 Task: Experiment with a dynamic EQ to automatically reduce sibilance during vocal phrases.
Action: Mouse moved to (82, 13)
Screenshot: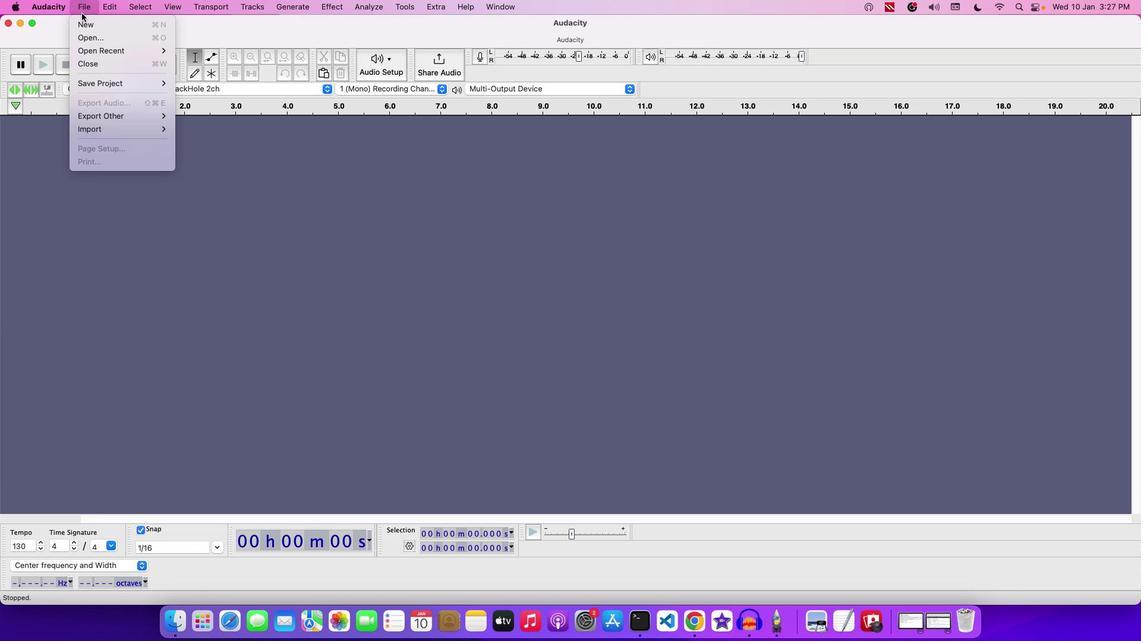 
Action: Mouse pressed left at (82, 13)
Screenshot: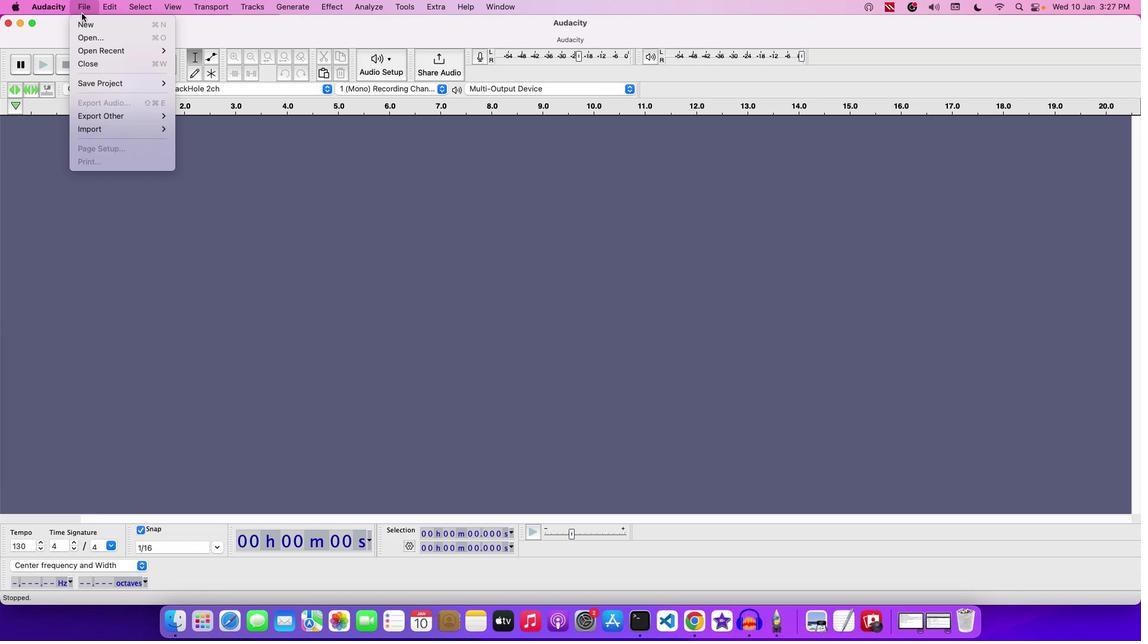 
Action: Mouse moved to (95, 43)
Screenshot: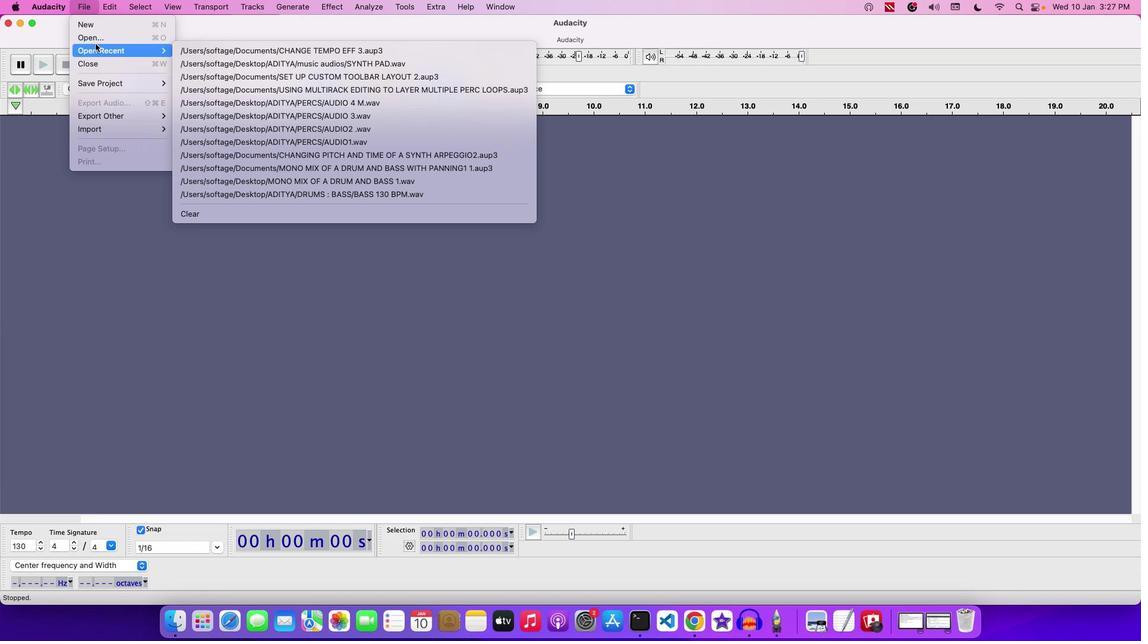 
Action: Mouse pressed left at (95, 43)
Screenshot: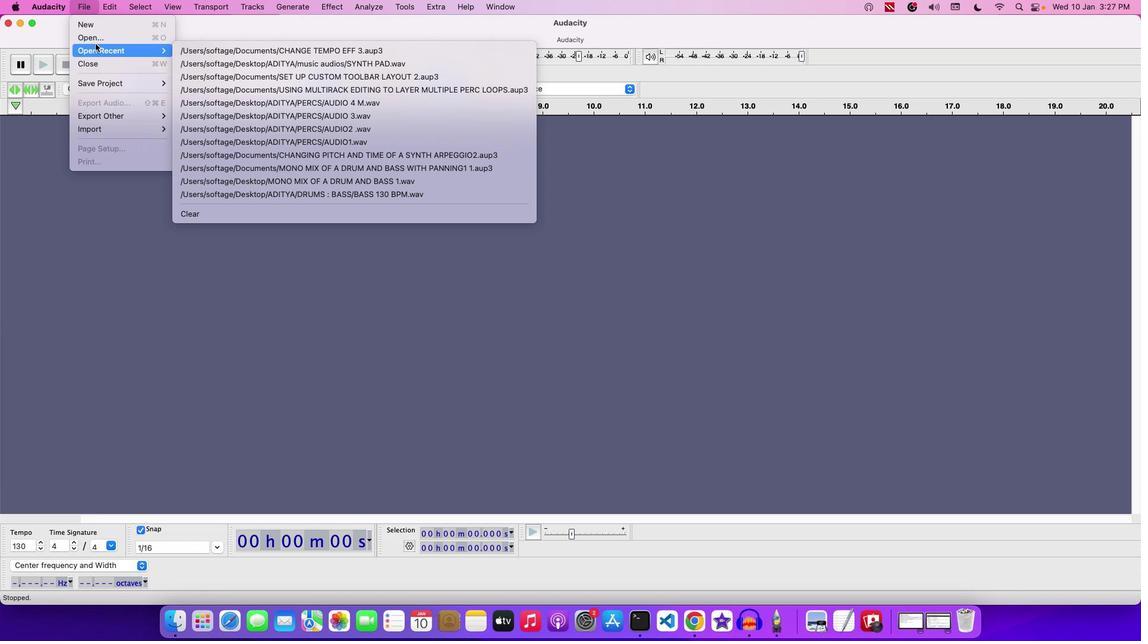 
Action: Mouse moved to (96, 33)
Screenshot: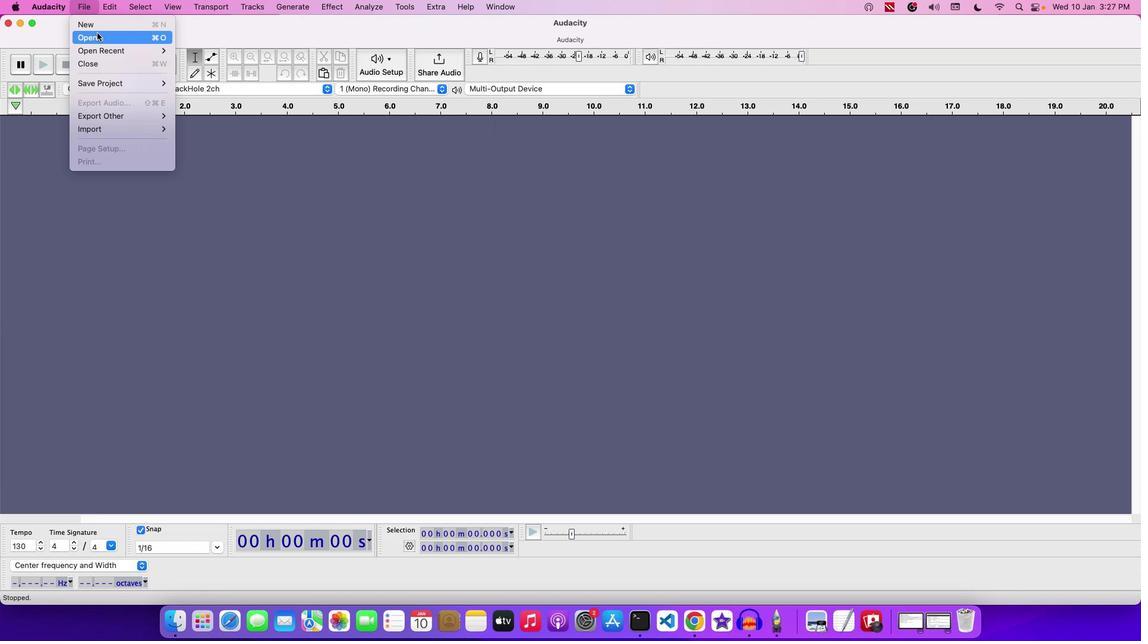
Action: Mouse pressed left at (96, 33)
Screenshot: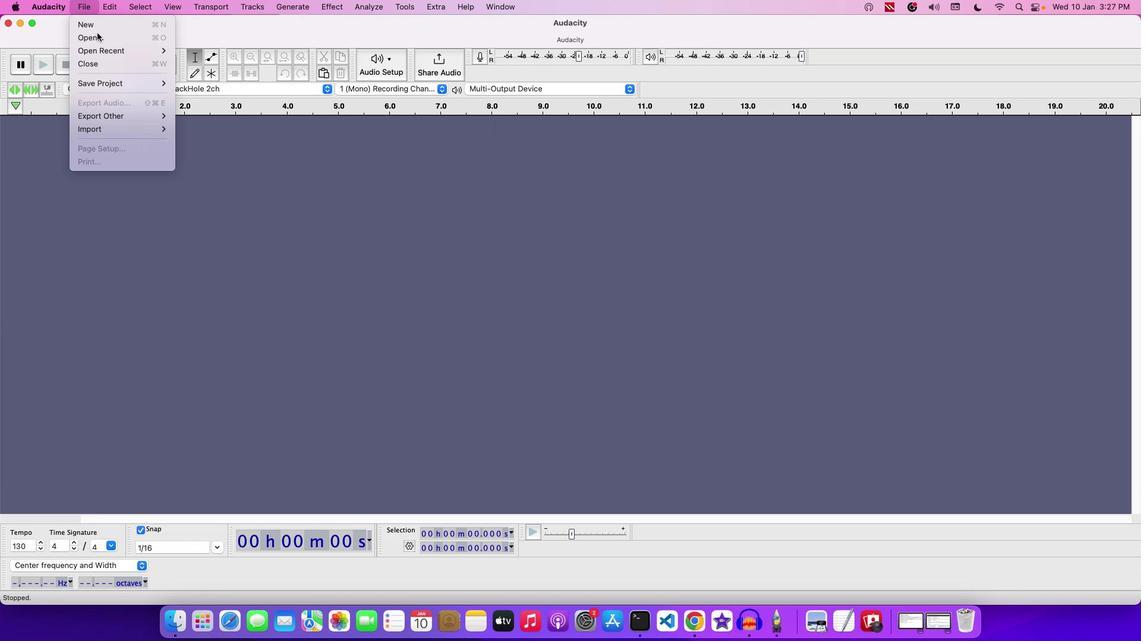 
Action: Mouse moved to (616, 128)
Screenshot: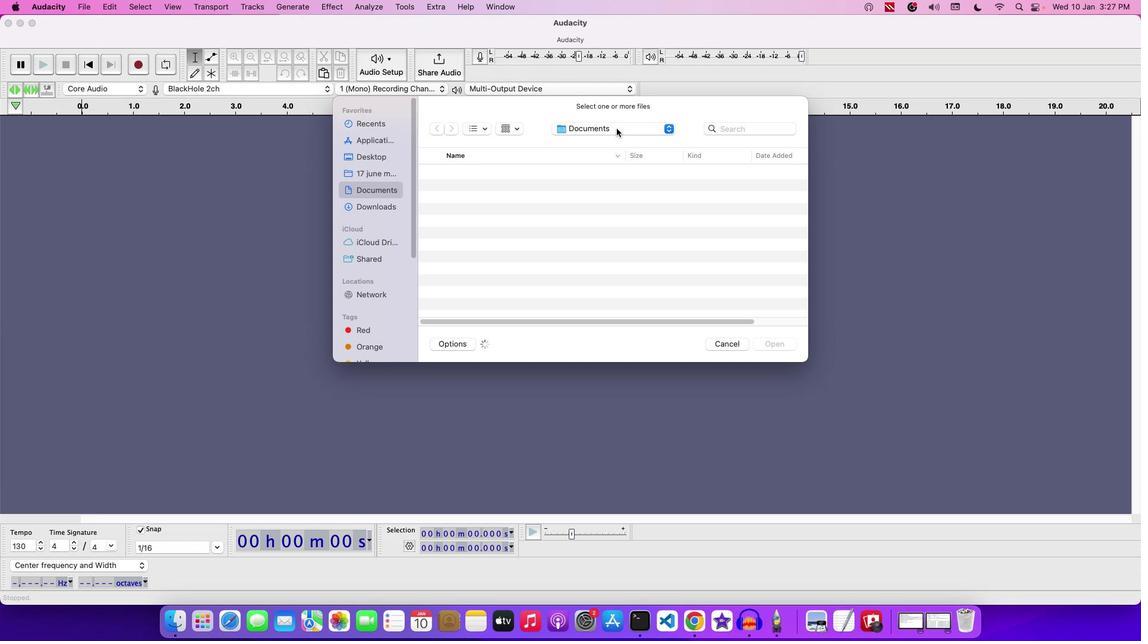 
Action: Mouse pressed left at (616, 128)
Screenshot: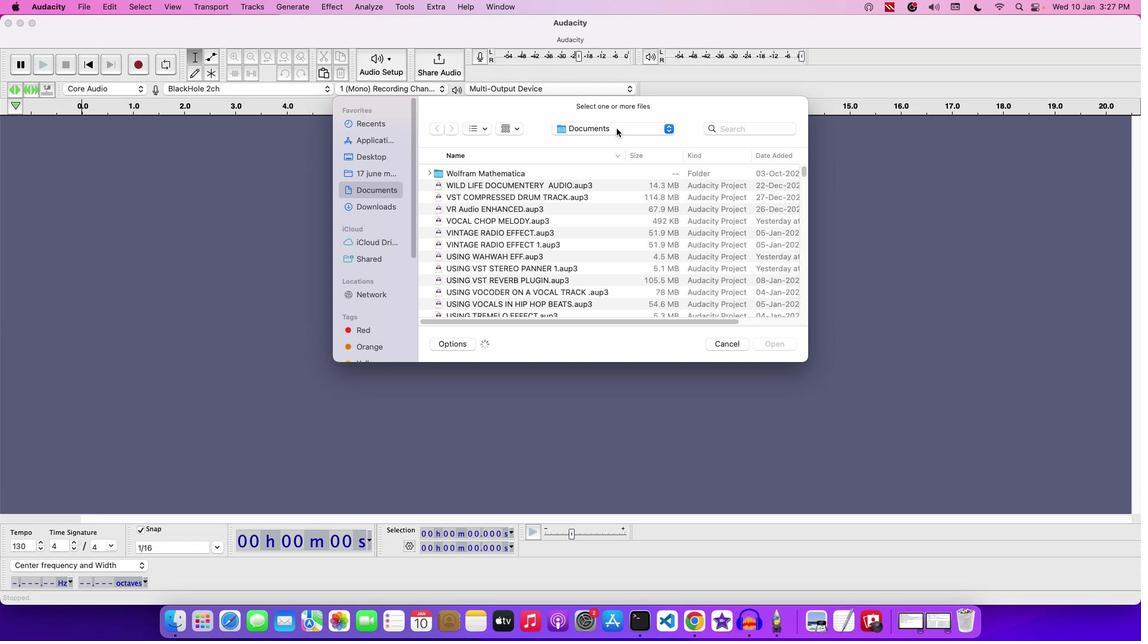 
Action: Mouse moved to (586, 225)
Screenshot: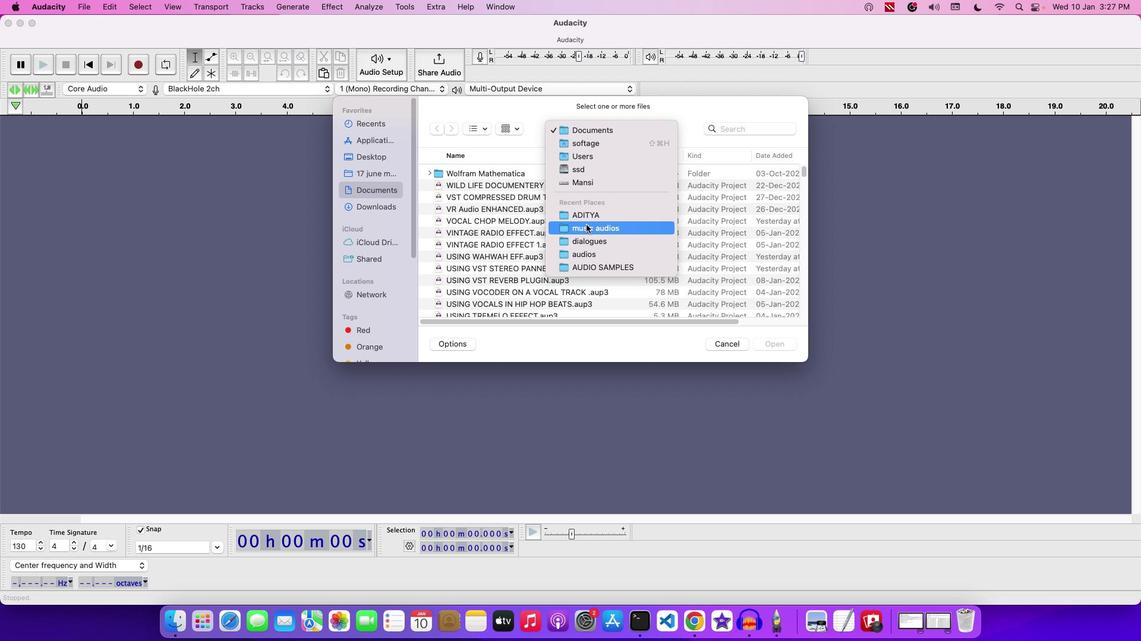 
Action: Mouse pressed left at (586, 225)
Screenshot: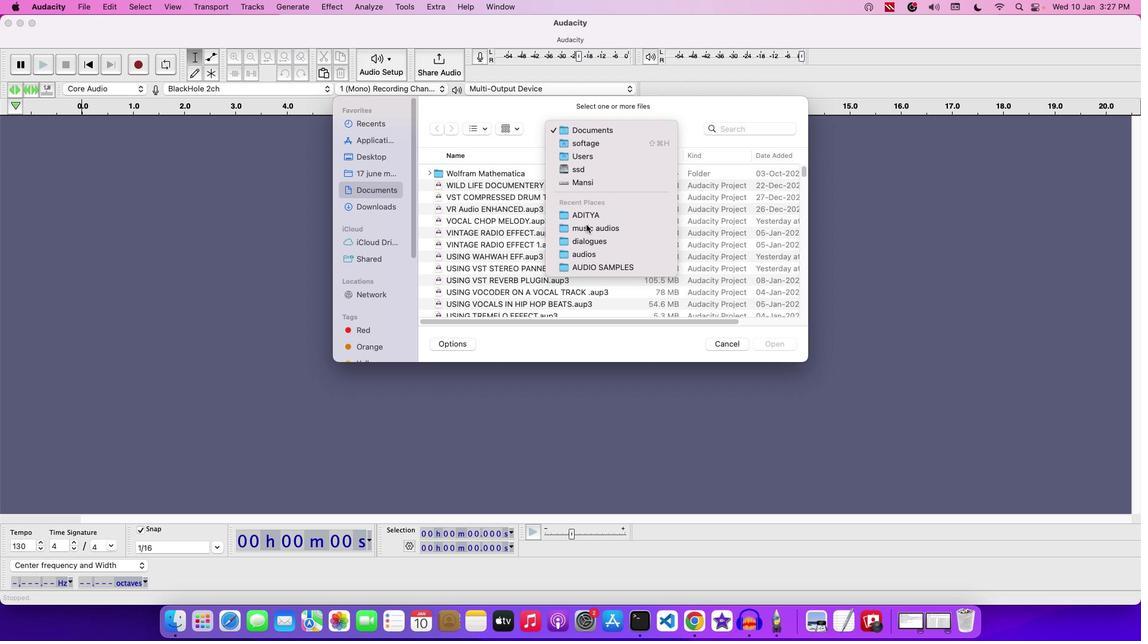 
Action: Mouse moved to (476, 182)
Screenshot: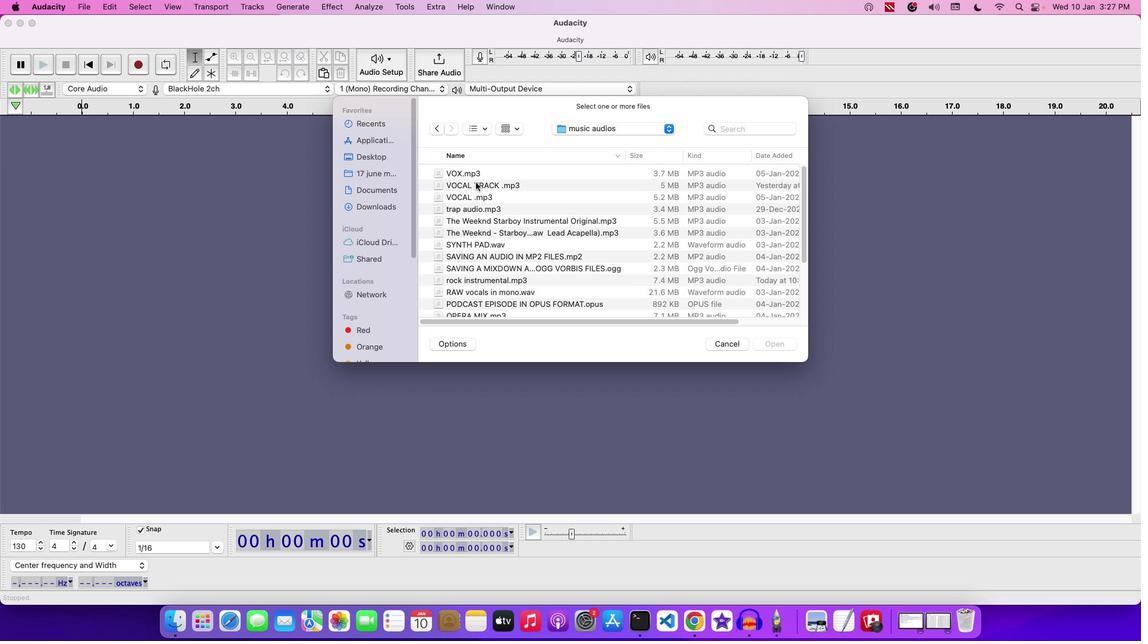 
Action: Mouse pressed left at (476, 182)
Screenshot: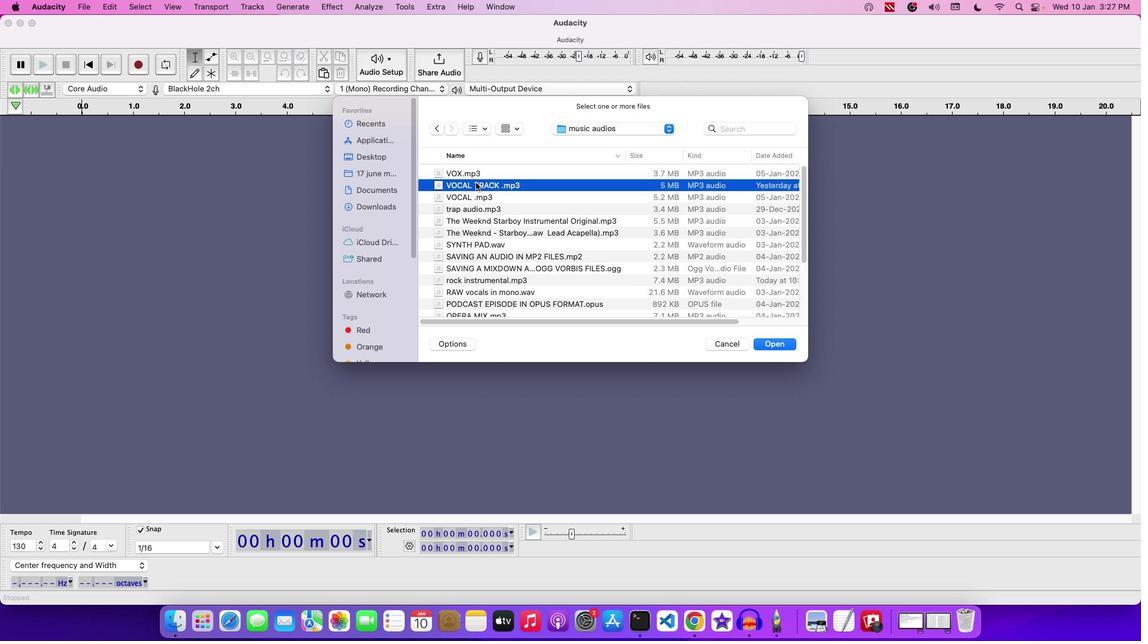 
Action: Mouse moved to (509, 186)
Screenshot: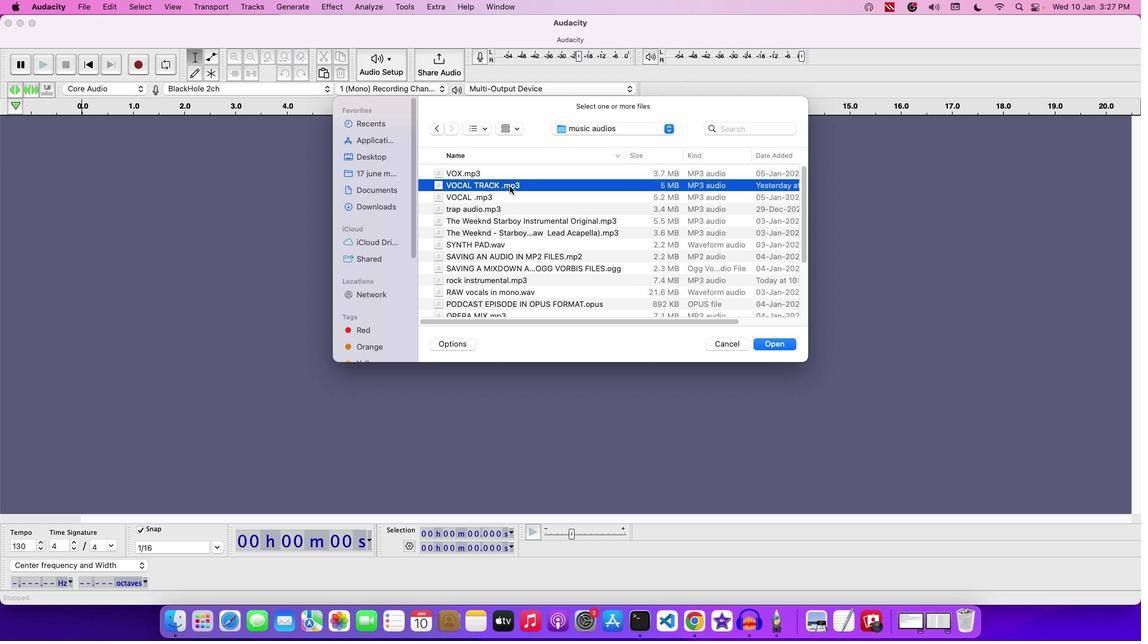 
Action: Mouse pressed left at (509, 186)
Screenshot: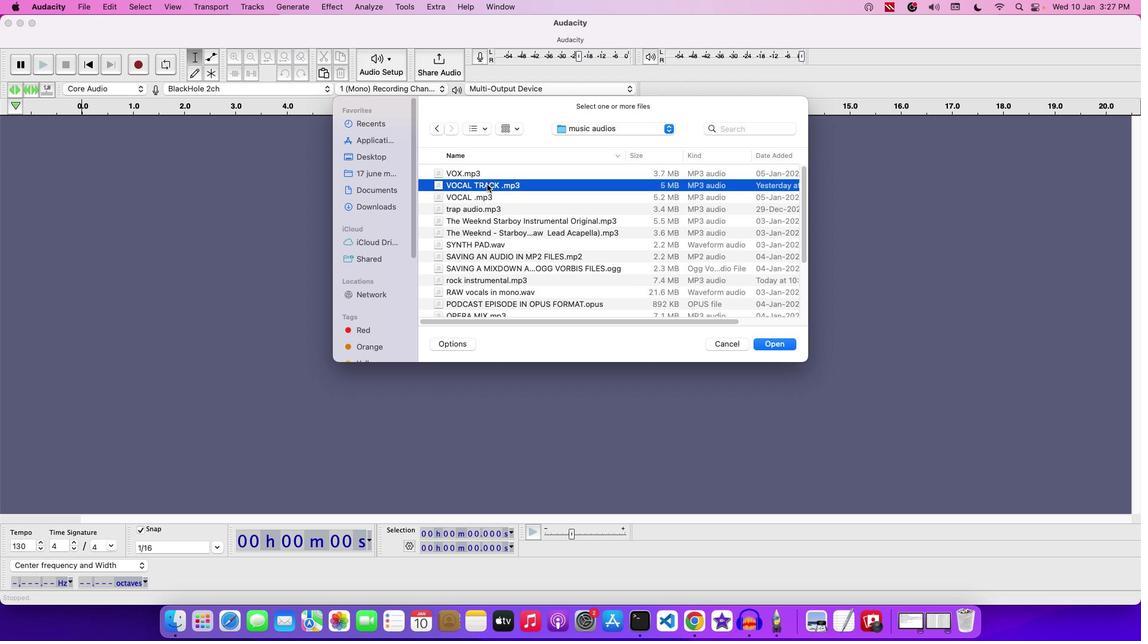 
Action: Mouse moved to (726, 339)
Screenshot: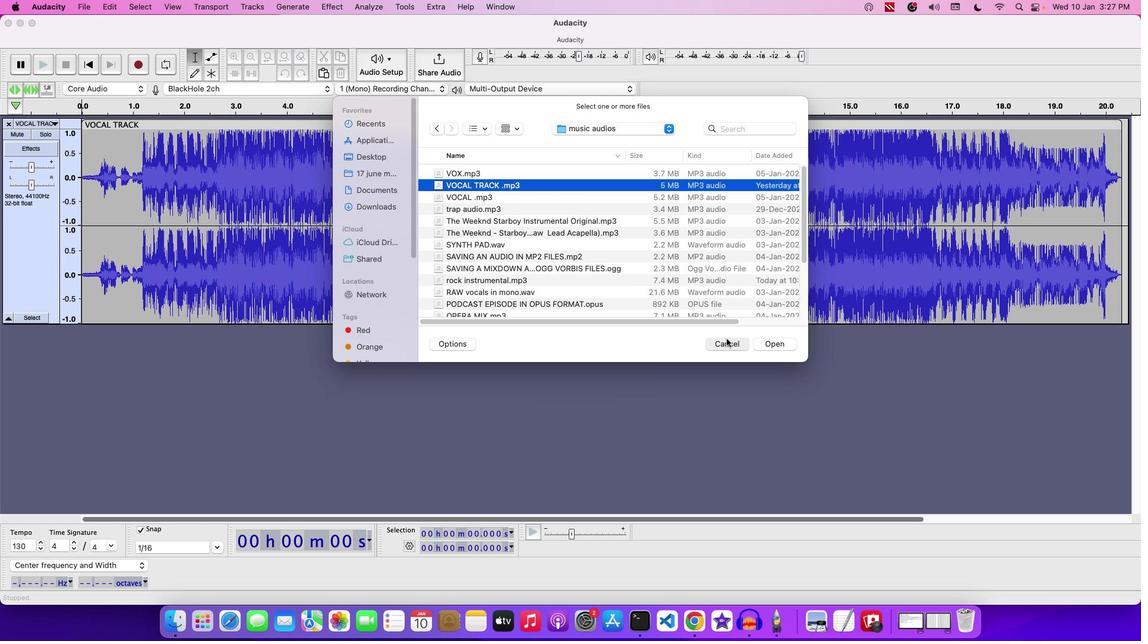 
Action: Mouse pressed left at (726, 339)
Screenshot: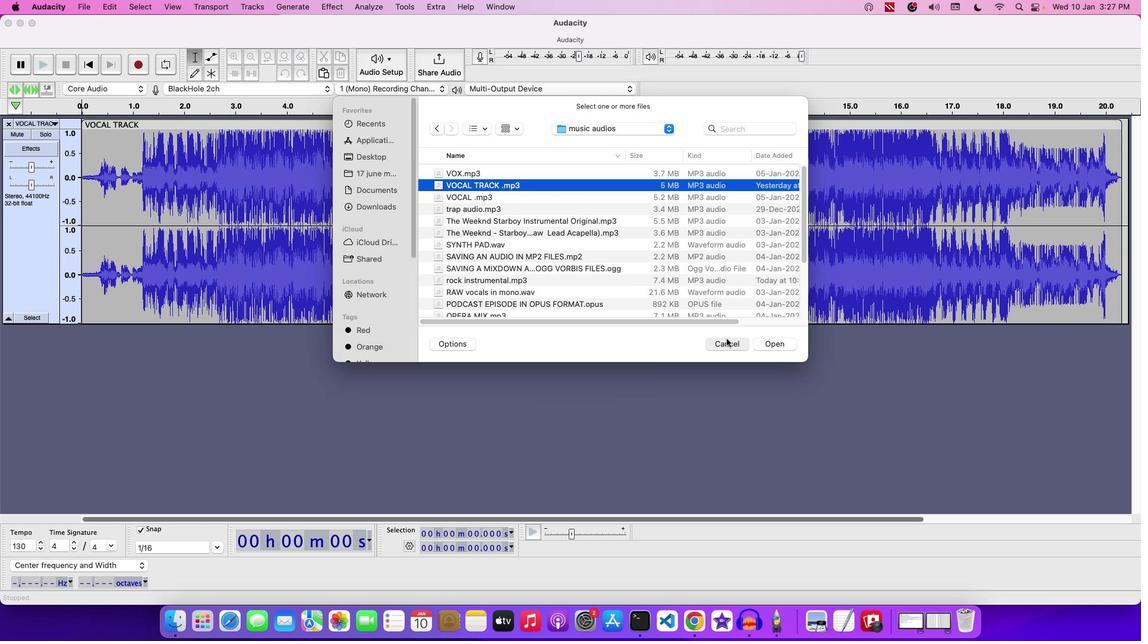 
Action: Mouse moved to (41, 67)
Screenshot: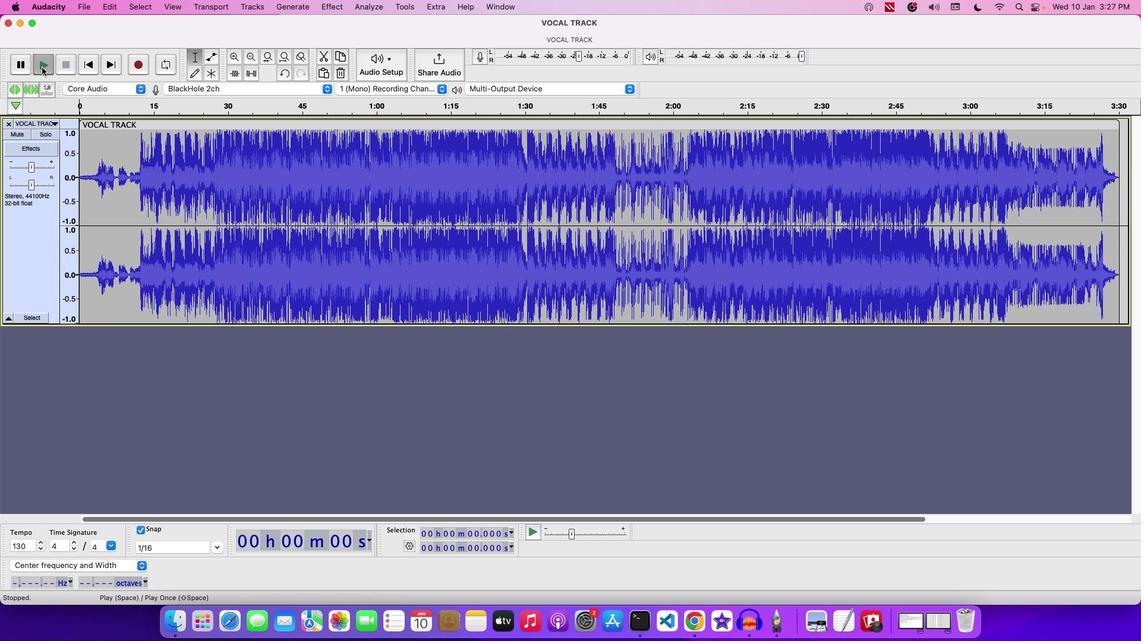 
Action: Mouse pressed left at (41, 67)
Screenshot: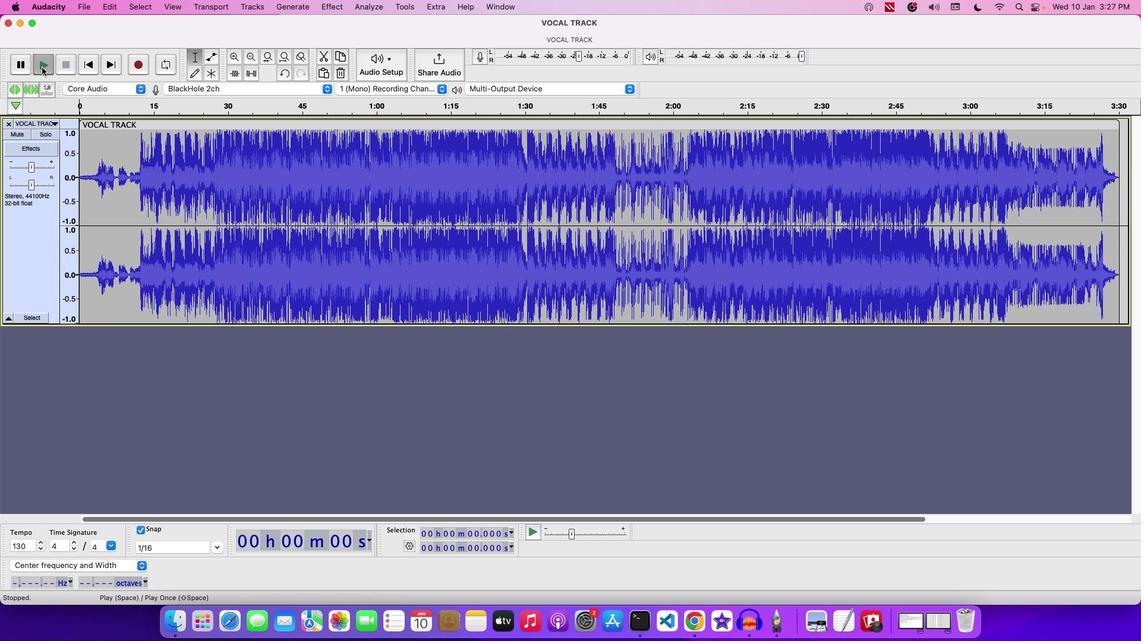 
Action: Mouse moved to (29, 167)
Screenshot: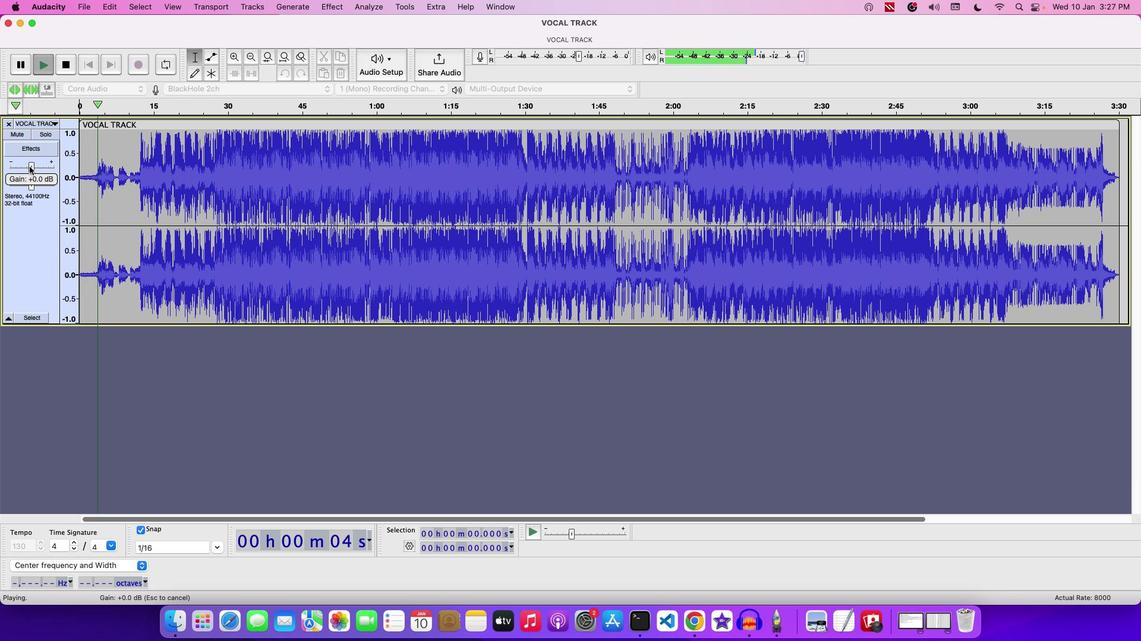 
Action: Mouse pressed left at (29, 167)
Screenshot: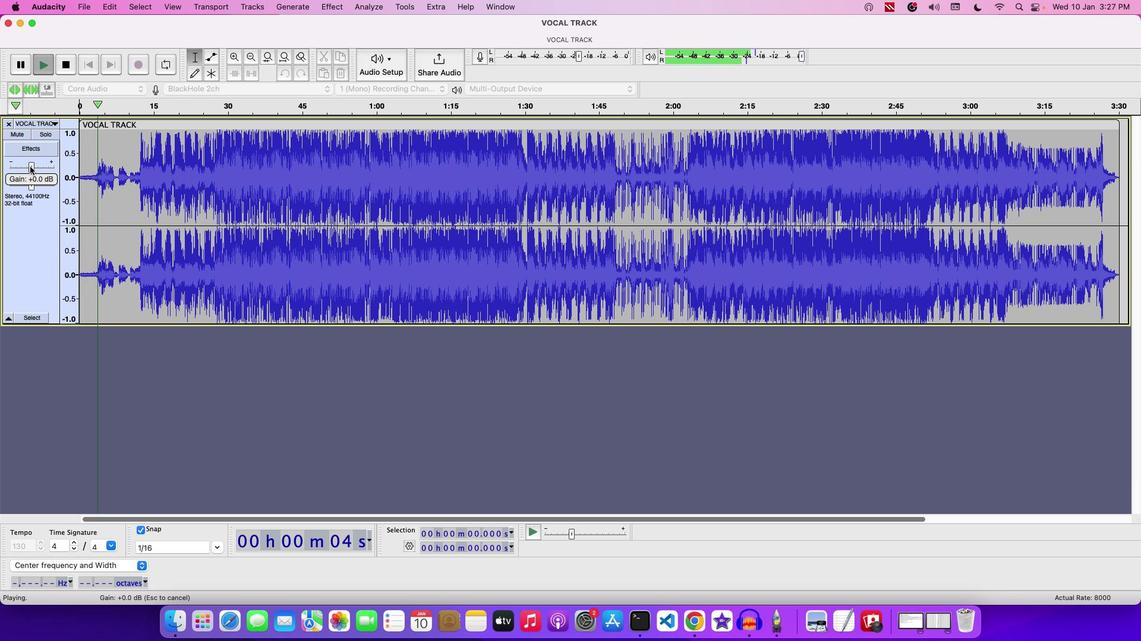 
Action: Mouse moved to (30, 167)
Screenshot: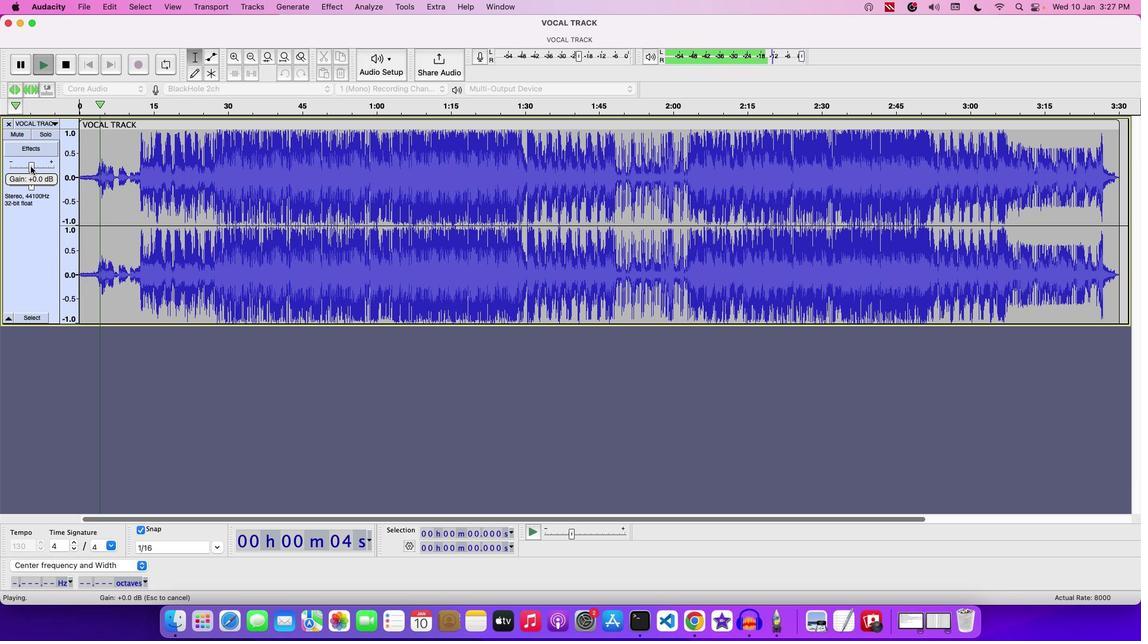 
Action: Mouse pressed left at (30, 167)
Screenshot: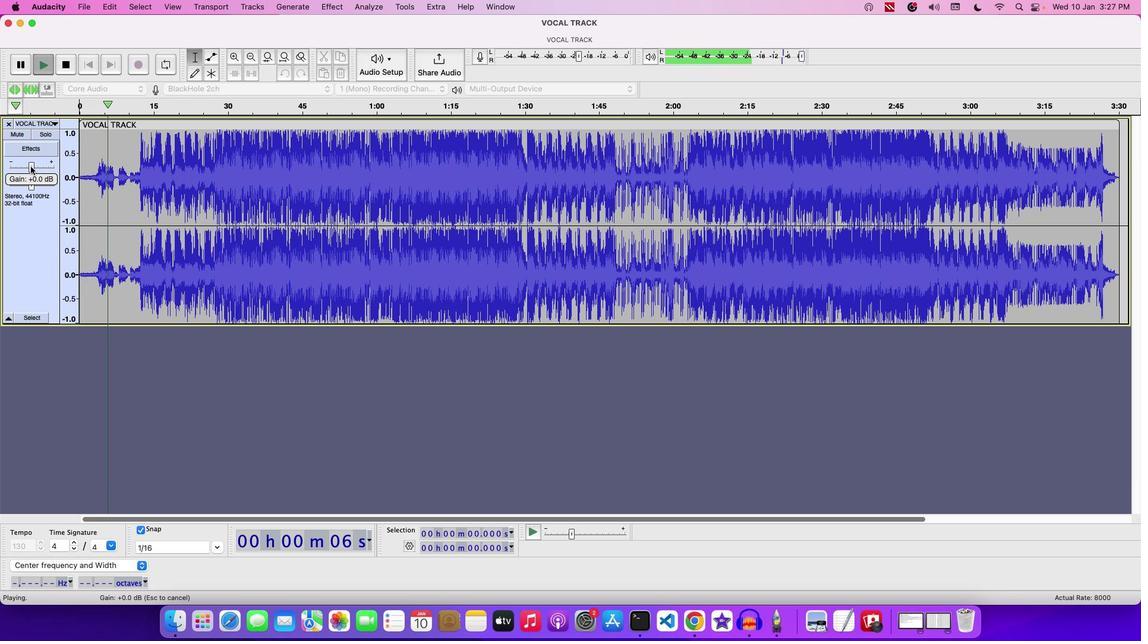 
Action: Mouse moved to (37, 166)
Screenshot: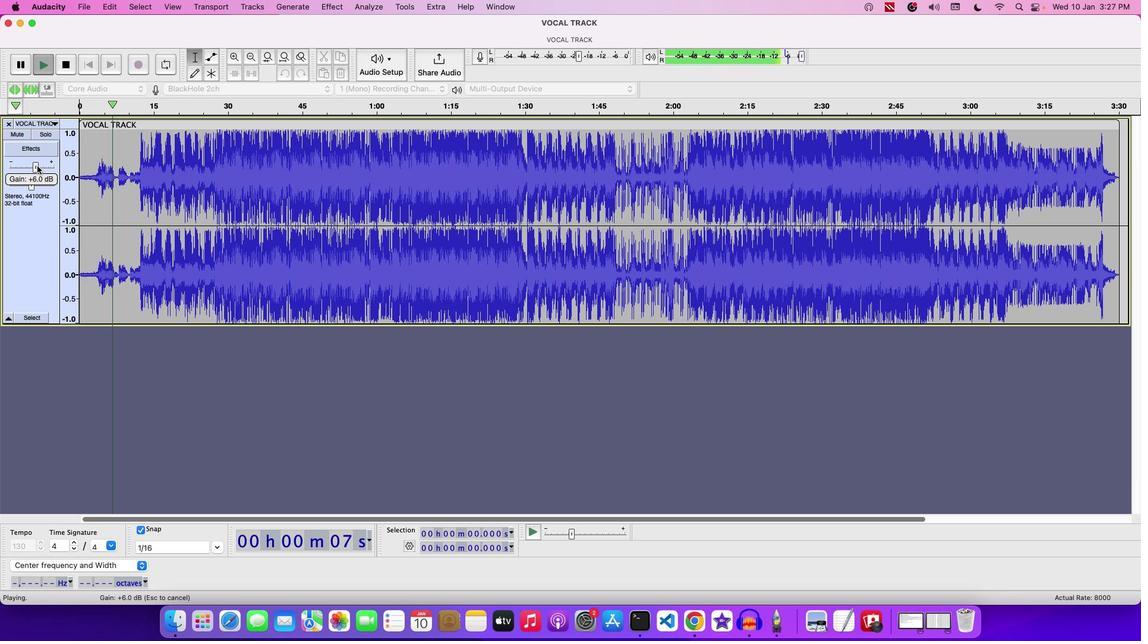 
Action: Mouse pressed left at (37, 166)
Screenshot: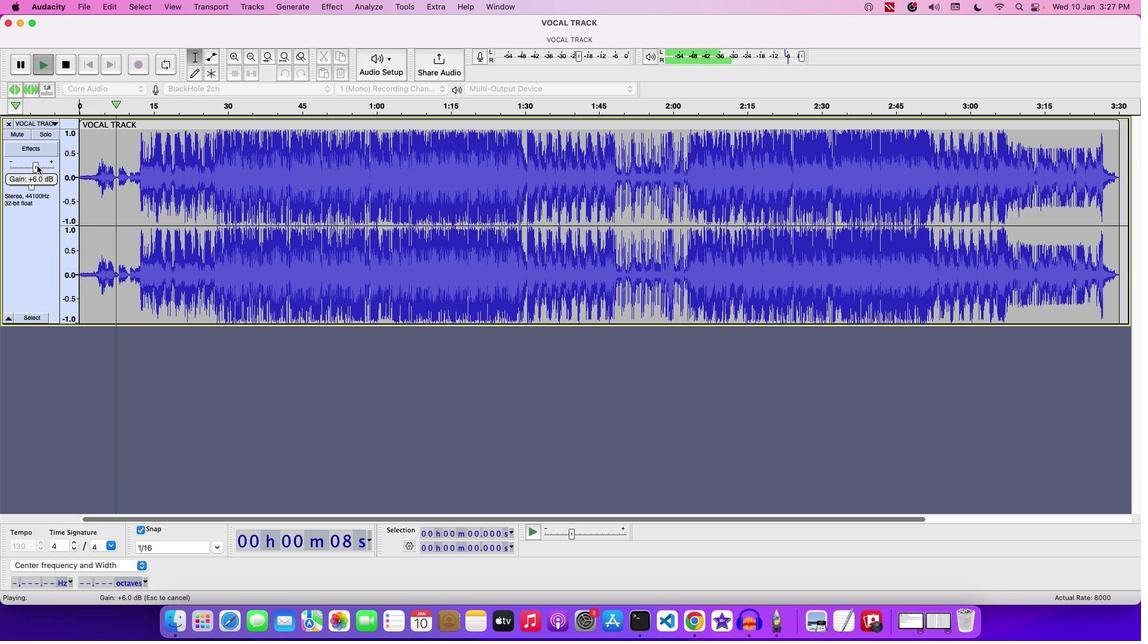 
Action: Mouse moved to (249, 162)
Screenshot: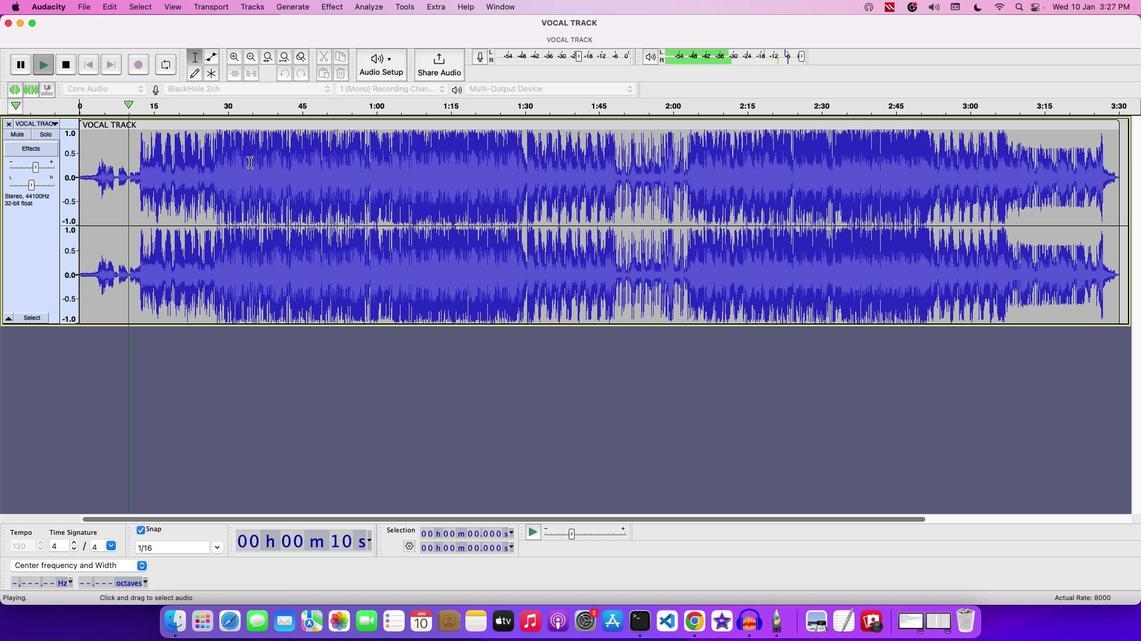 
Action: Mouse pressed left at (249, 162)
Screenshot: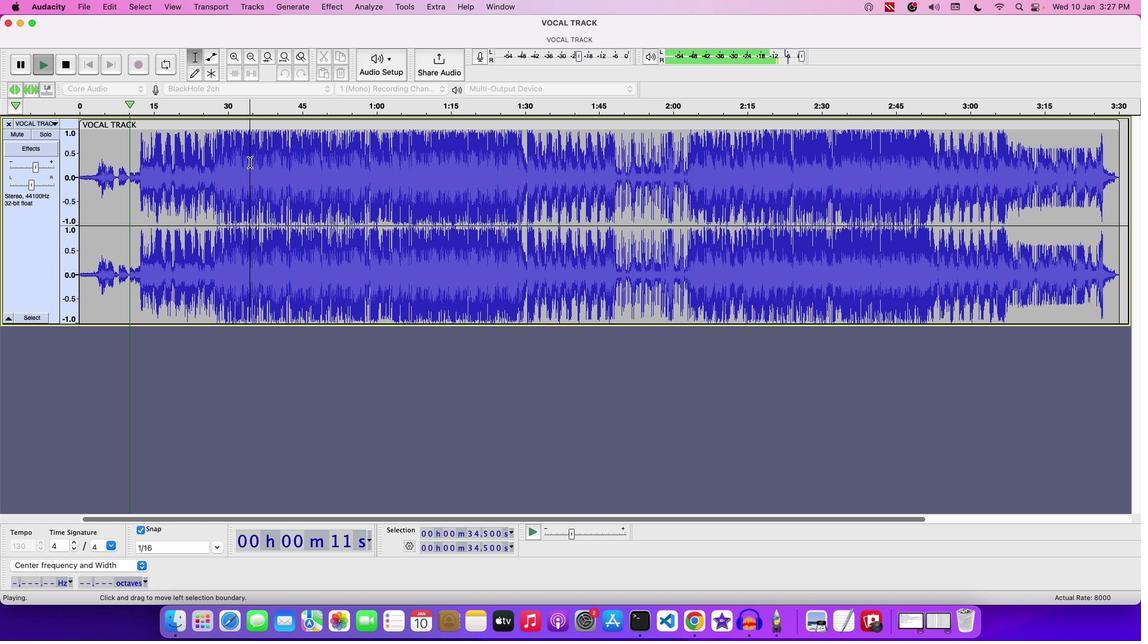 
Action: Mouse pressed left at (249, 162)
Screenshot: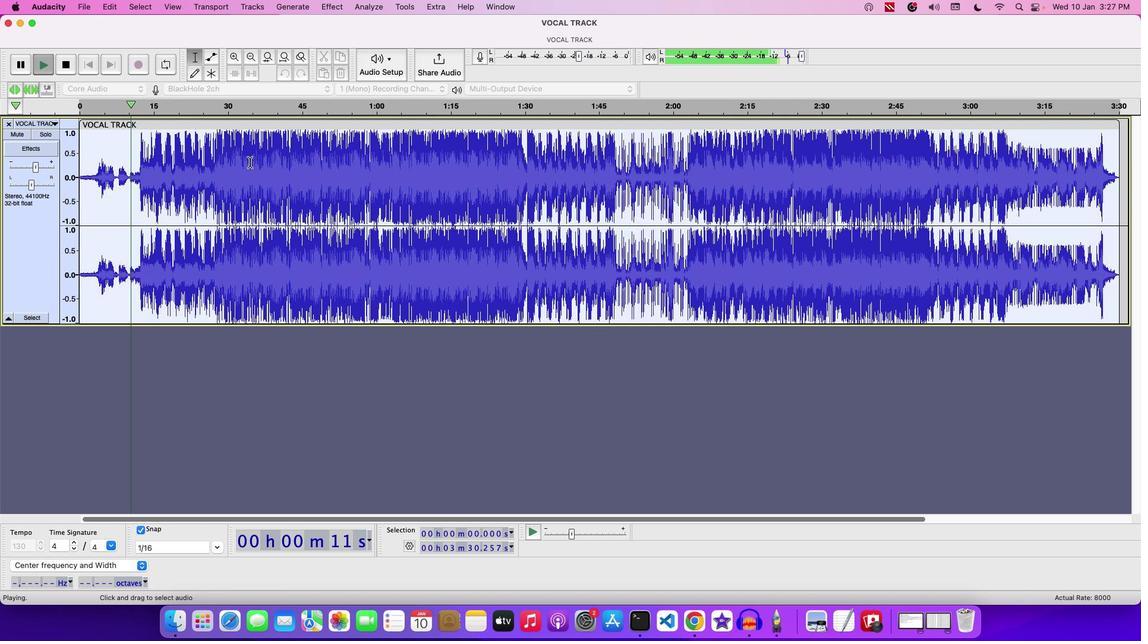 
Action: Mouse moved to (35, 168)
Screenshot: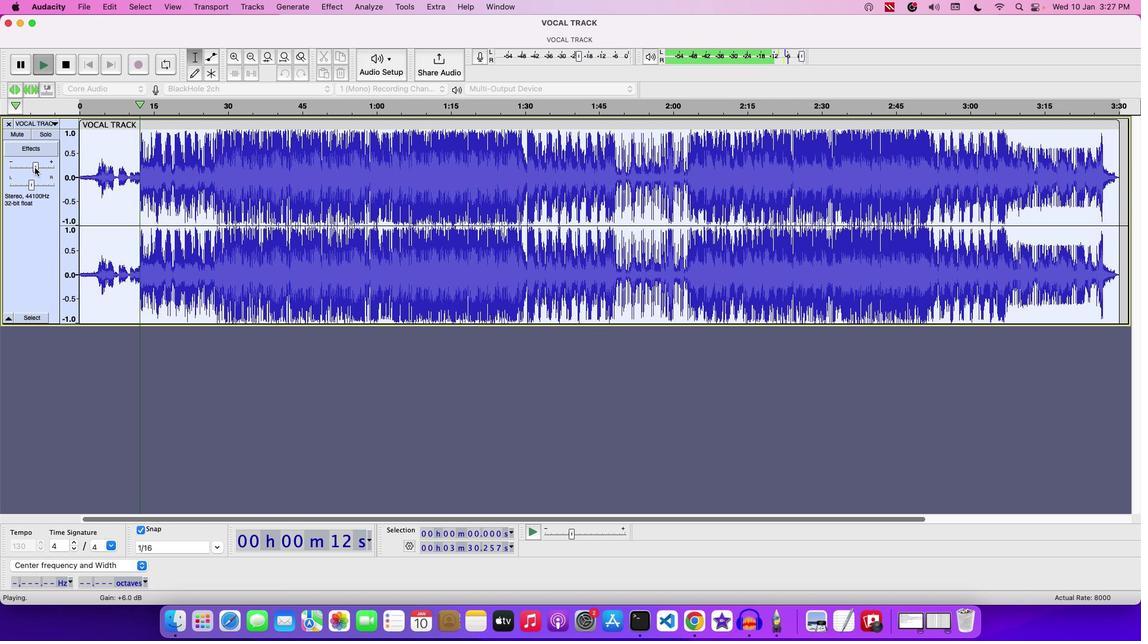 
Action: Mouse pressed left at (35, 168)
Screenshot: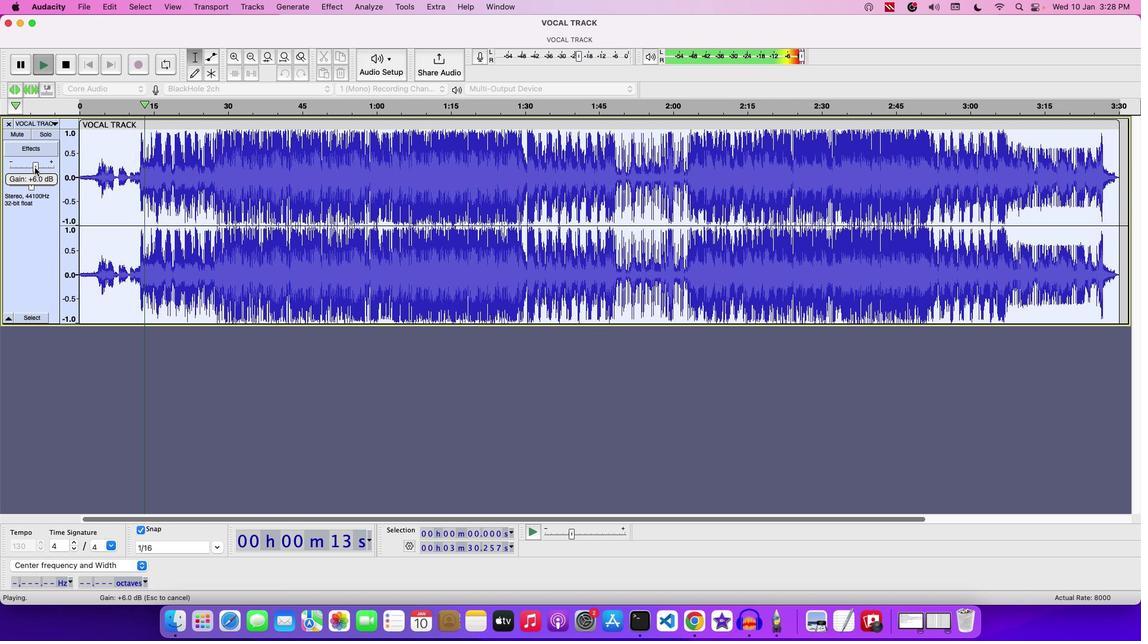 
Action: Mouse moved to (139, 169)
Screenshot: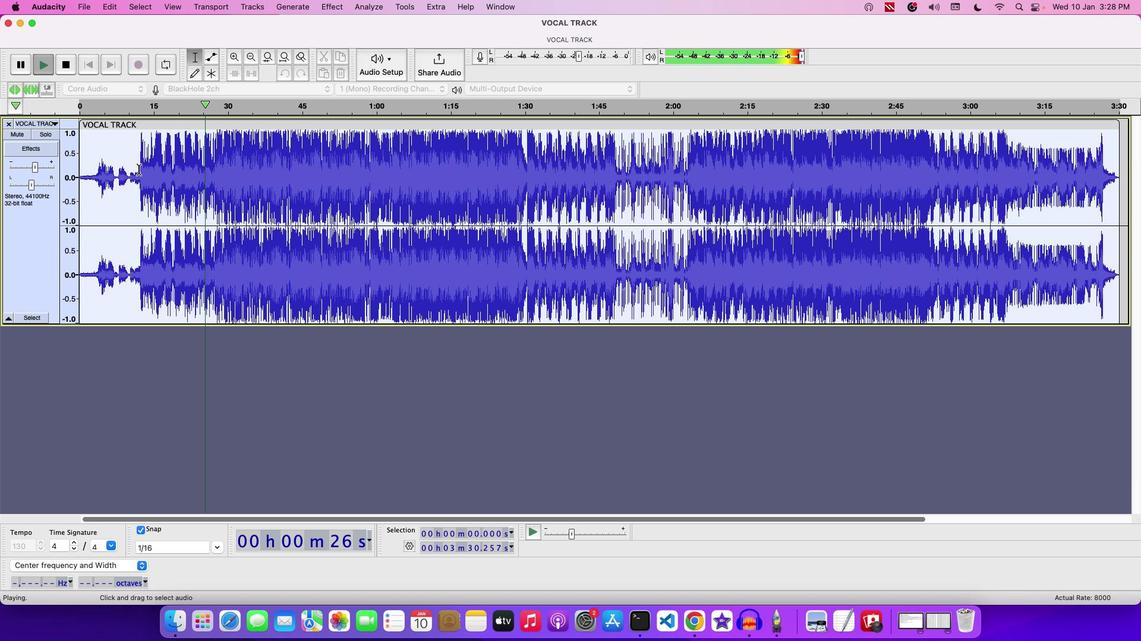 
Action: Mouse pressed left at (139, 169)
Screenshot: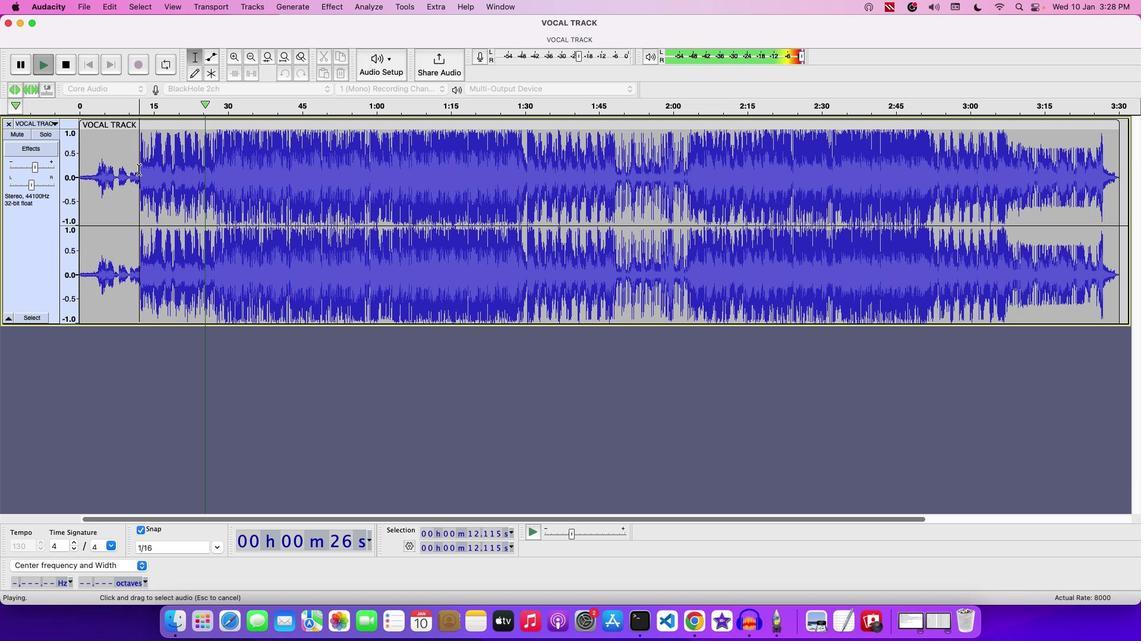 
Action: Mouse moved to (252, 171)
Screenshot: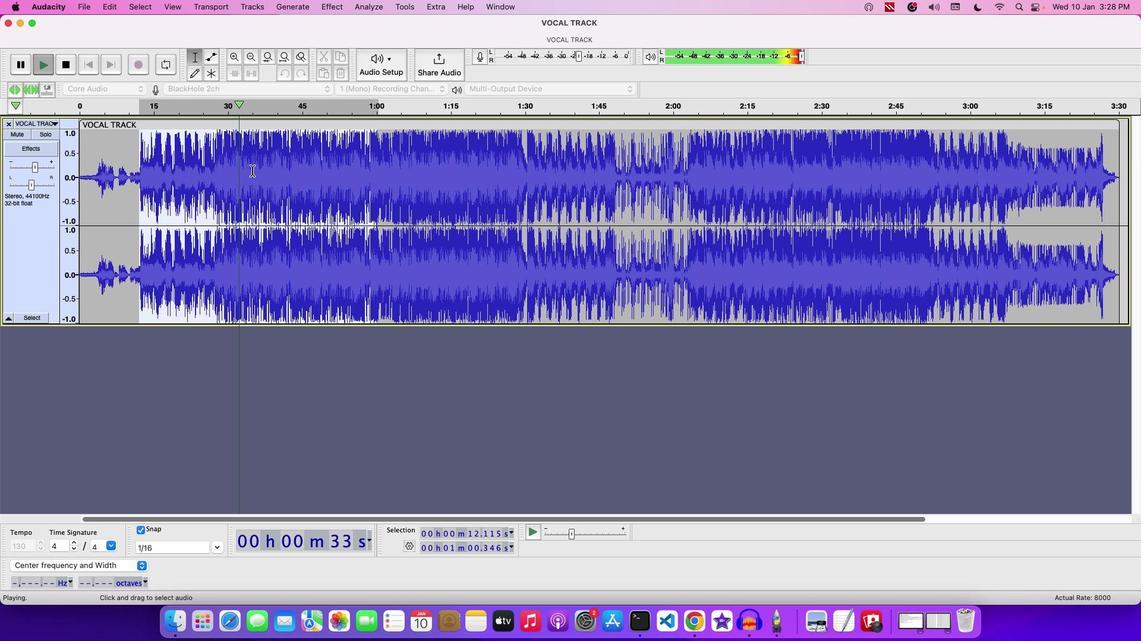 
Action: Key pressed Key.space
Screenshot: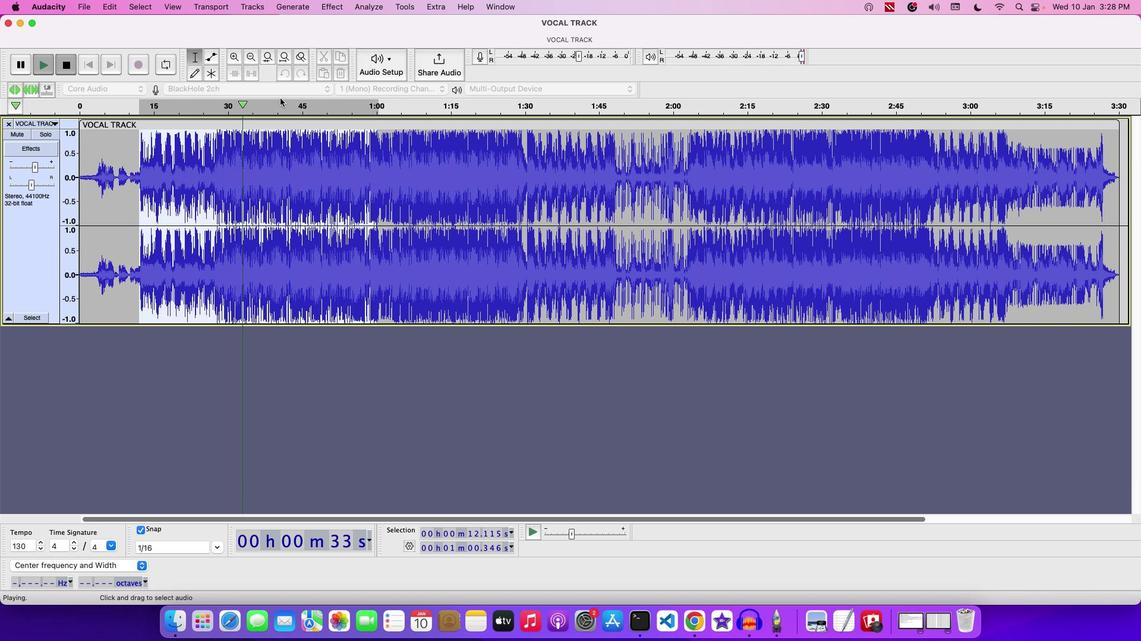 
Action: Mouse moved to (337, 10)
Screenshot: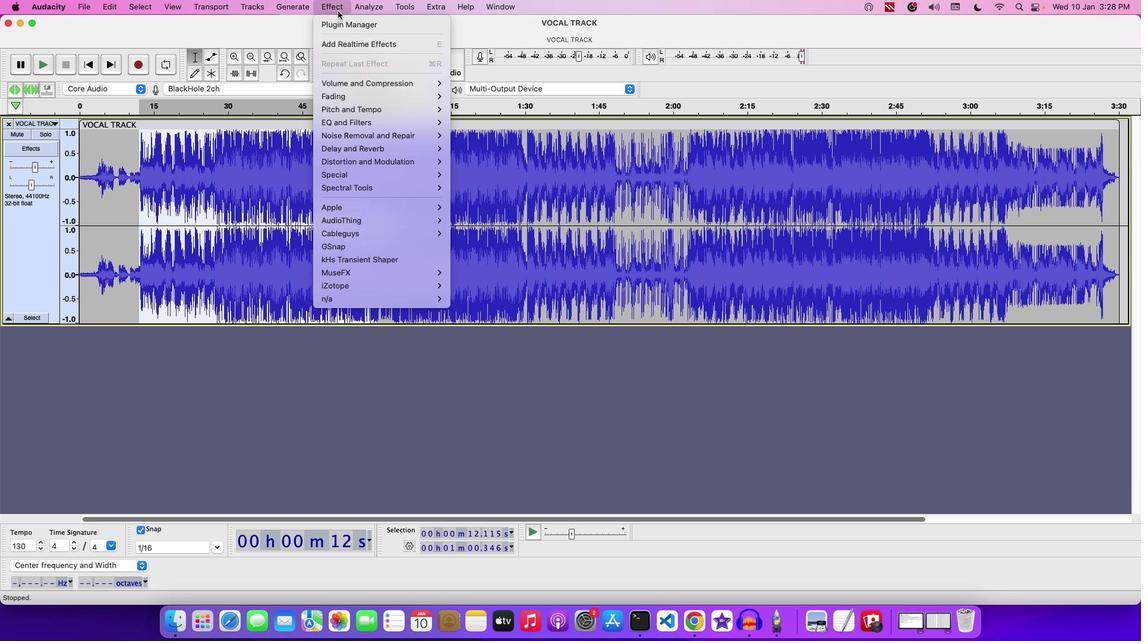 
Action: Mouse pressed left at (337, 10)
Screenshot: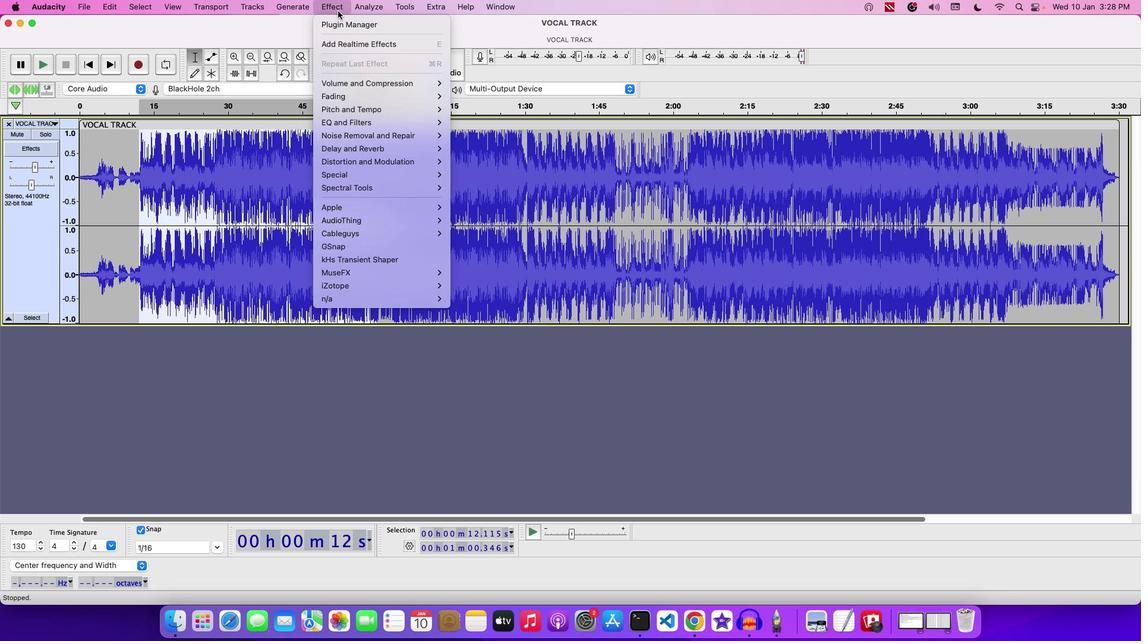 
Action: Mouse moved to (490, 141)
Screenshot: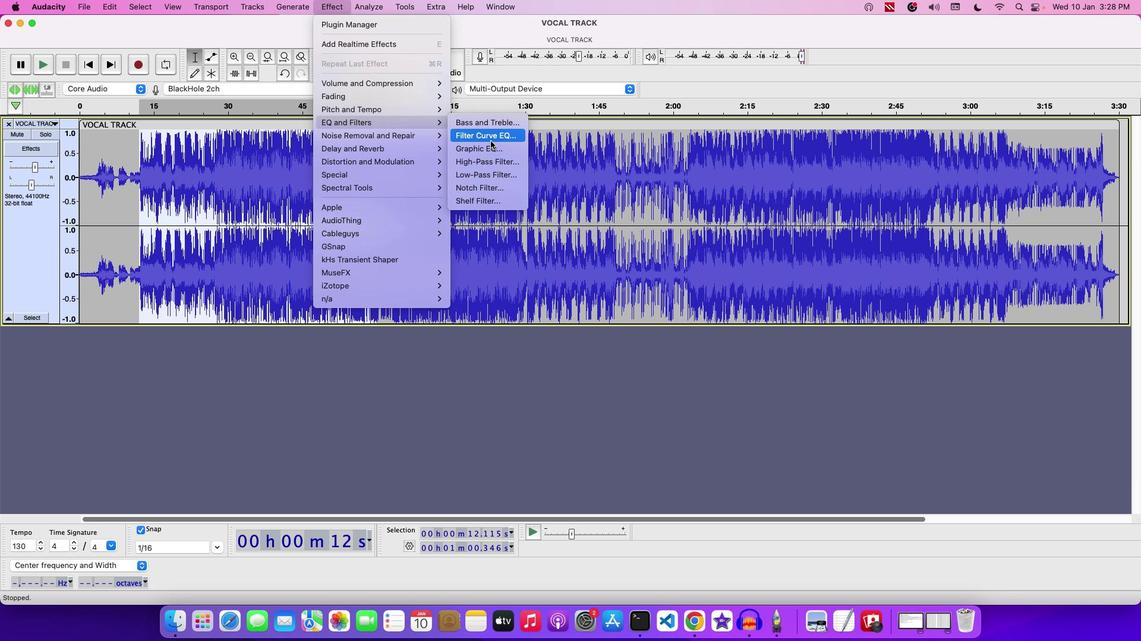 
Action: Mouse pressed left at (490, 141)
Screenshot: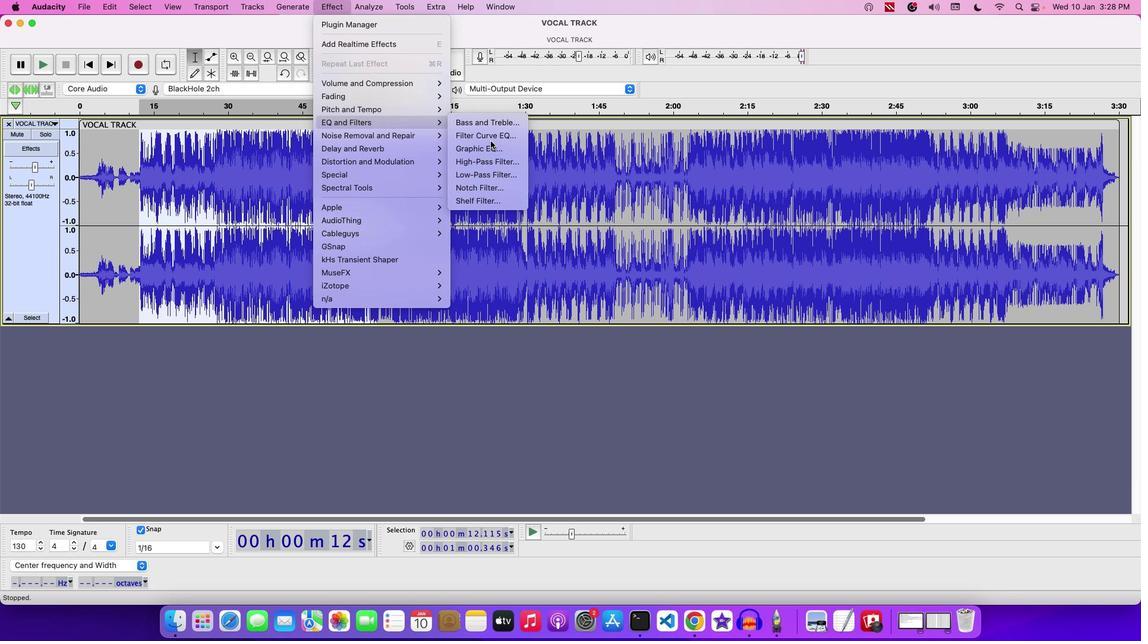 
Action: Mouse moved to (543, 478)
Screenshot: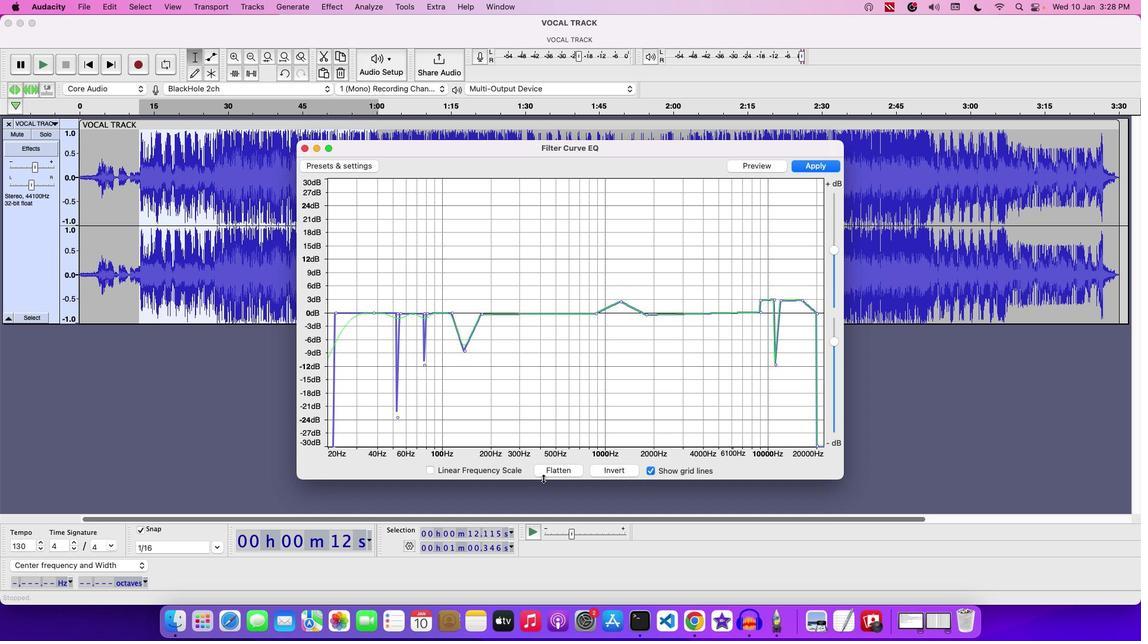 
Action: Mouse pressed left at (543, 478)
Screenshot: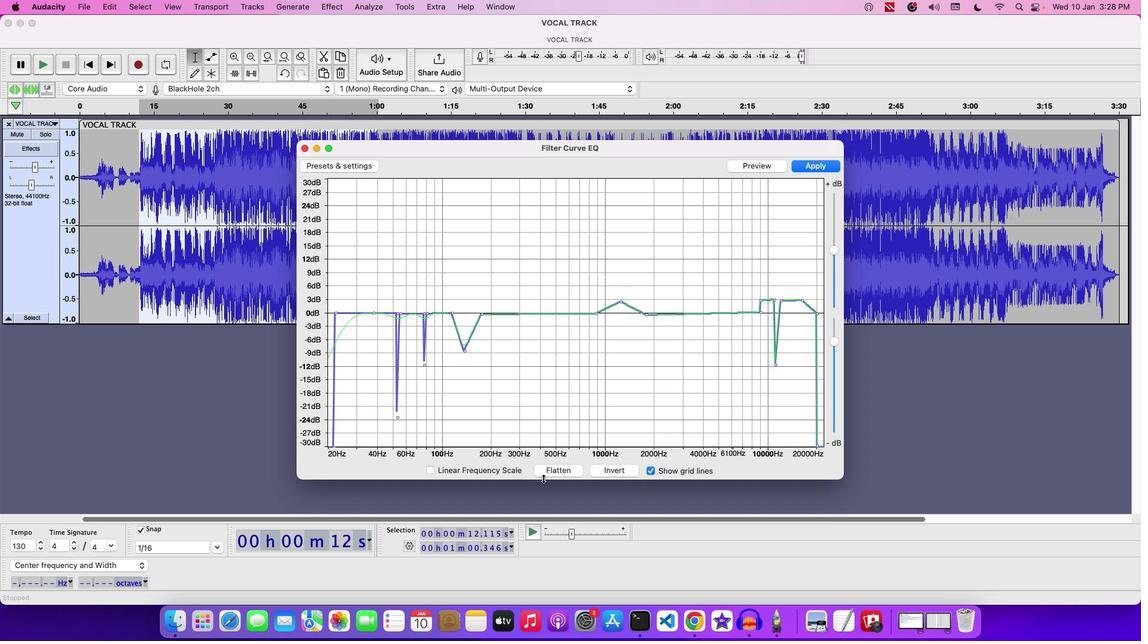 
Action: Mouse moved to (548, 470)
Screenshot: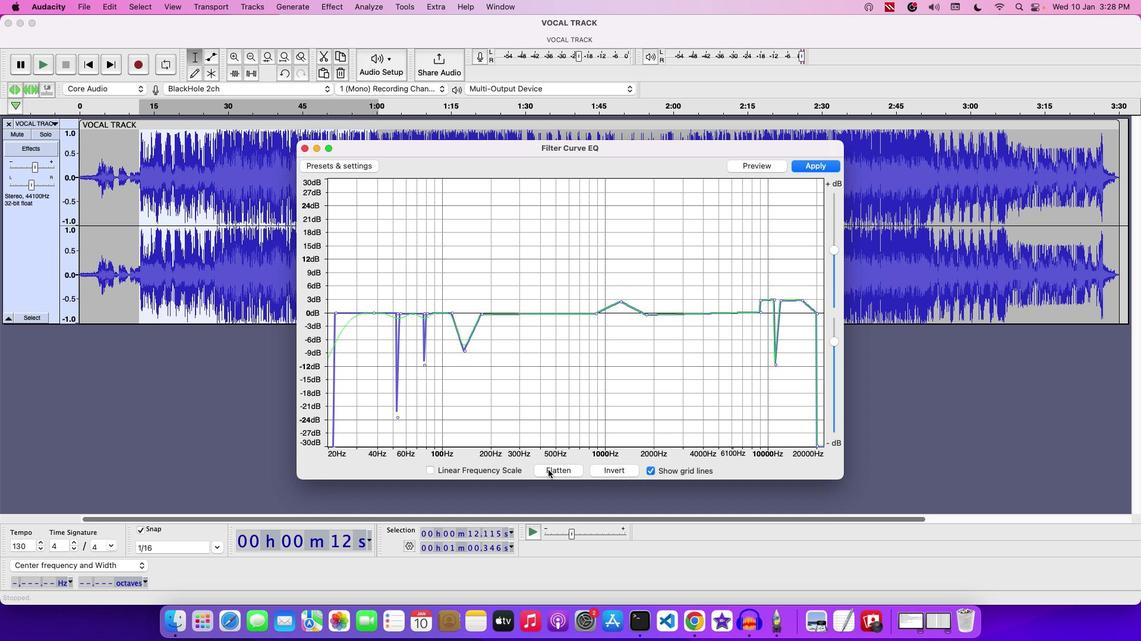 
Action: Mouse pressed left at (548, 470)
Screenshot: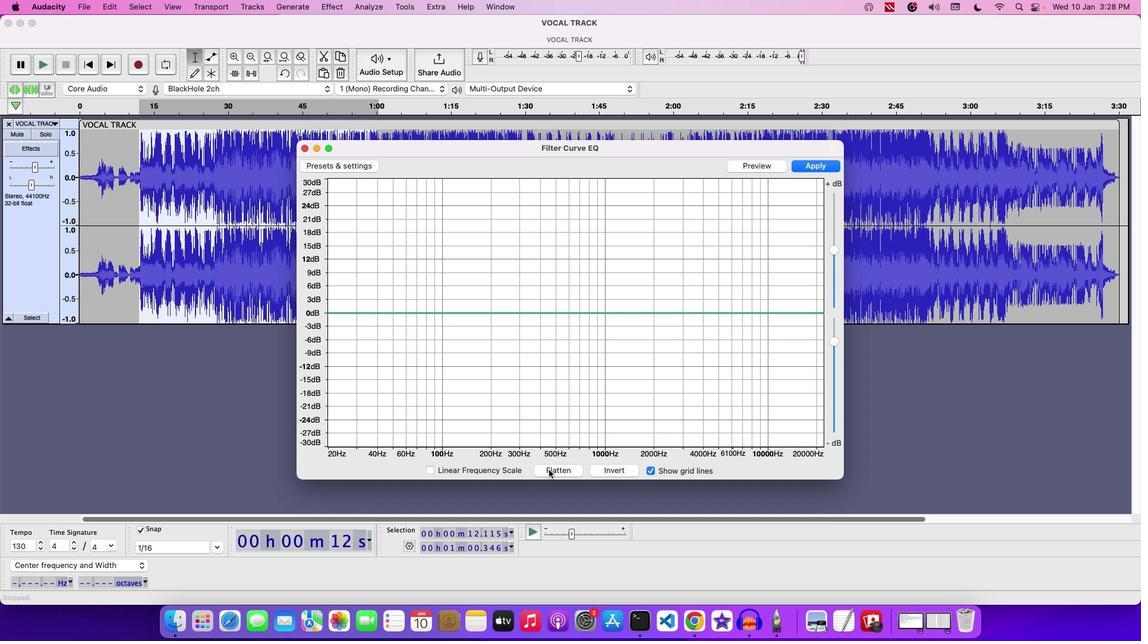 
Action: Mouse moved to (842, 142)
Screenshot: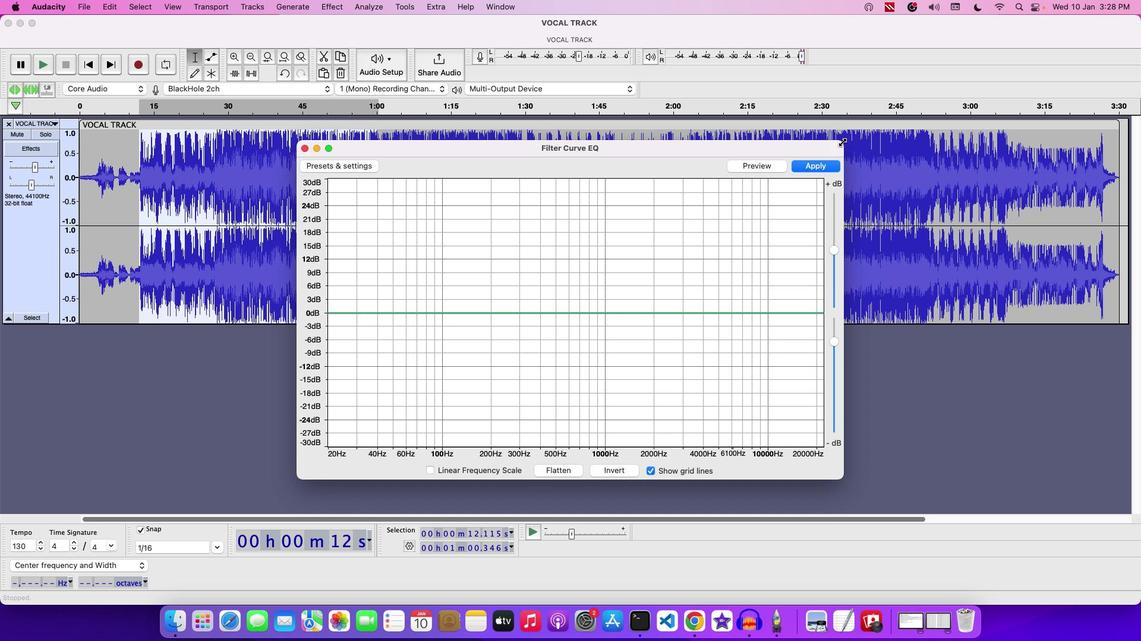 
Action: Mouse pressed left at (842, 142)
Screenshot: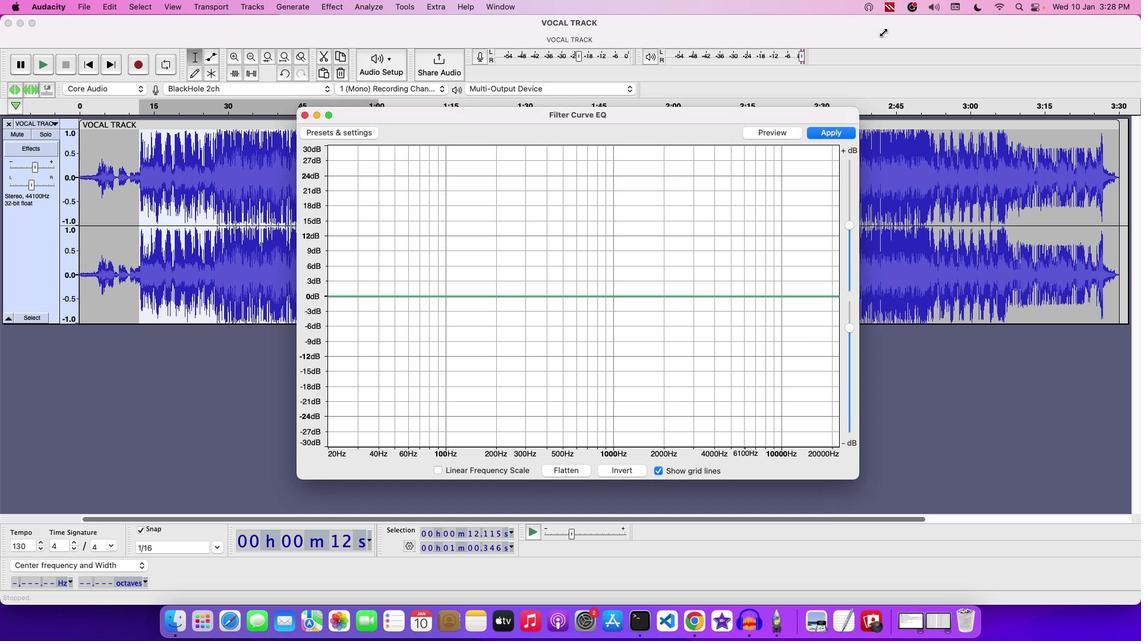 
Action: Mouse moved to (1011, 477)
Screenshot: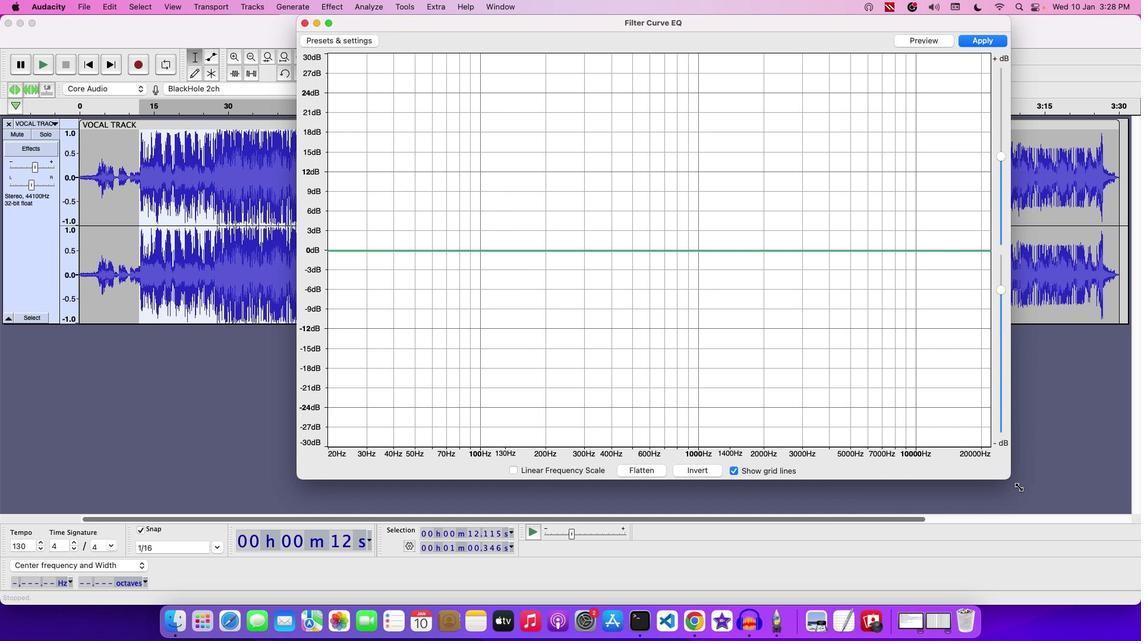 
Action: Mouse pressed left at (1011, 477)
Screenshot: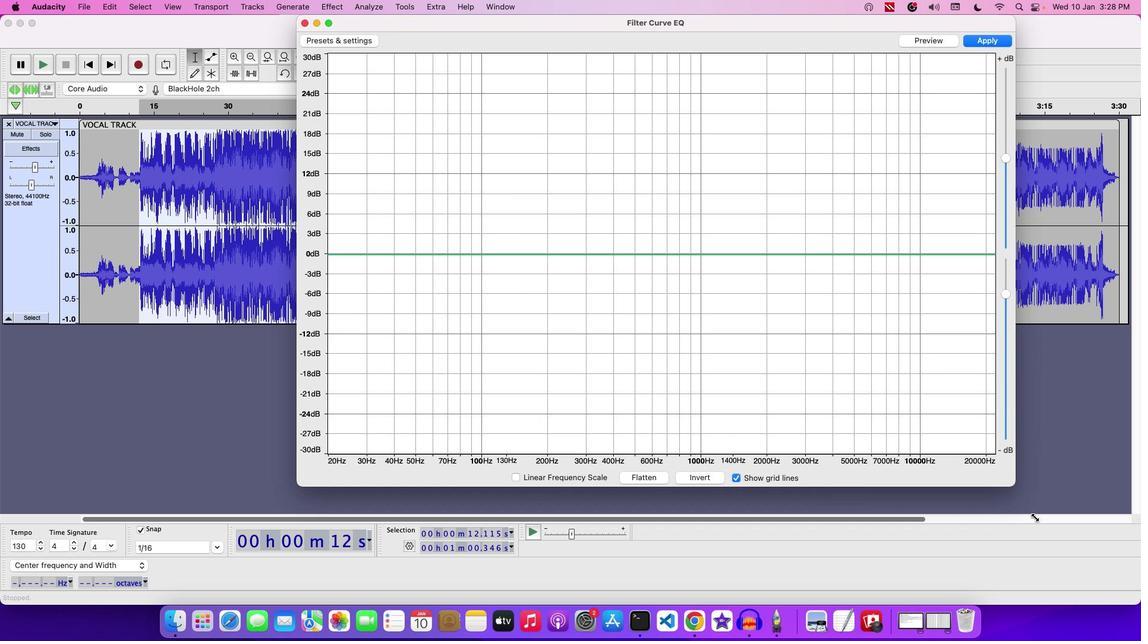 
Action: Mouse moved to (297, 80)
Screenshot: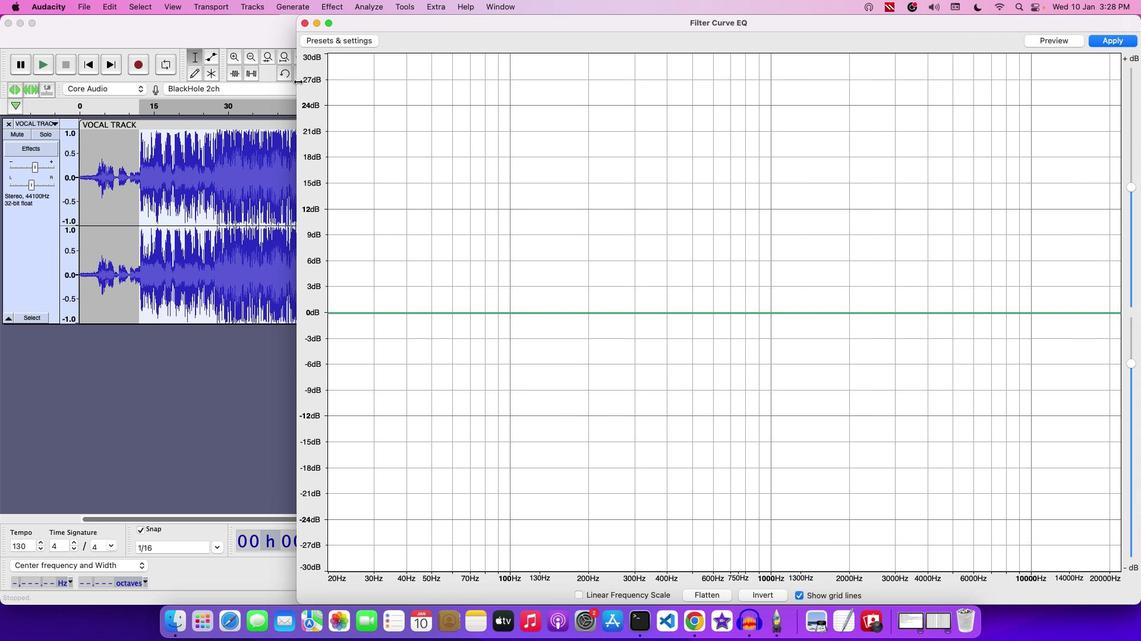 
Action: Mouse pressed left at (297, 80)
Screenshot: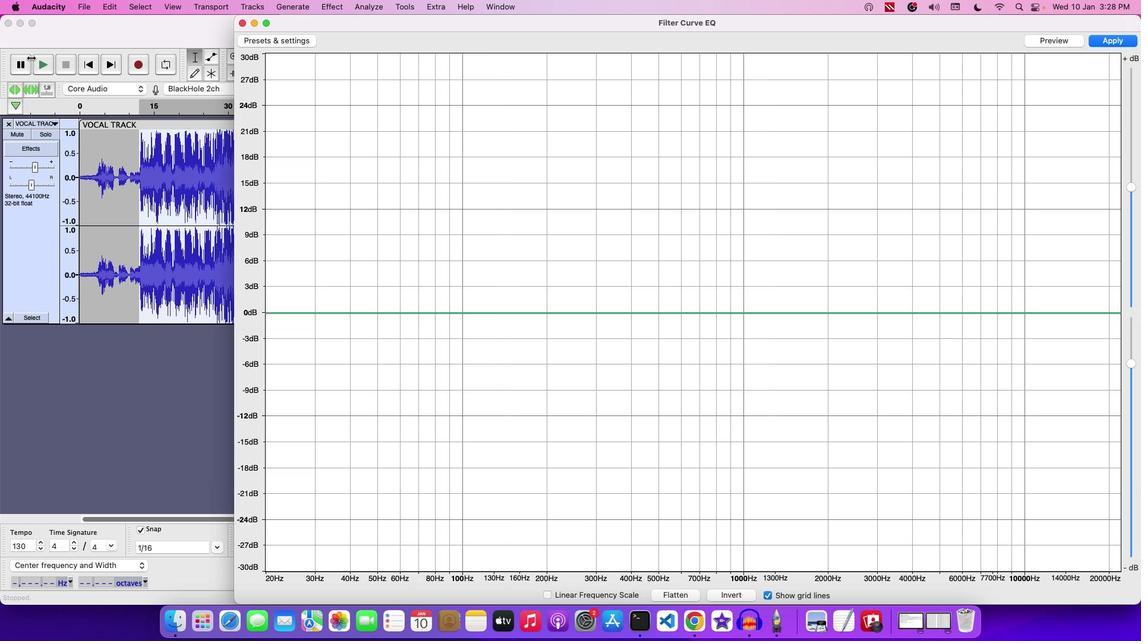 
Action: Mouse moved to (95, 313)
Screenshot: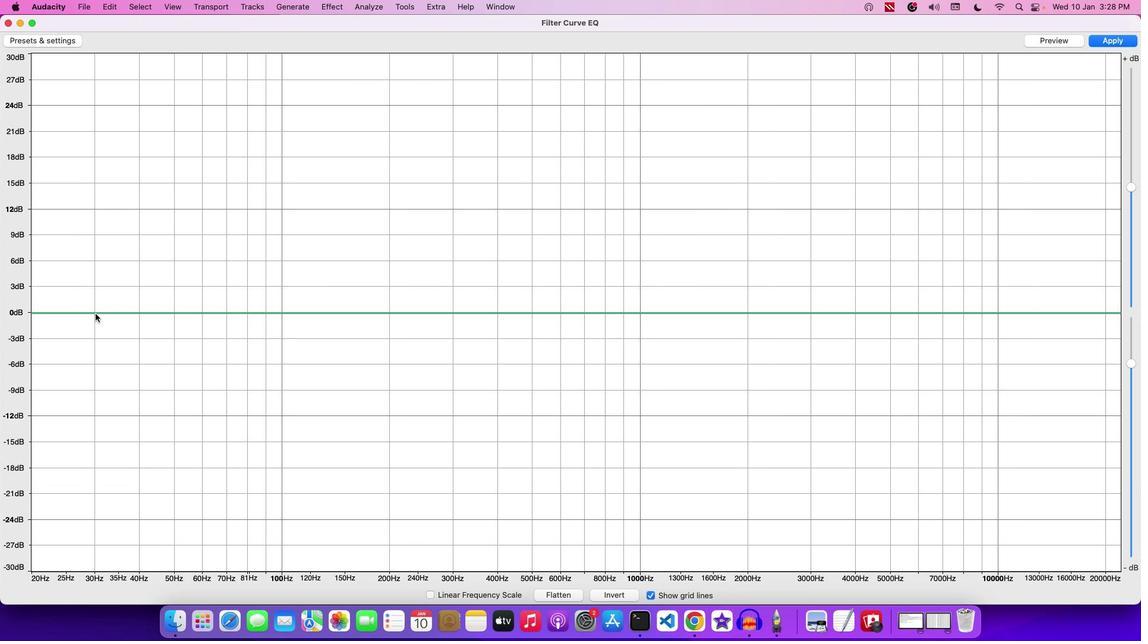 
Action: Mouse pressed left at (95, 313)
Screenshot: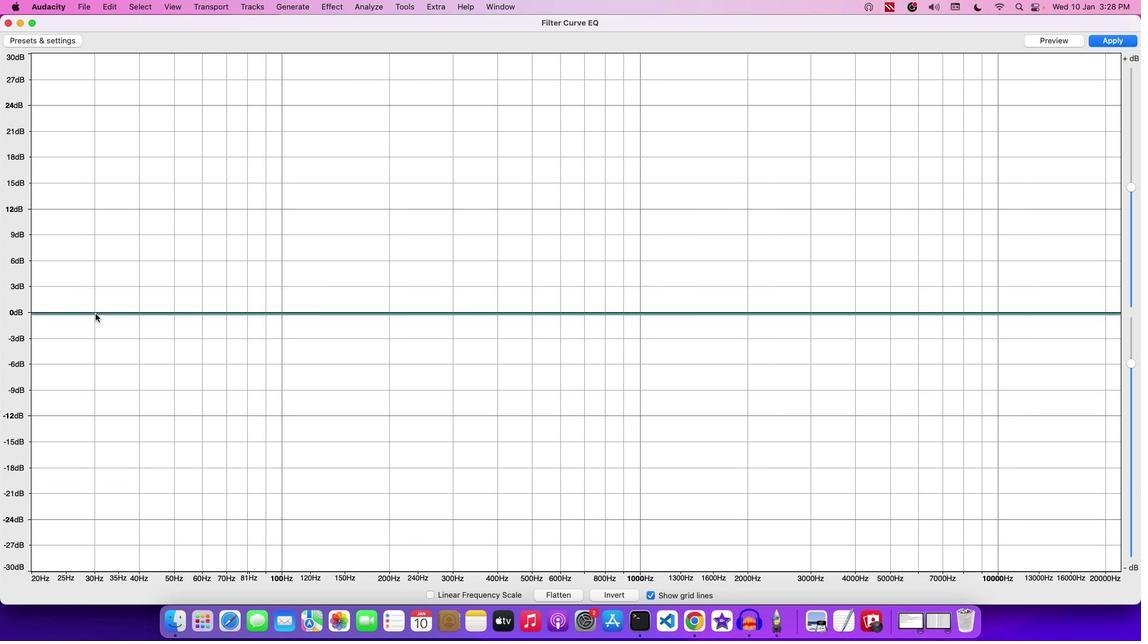 
Action: Mouse moved to (102, 312)
Screenshot: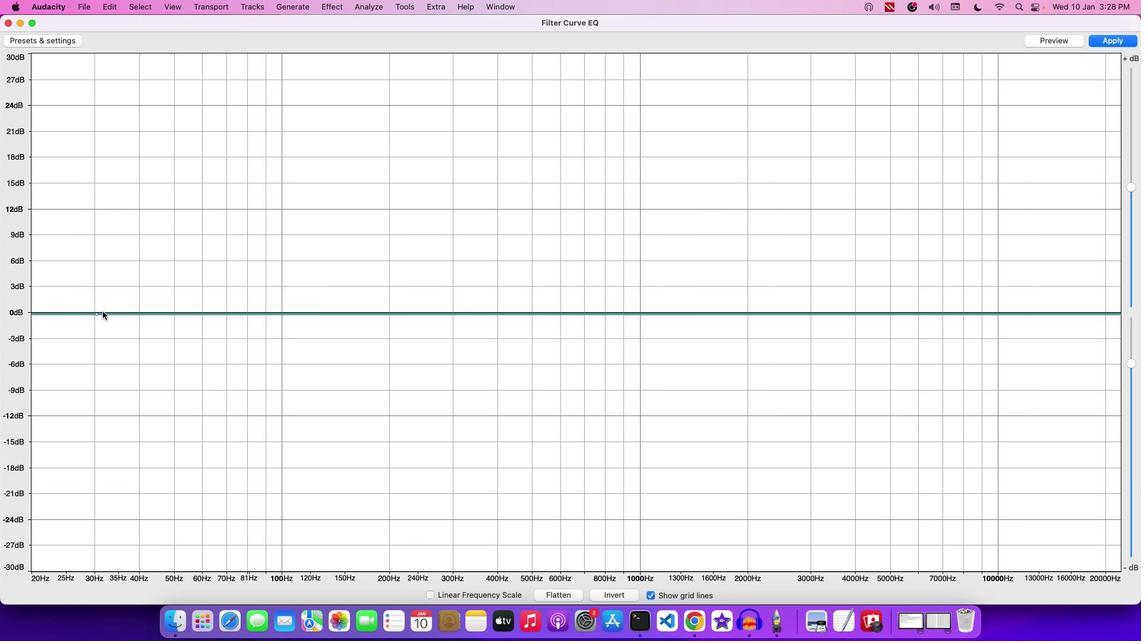 
Action: Mouse pressed left at (102, 312)
Screenshot: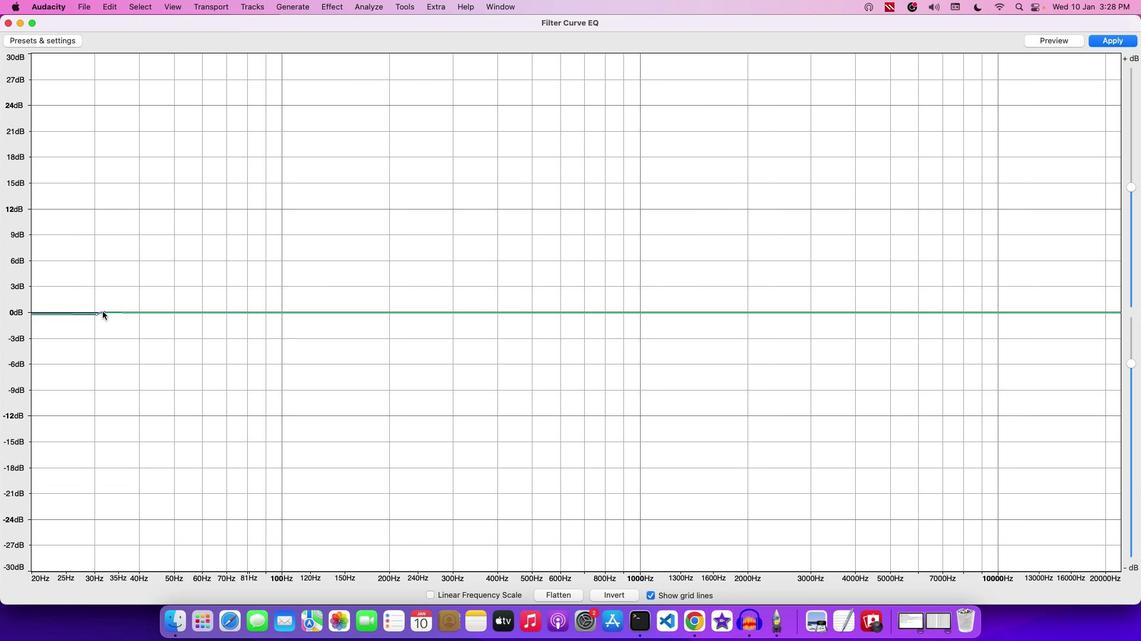 
Action: Mouse moved to (111, 312)
Screenshot: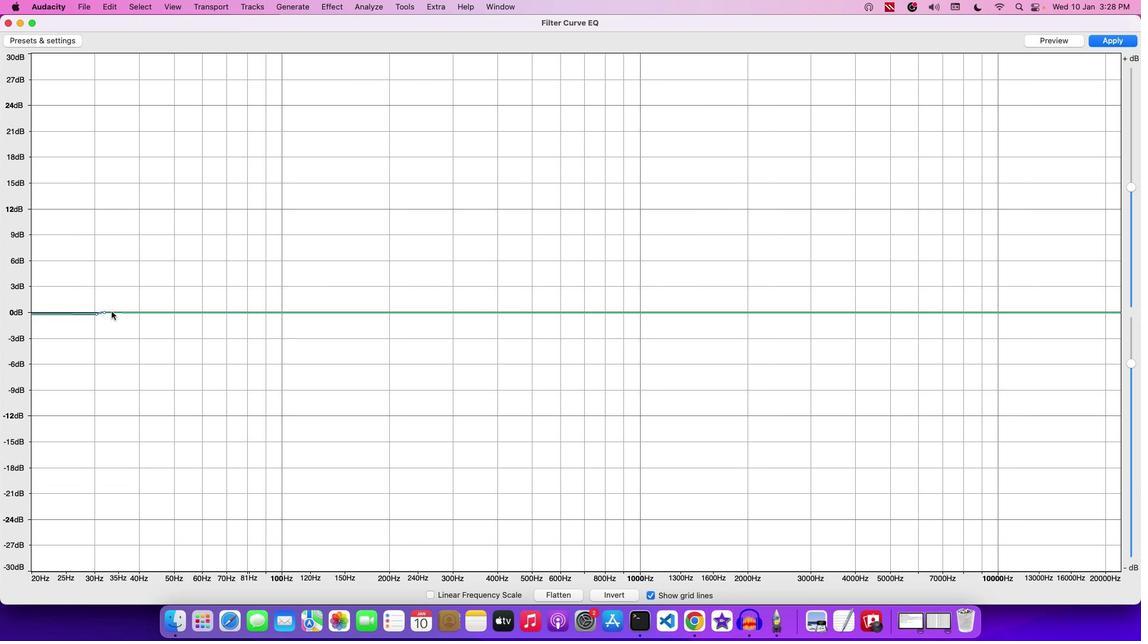
Action: Mouse pressed left at (111, 312)
Screenshot: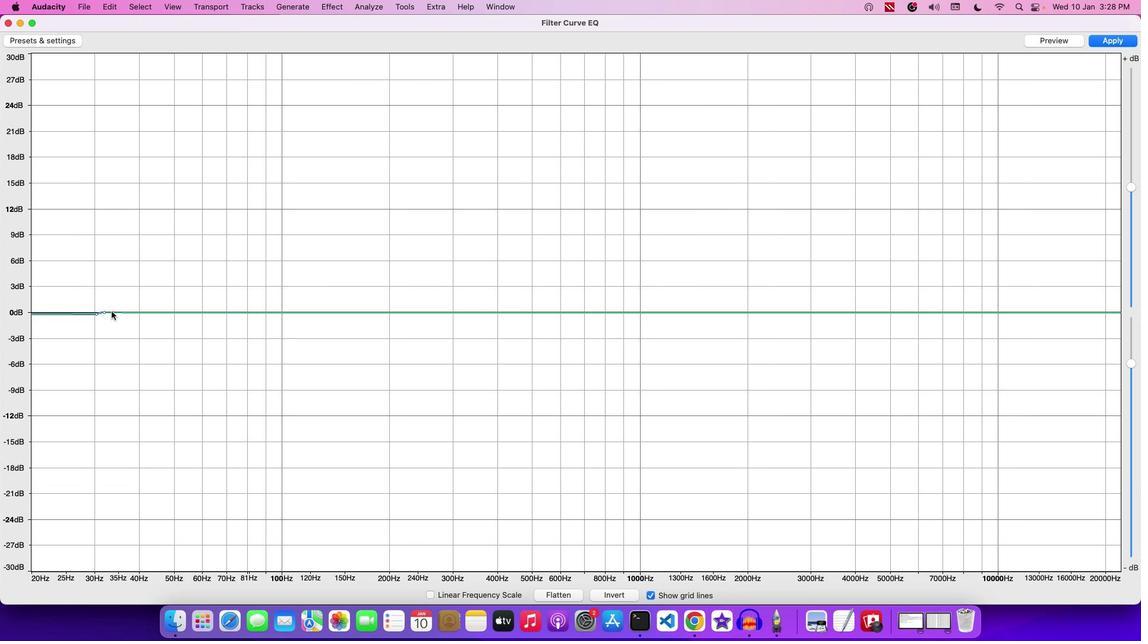 
Action: Mouse moved to (95, 316)
Screenshot: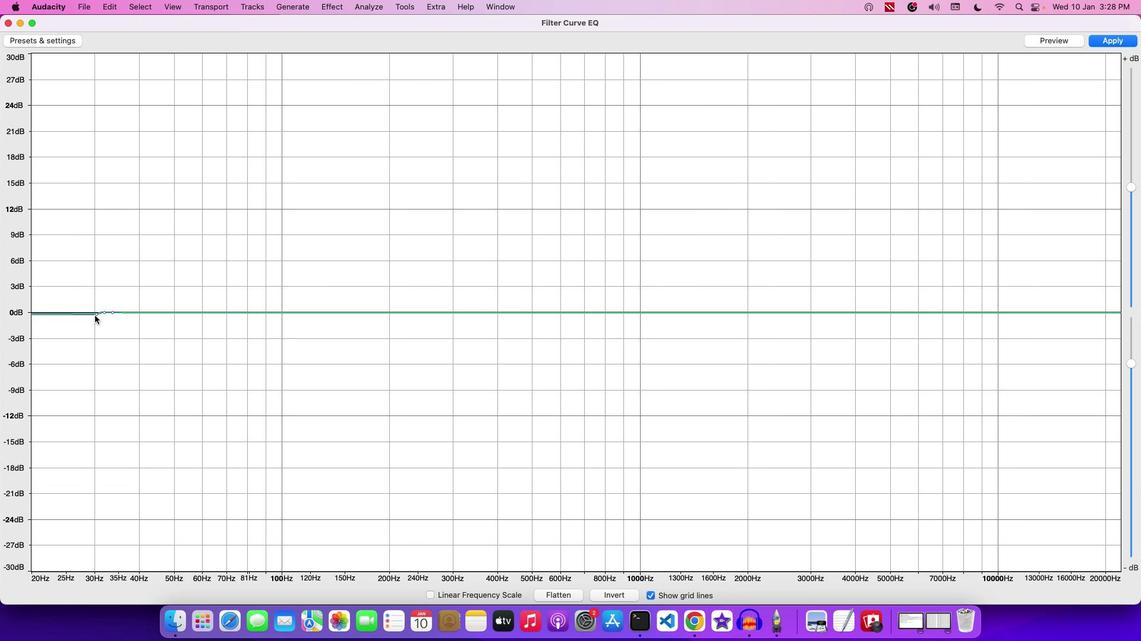 
Action: Mouse pressed left at (95, 316)
Screenshot: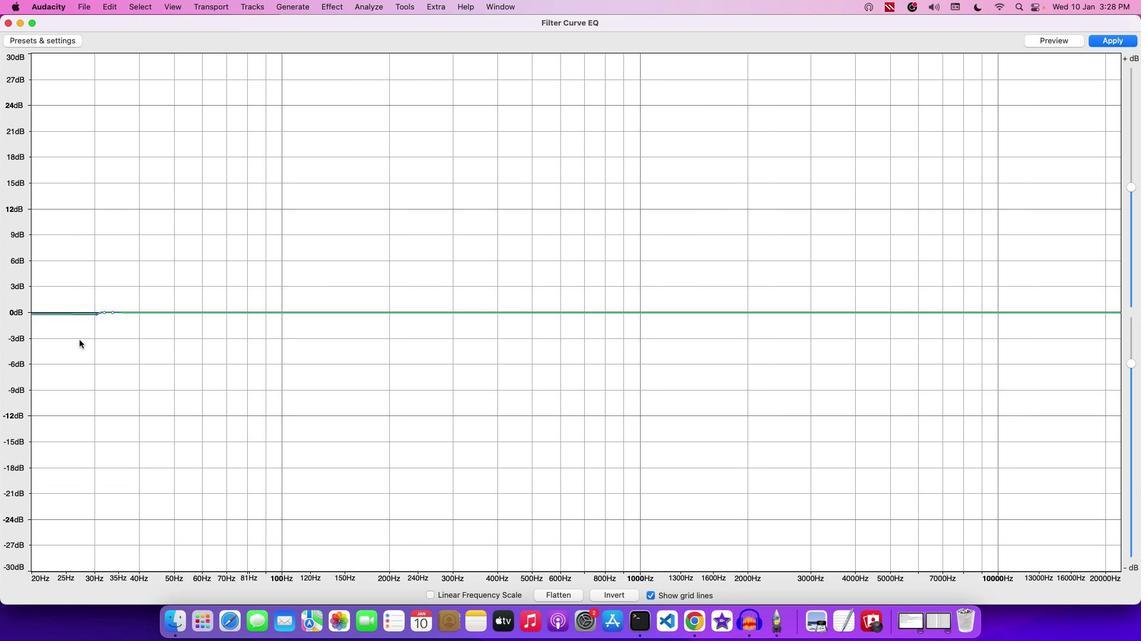 
Action: Mouse moved to (105, 313)
Screenshot: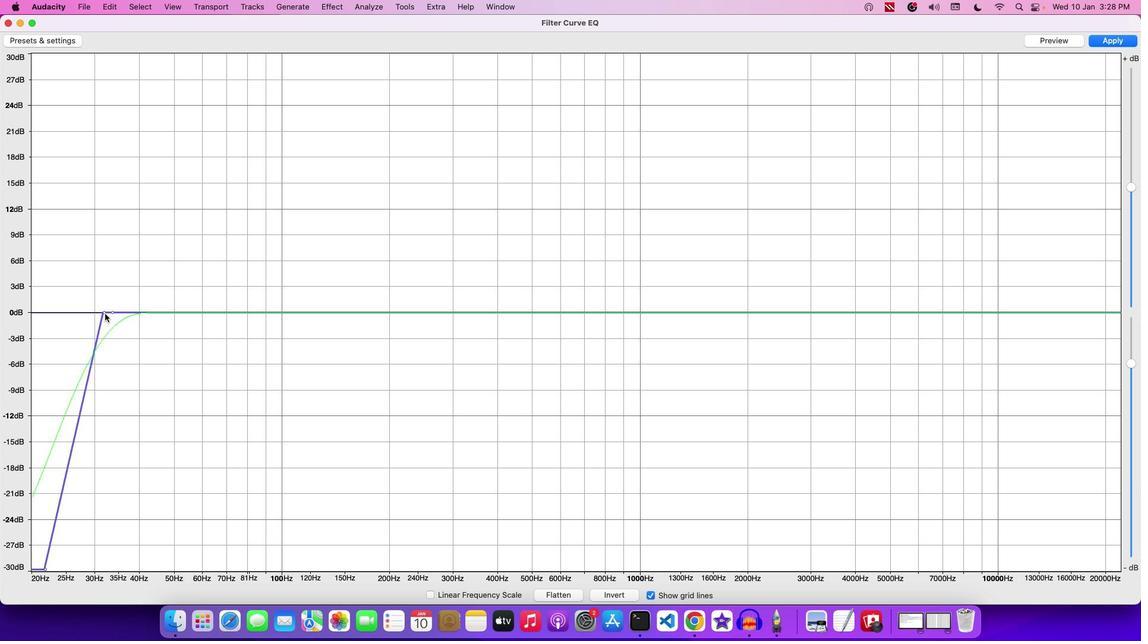 
Action: Mouse pressed left at (105, 313)
Screenshot: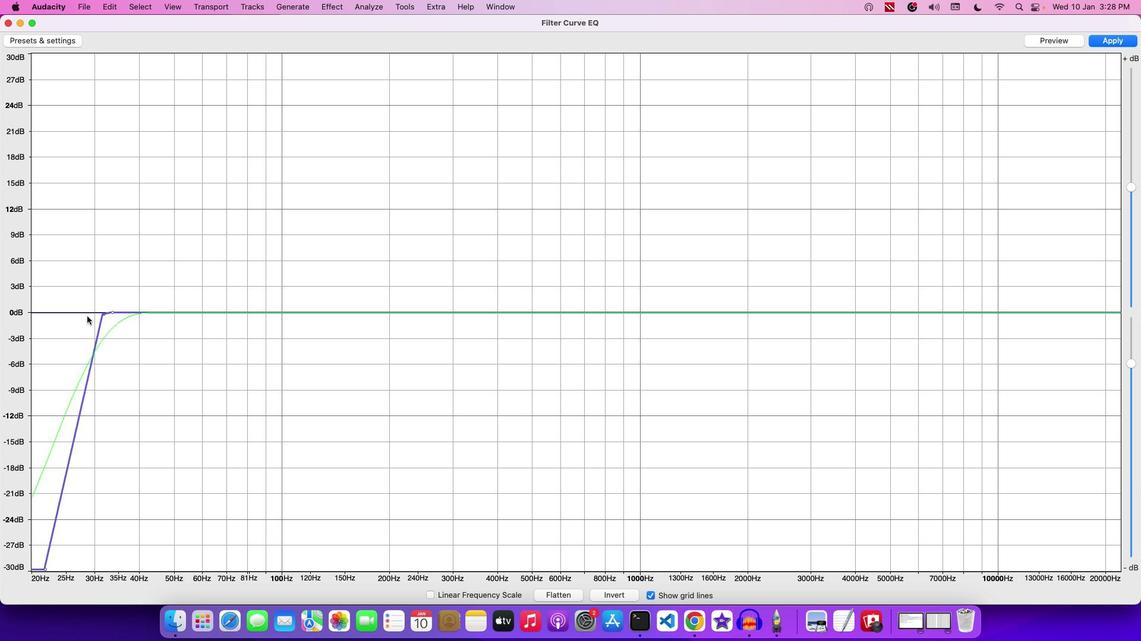 
Action: Mouse moved to (45, 570)
Screenshot: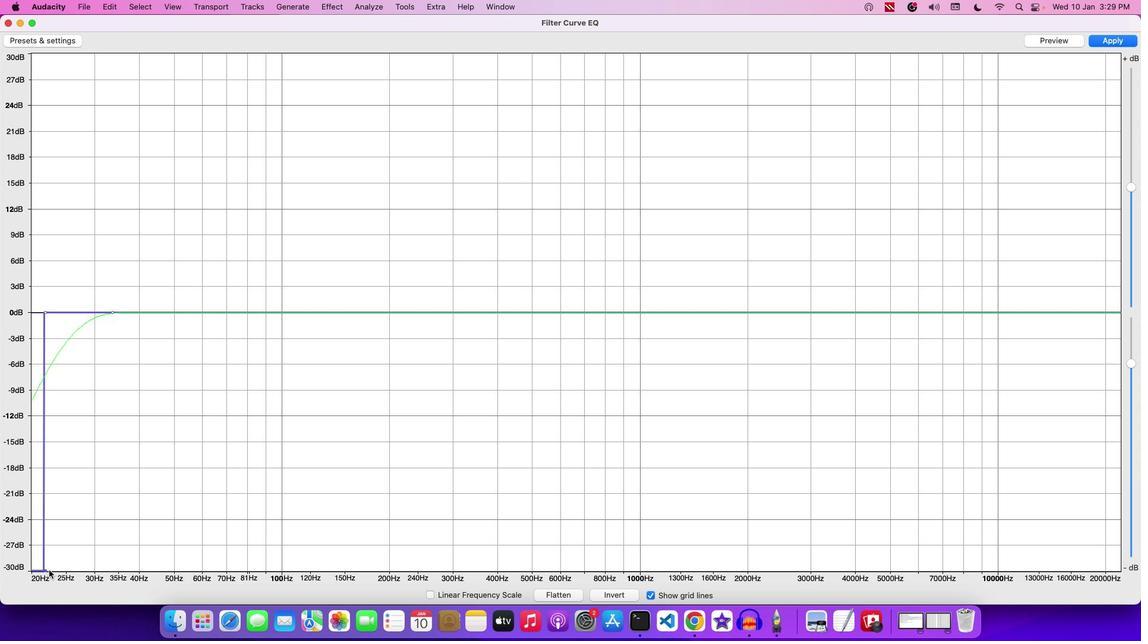 
Action: Mouse pressed left at (45, 570)
Screenshot: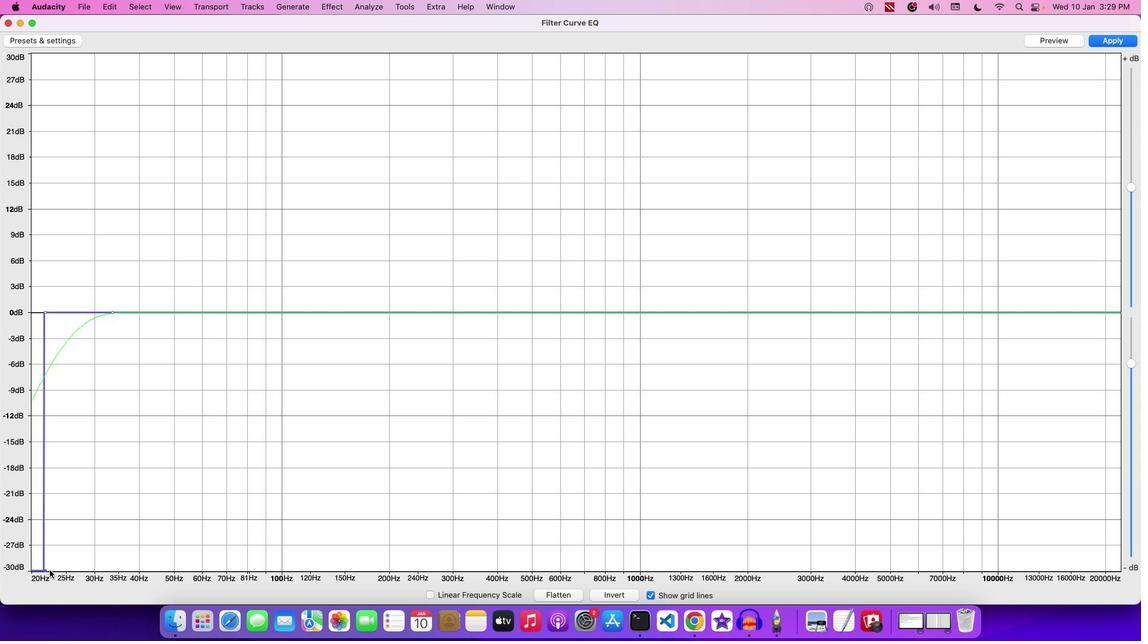 
Action: Mouse moved to (1100, 312)
Screenshot: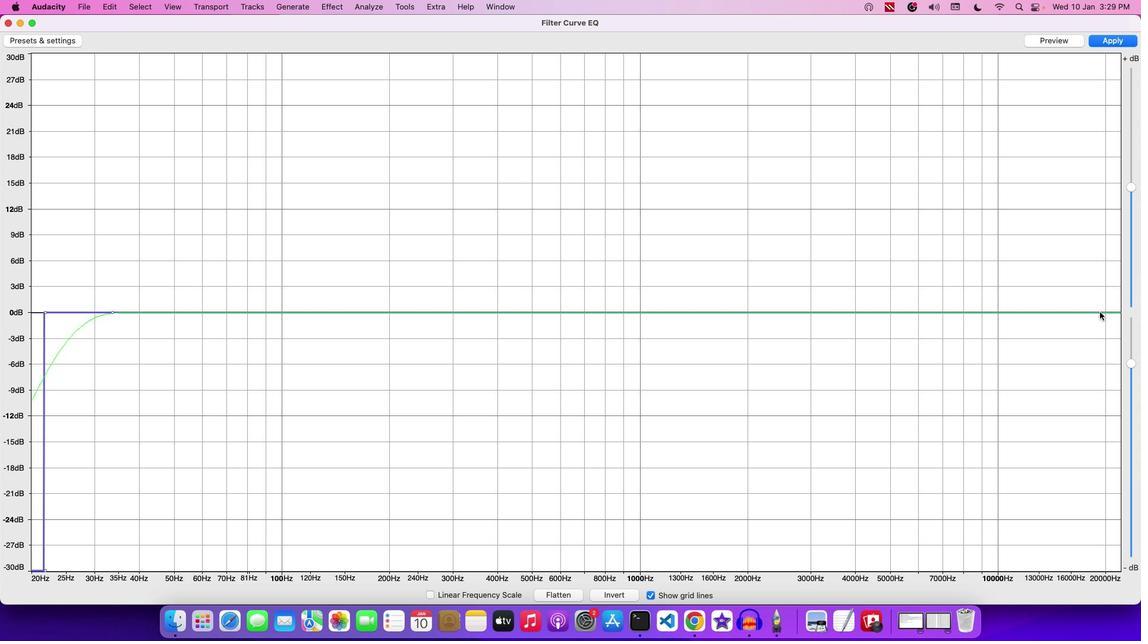 
Action: Mouse pressed left at (1100, 312)
Screenshot: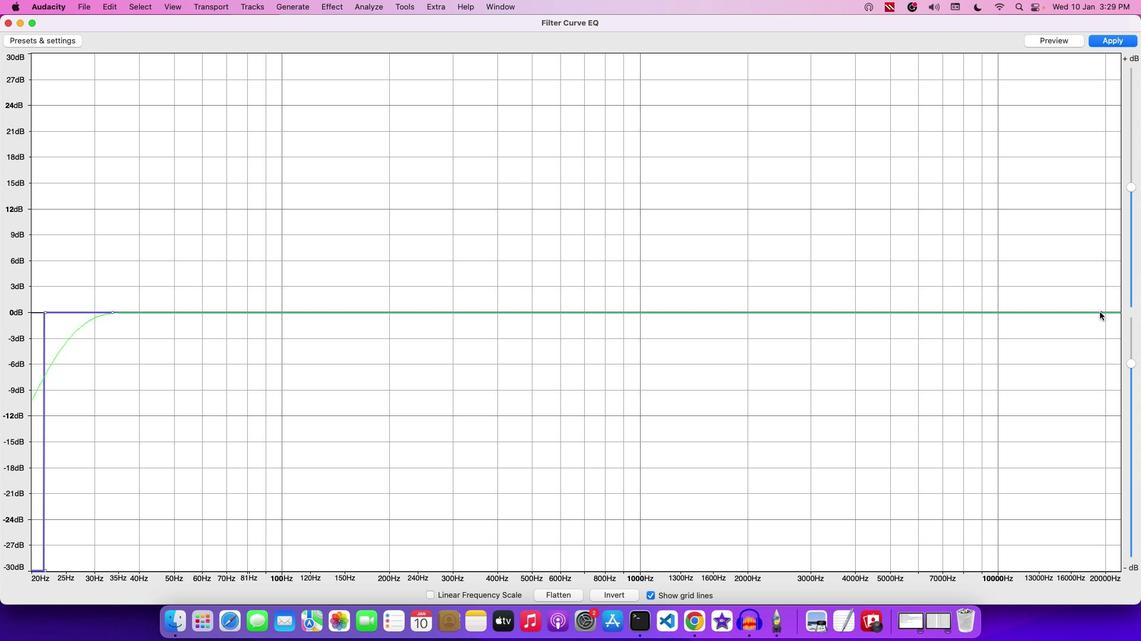 
Action: Mouse moved to (1088, 313)
Screenshot: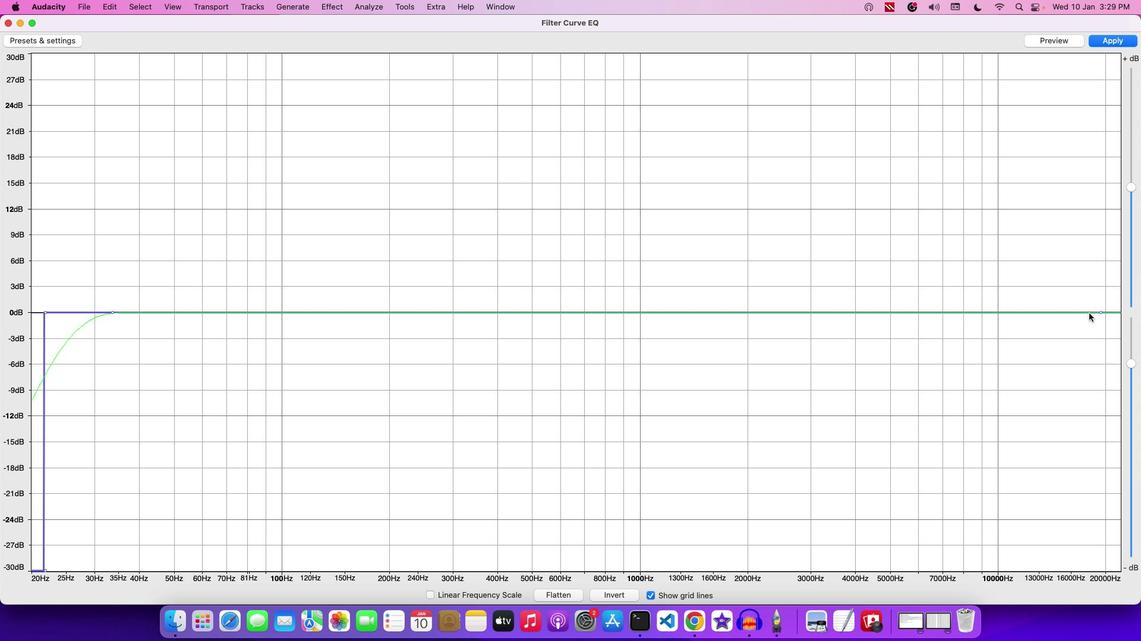 
Action: Mouse pressed left at (1088, 313)
Screenshot: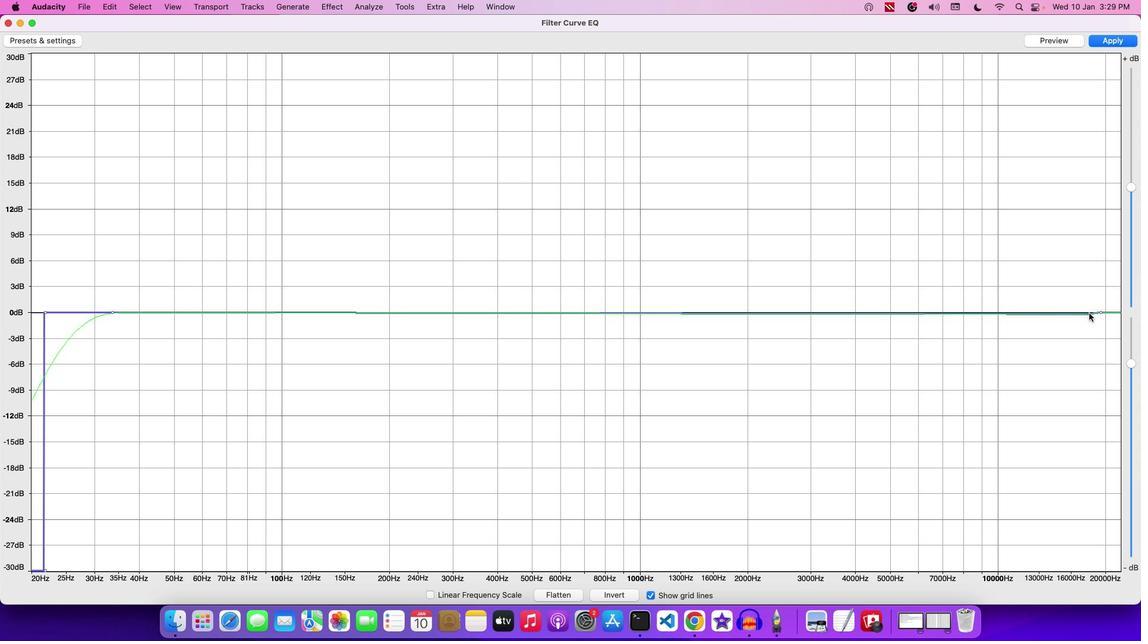 
Action: Mouse moved to (1099, 310)
Screenshot: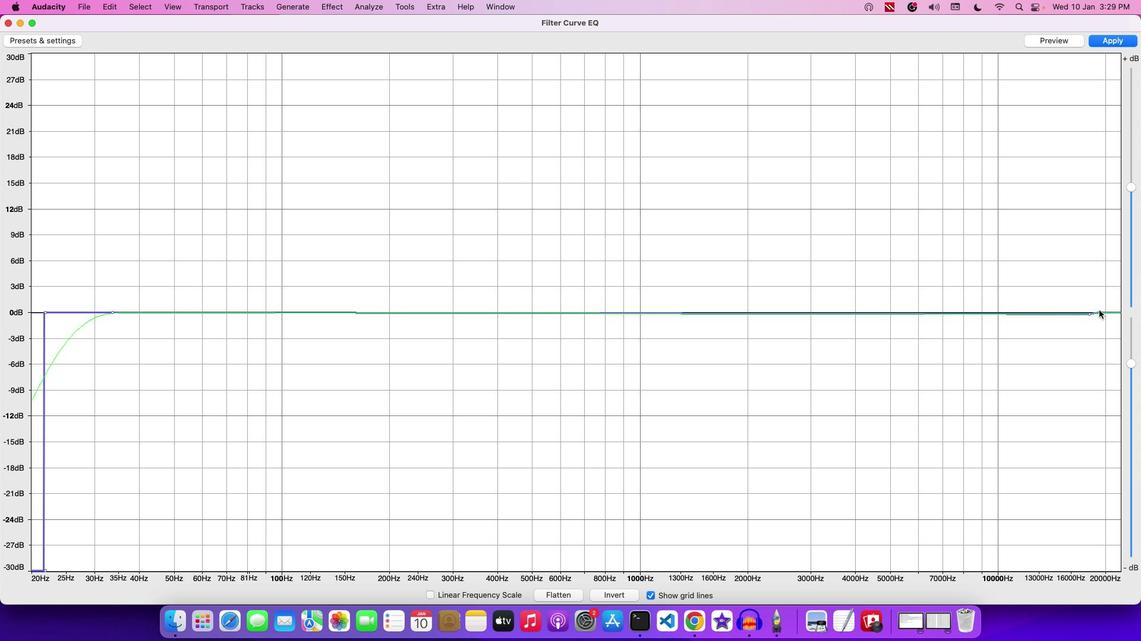 
Action: Mouse pressed left at (1099, 310)
Screenshot: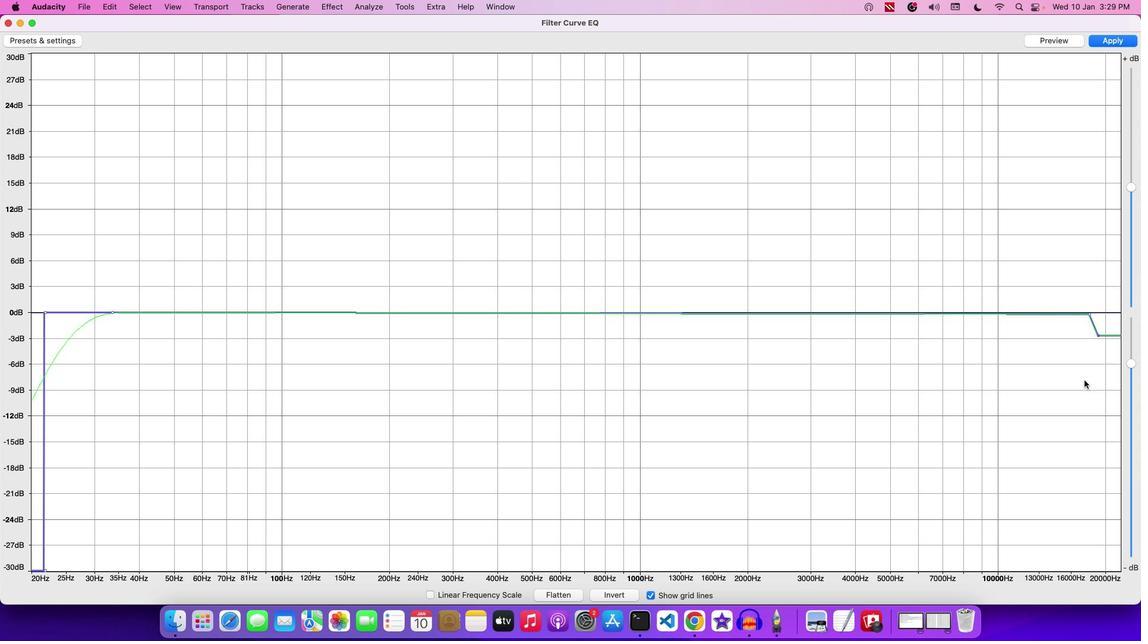 
Action: Mouse moved to (1089, 313)
Screenshot: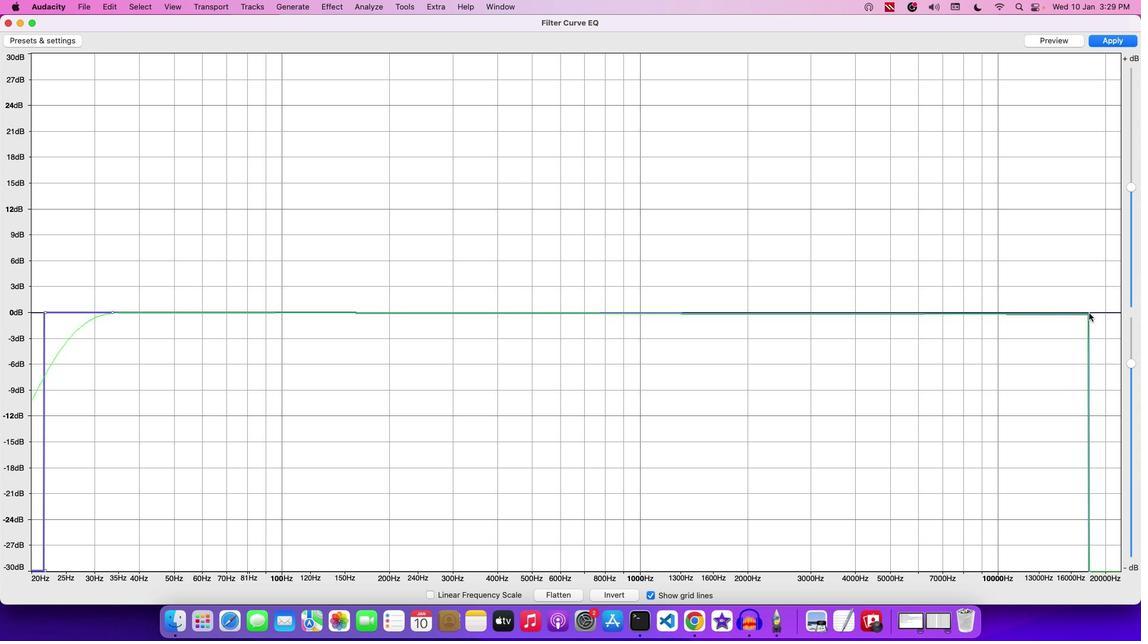 
Action: Mouse pressed left at (1089, 313)
Screenshot: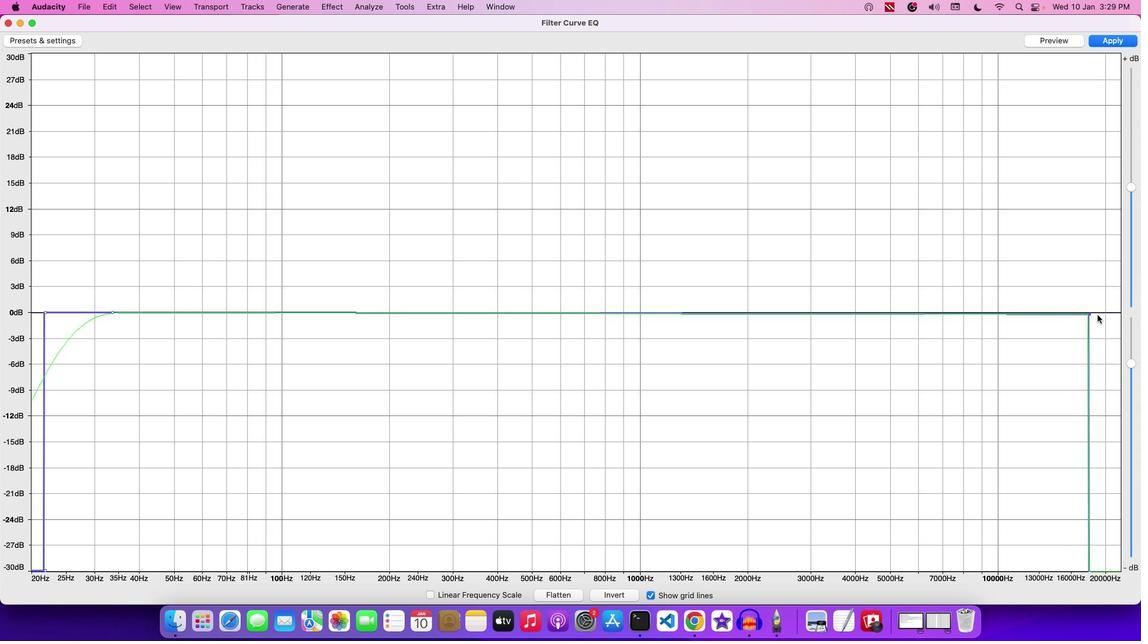 
Action: Mouse moved to (1124, 41)
Screenshot: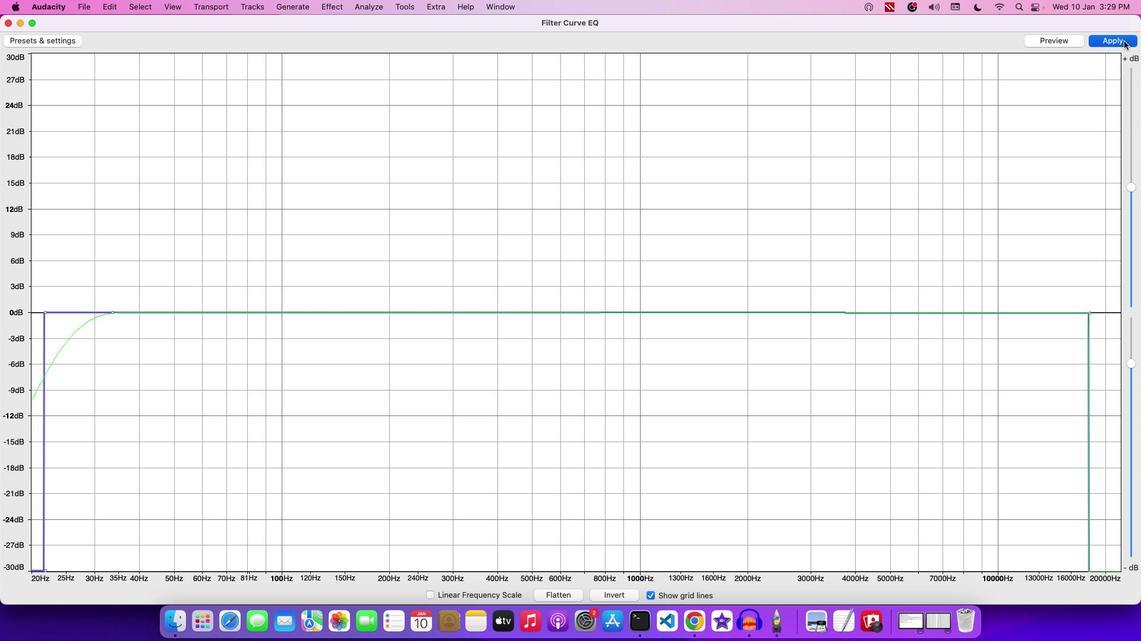 
Action: Mouse pressed left at (1124, 41)
Screenshot: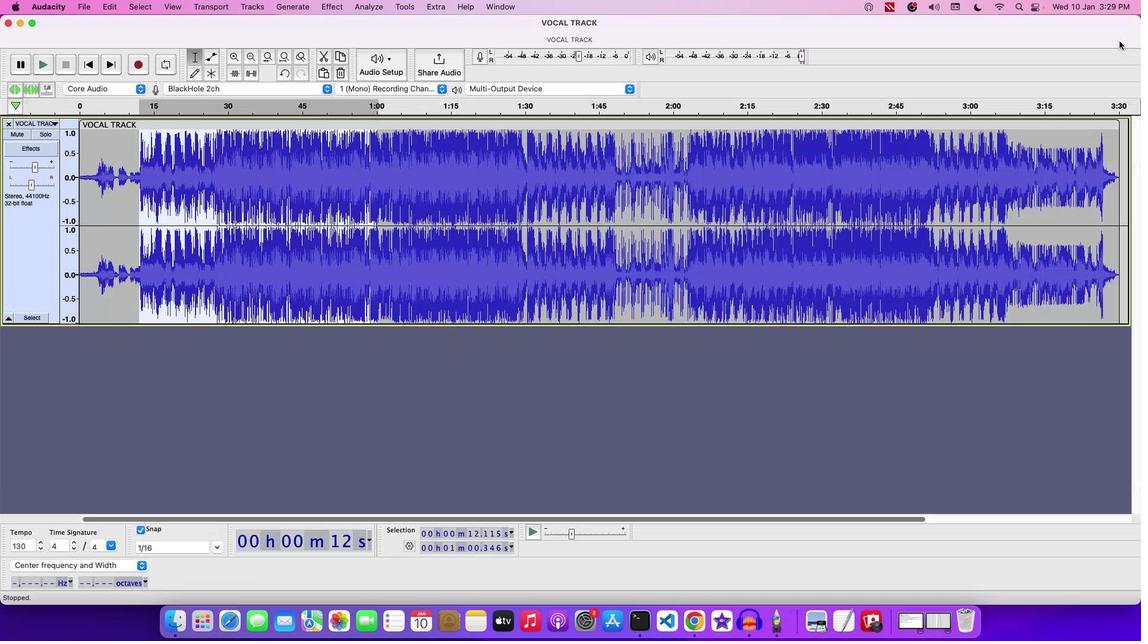 
Action: Mouse moved to (329, 2)
Screenshot: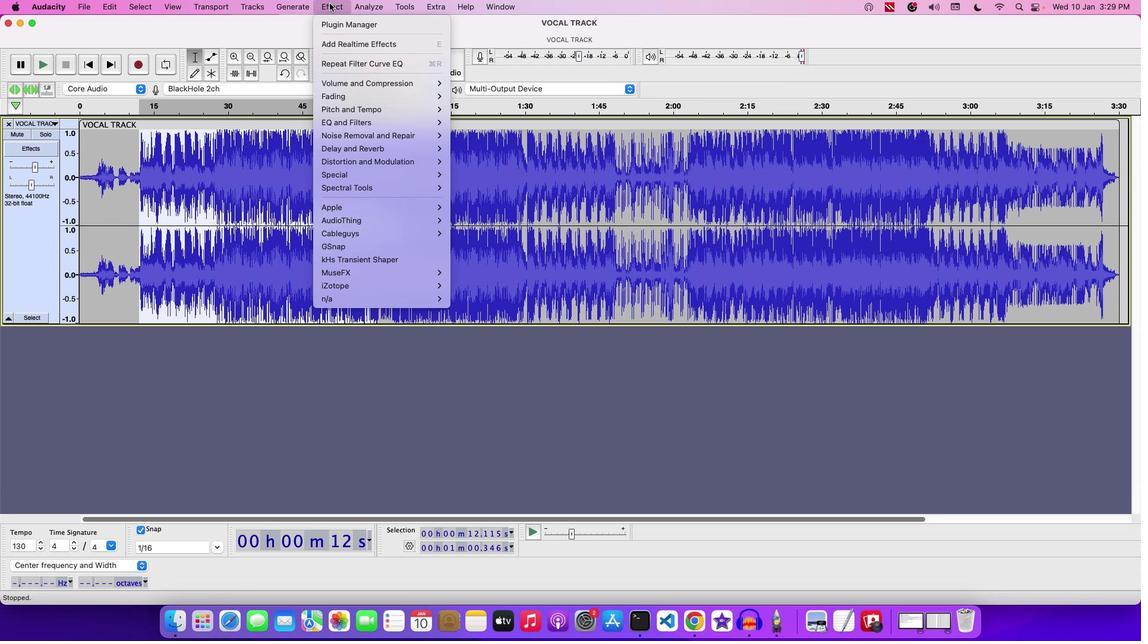 
Action: Mouse pressed left at (329, 2)
Screenshot: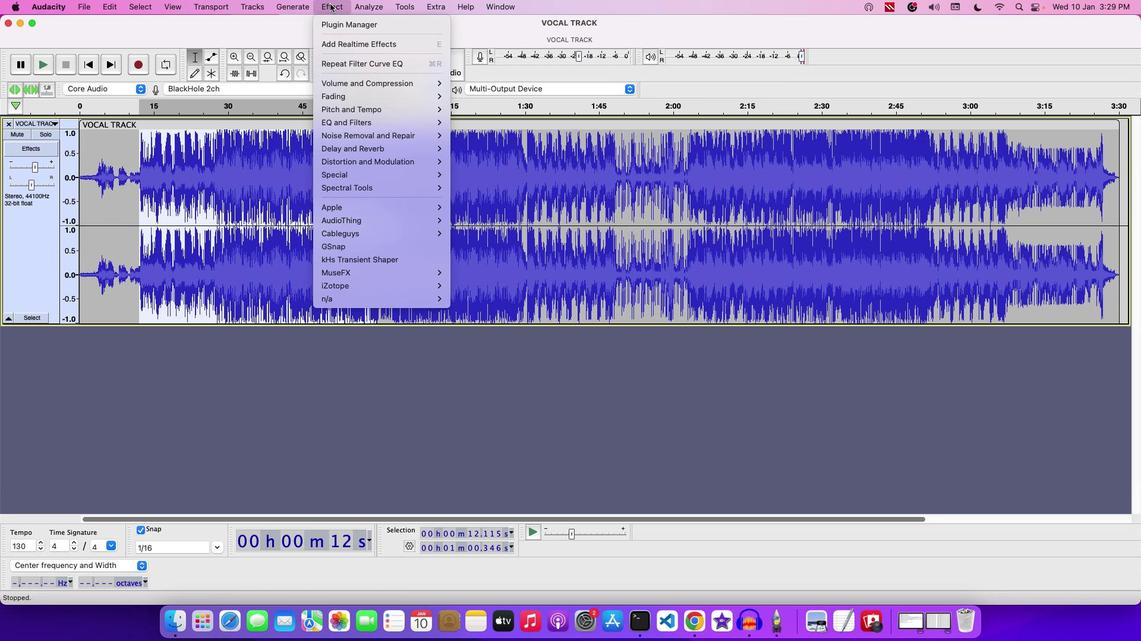 
Action: Mouse moved to (475, 351)
Screenshot: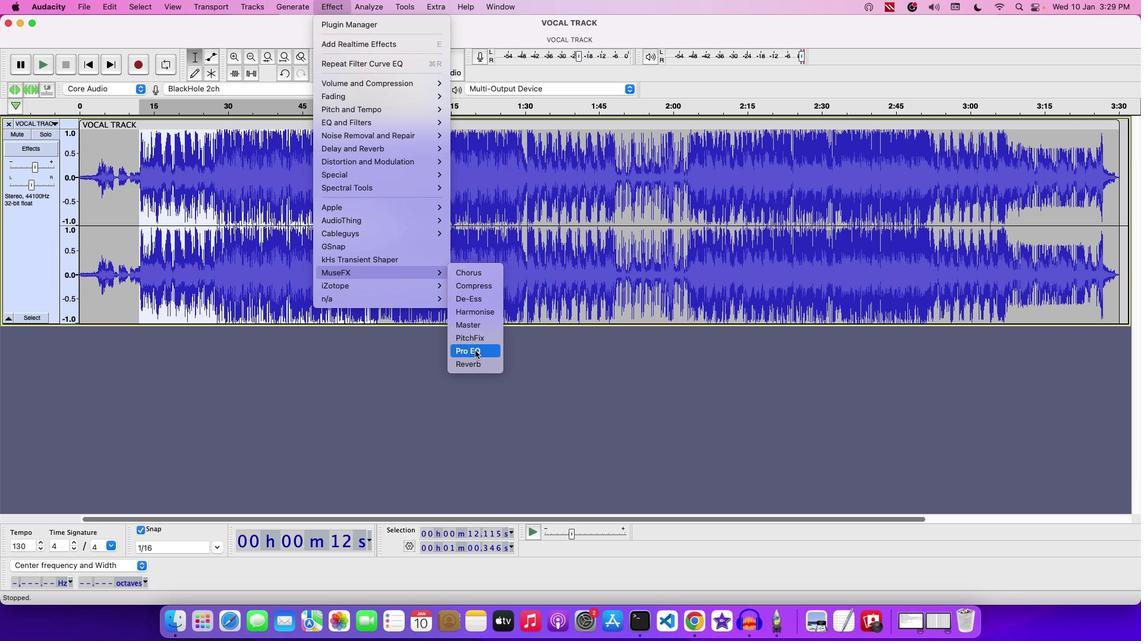 
Action: Mouse pressed left at (475, 351)
Screenshot: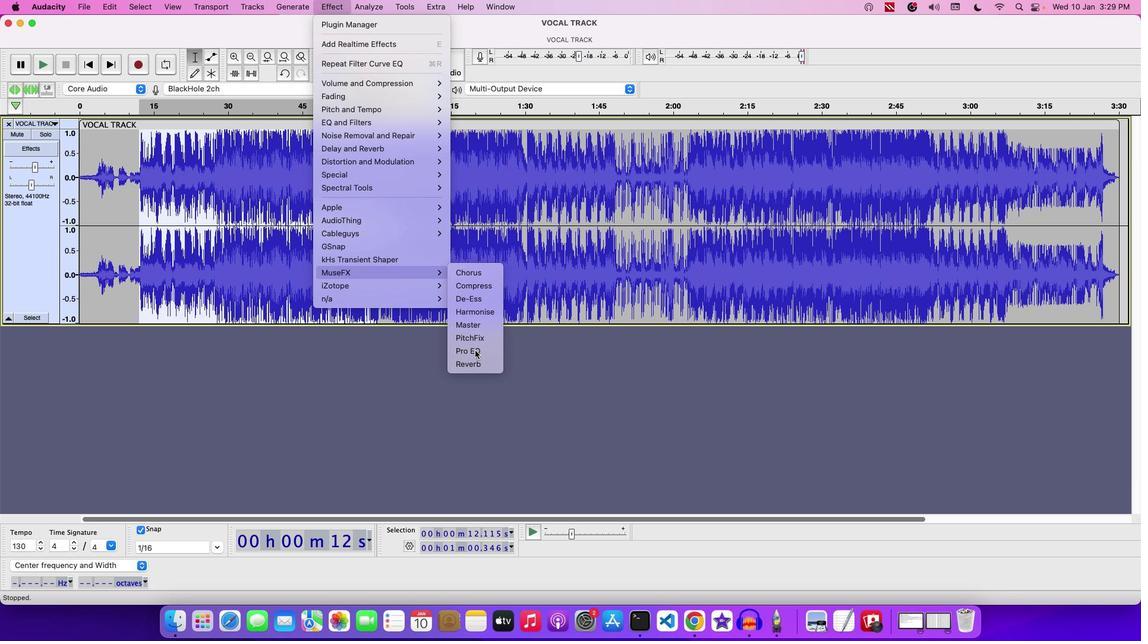 
Action: Mouse moved to (594, 210)
Screenshot: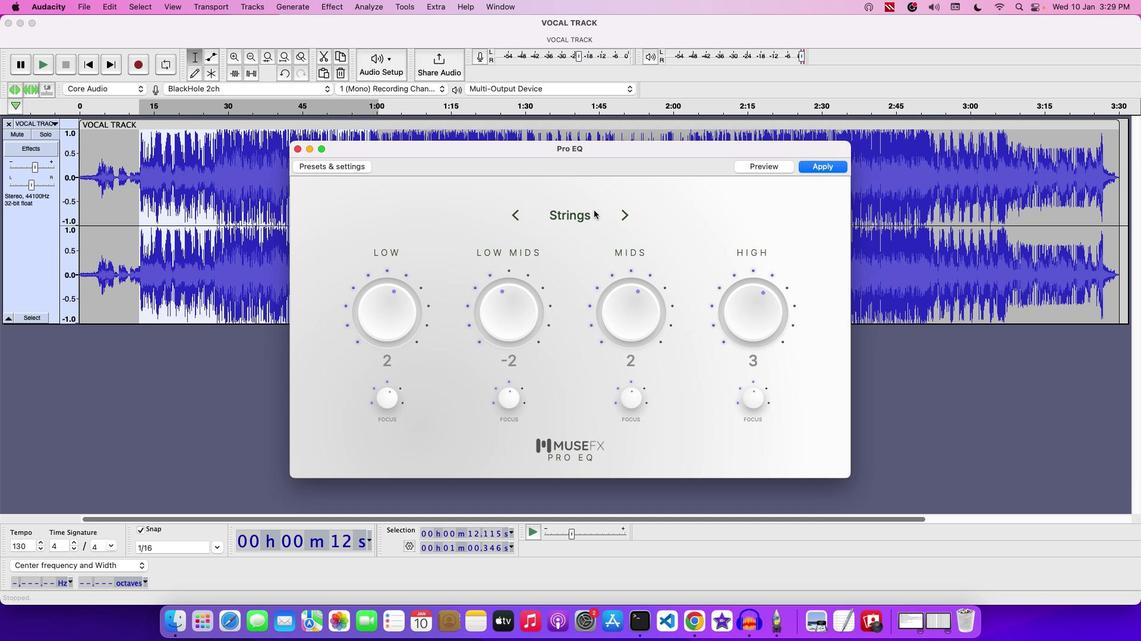 
Action: Mouse pressed left at (594, 210)
Screenshot: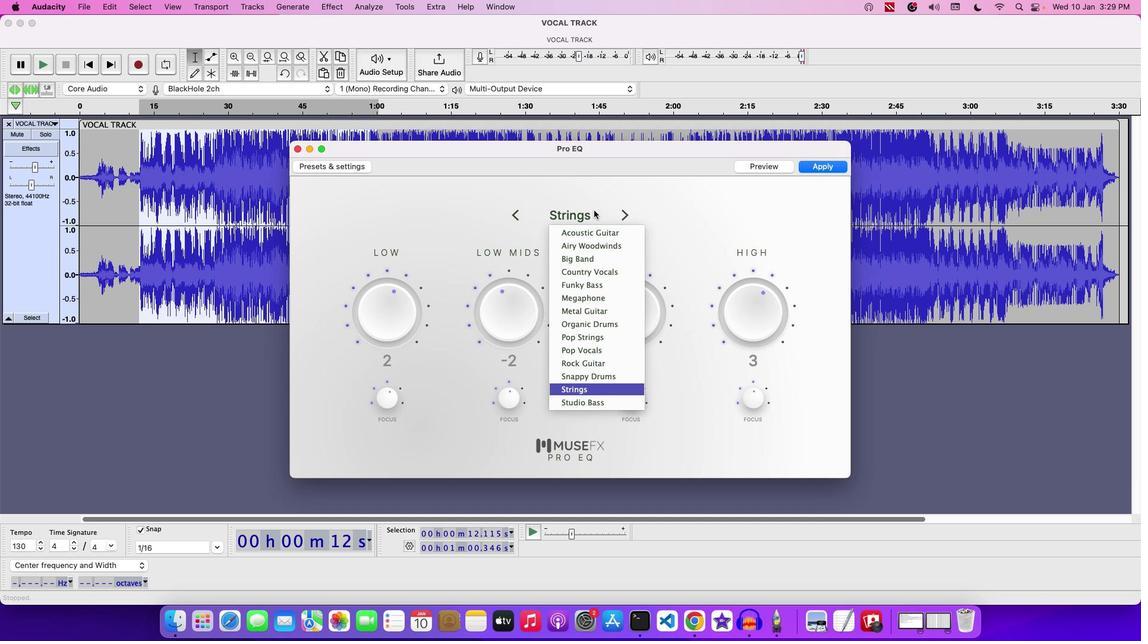 
Action: Mouse moved to (691, 211)
Screenshot: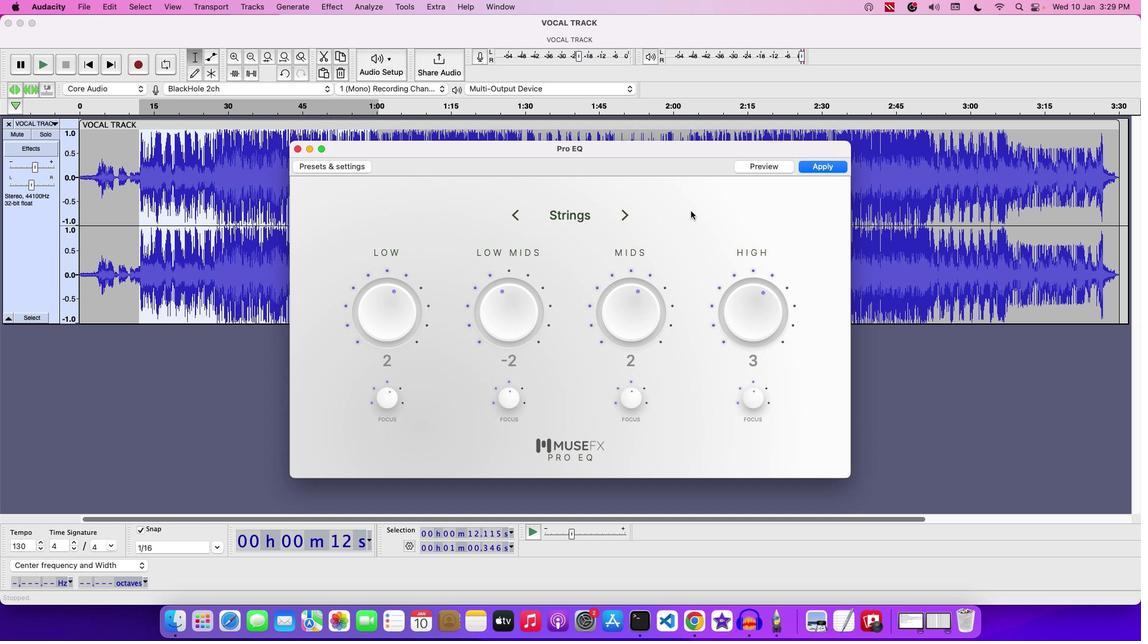 
Action: Mouse pressed left at (691, 211)
Screenshot: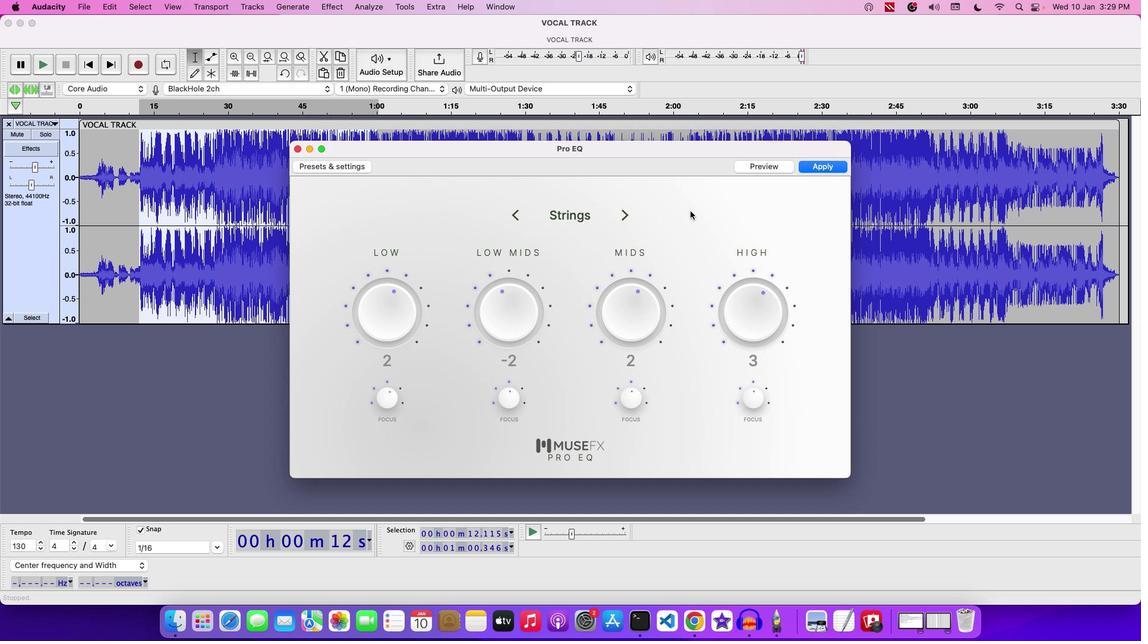 
Action: Mouse moved to (329, 167)
Screenshot: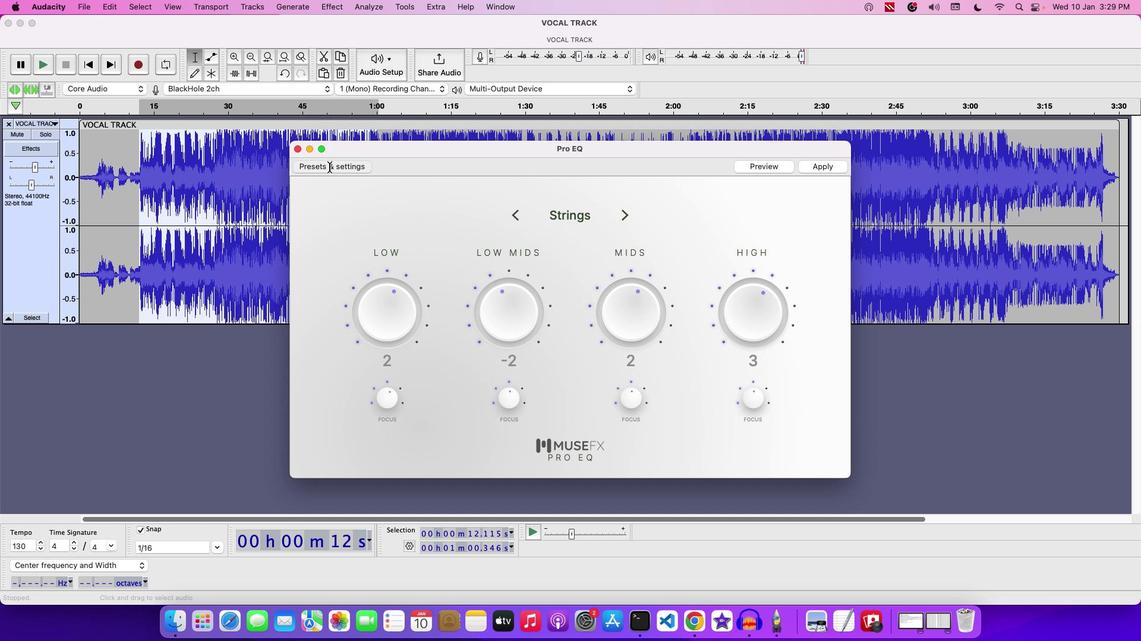 
Action: Mouse pressed left at (329, 167)
Screenshot: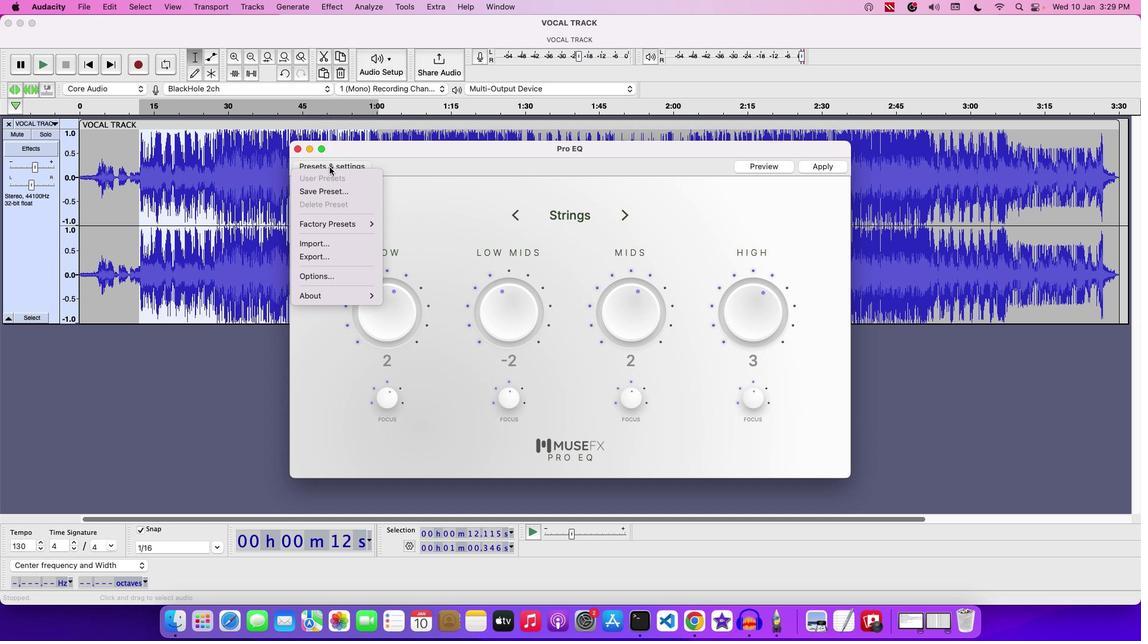 
Action: Mouse moved to (388, 226)
Screenshot: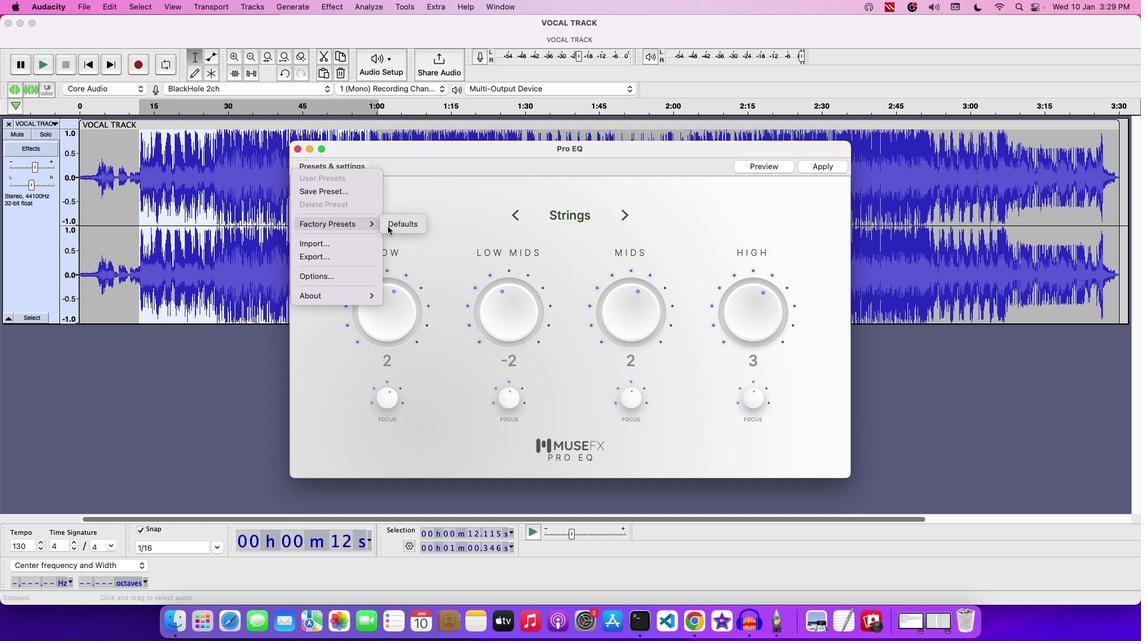 
Action: Mouse pressed left at (388, 226)
Screenshot: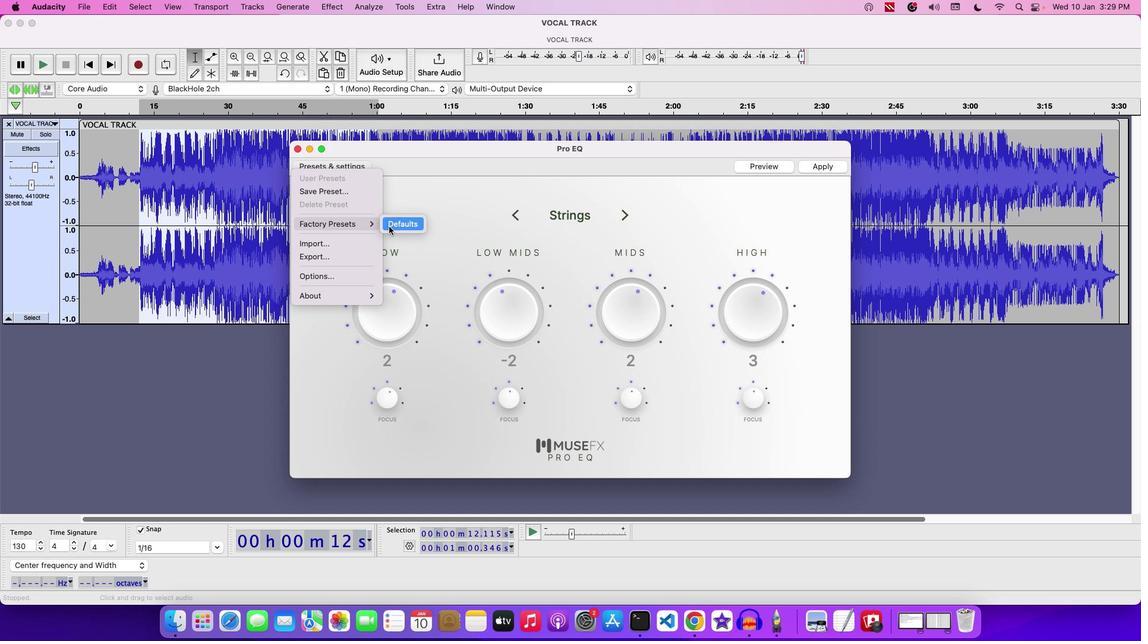 
Action: Mouse moved to (760, 314)
Screenshot: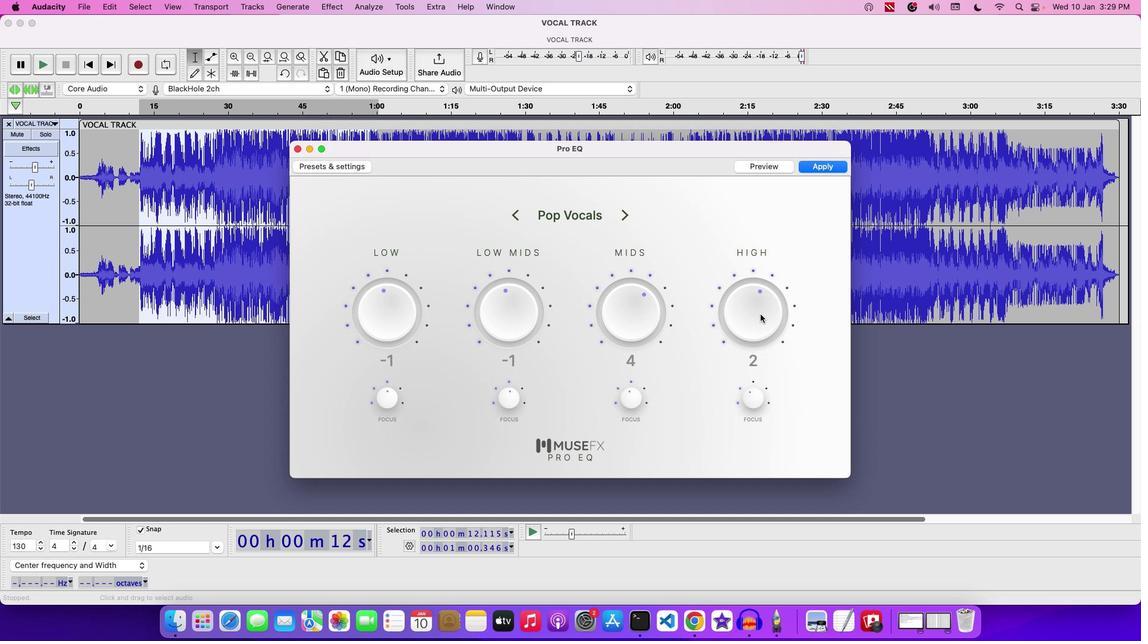 
Action: Mouse pressed left at (760, 314)
Screenshot: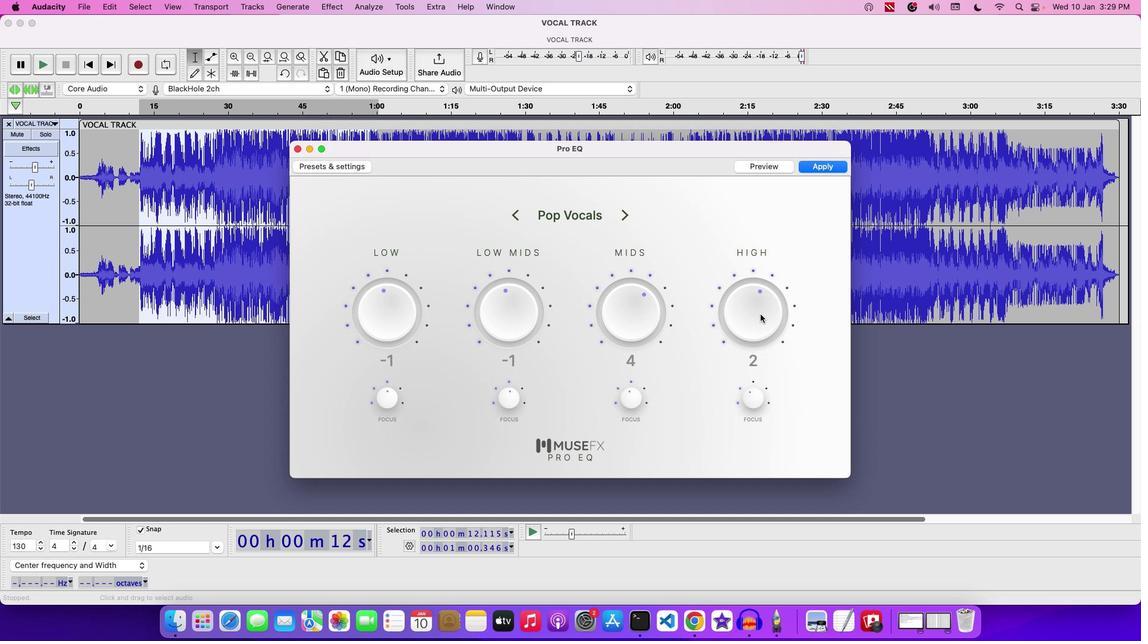 
Action: Mouse moved to (625, 315)
Screenshot: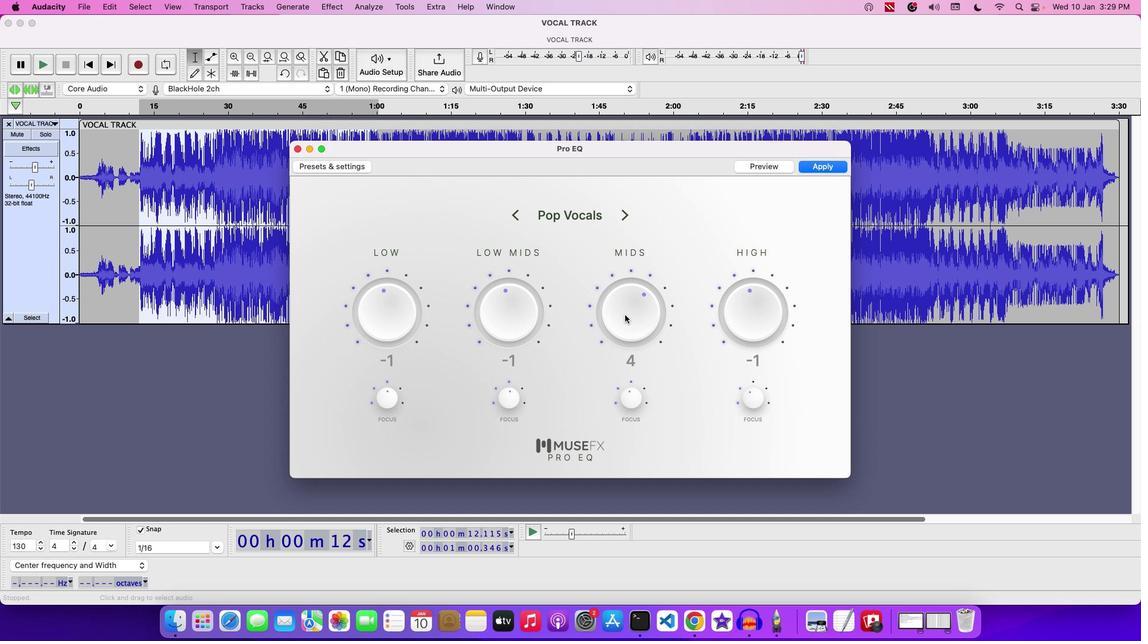 
Action: Mouse pressed left at (625, 315)
Screenshot: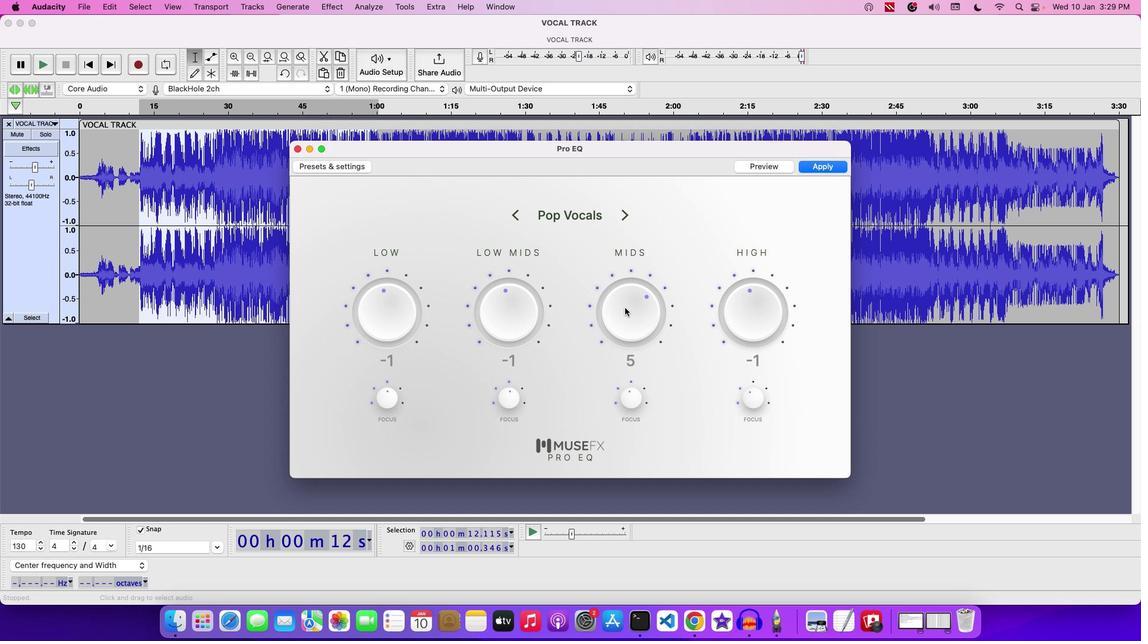 
Action: Mouse moved to (524, 303)
Screenshot: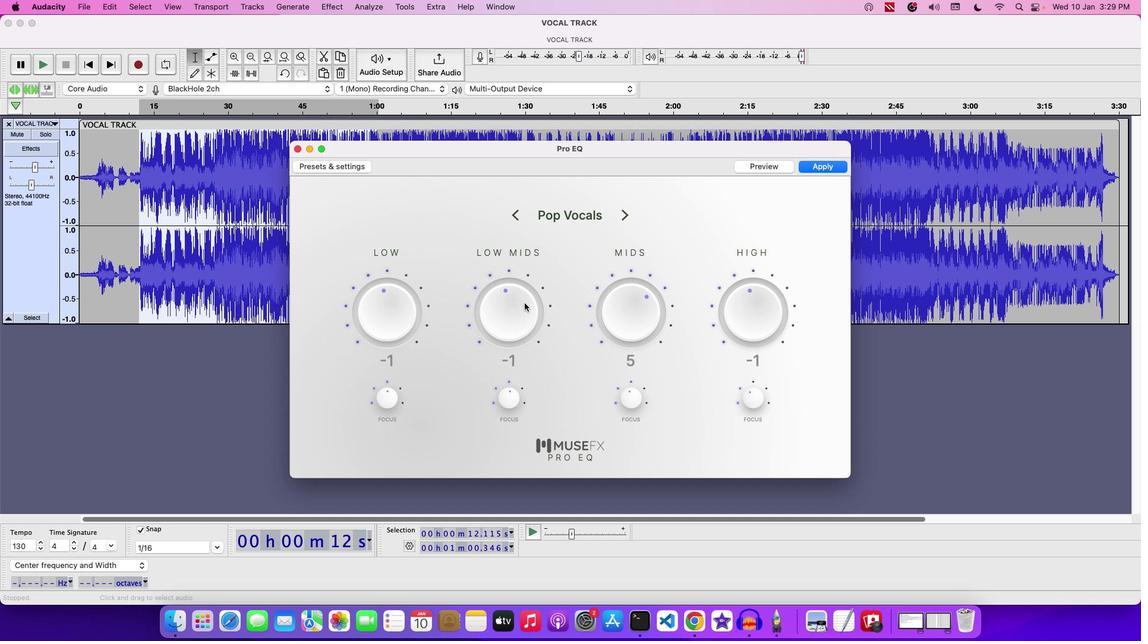
Action: Mouse pressed left at (524, 303)
Screenshot: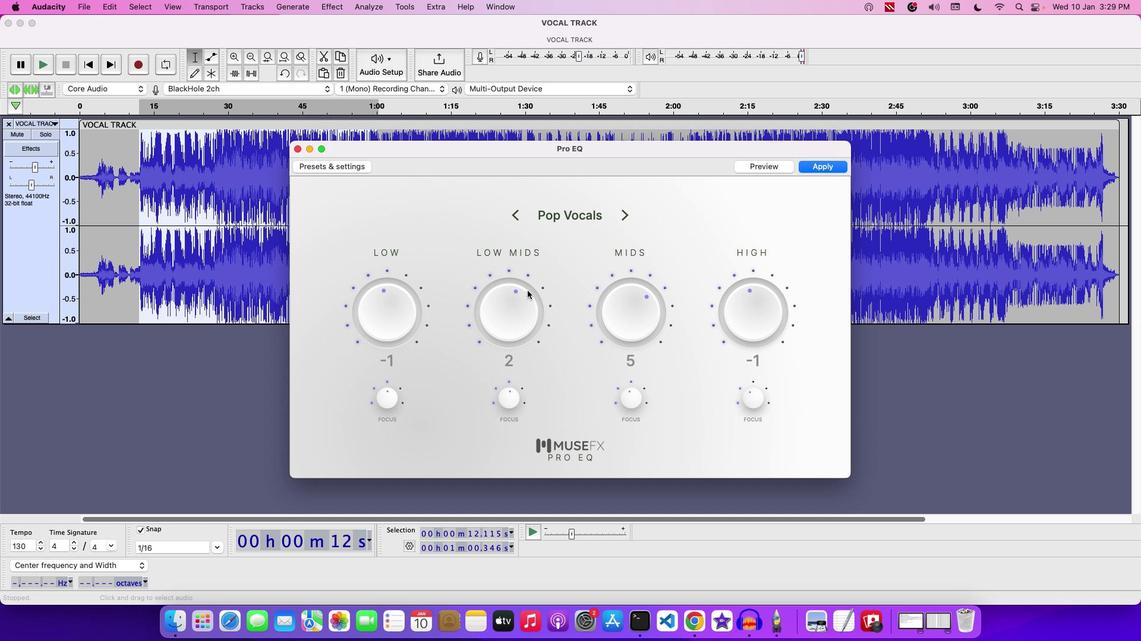 
Action: Mouse moved to (399, 292)
Screenshot: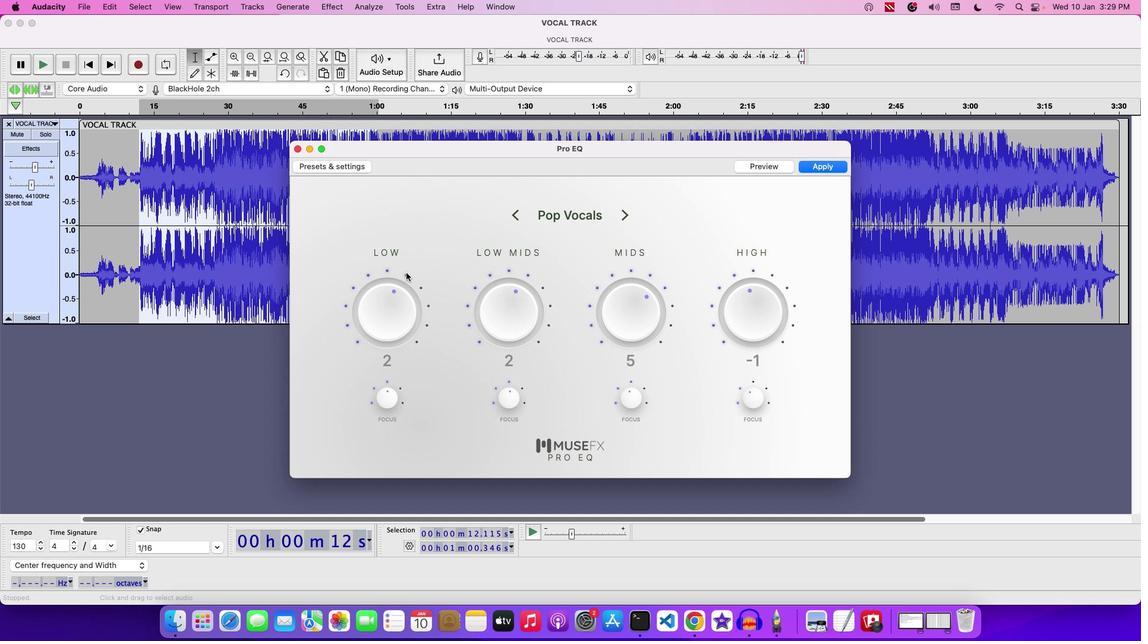 
Action: Mouse pressed left at (399, 292)
Screenshot: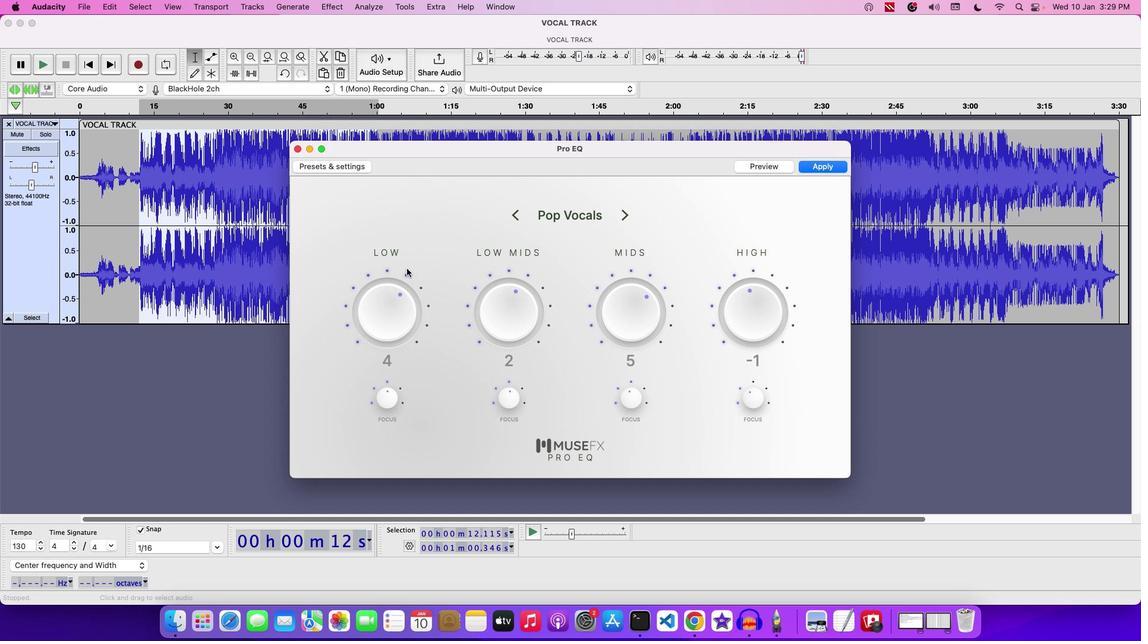 
Action: Mouse moved to (771, 166)
Screenshot: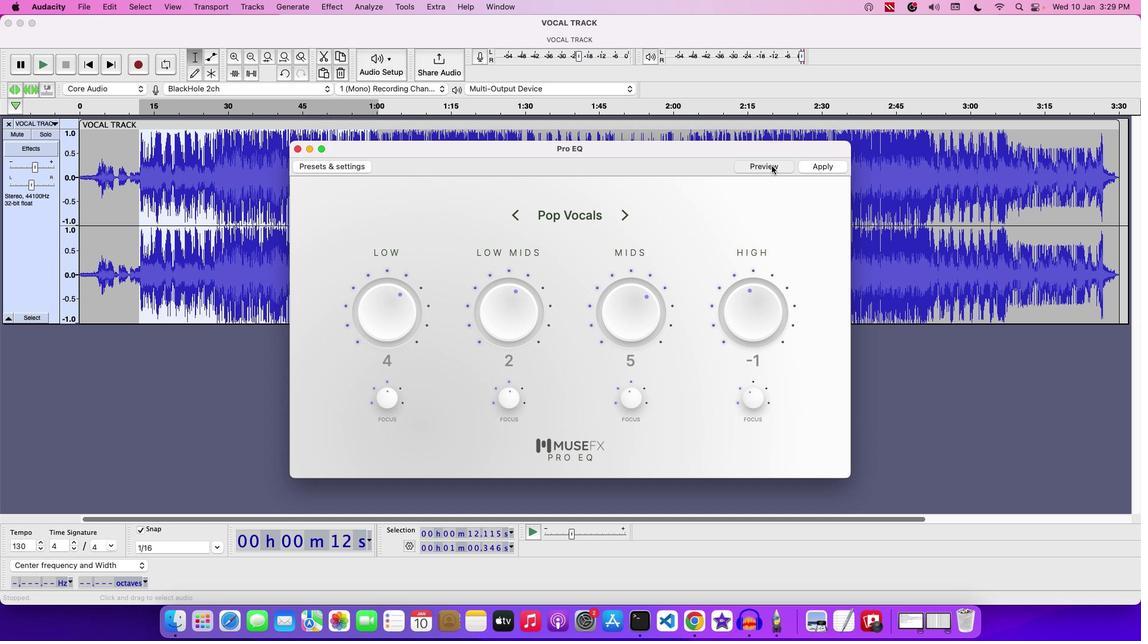 
Action: Mouse pressed left at (771, 166)
Screenshot: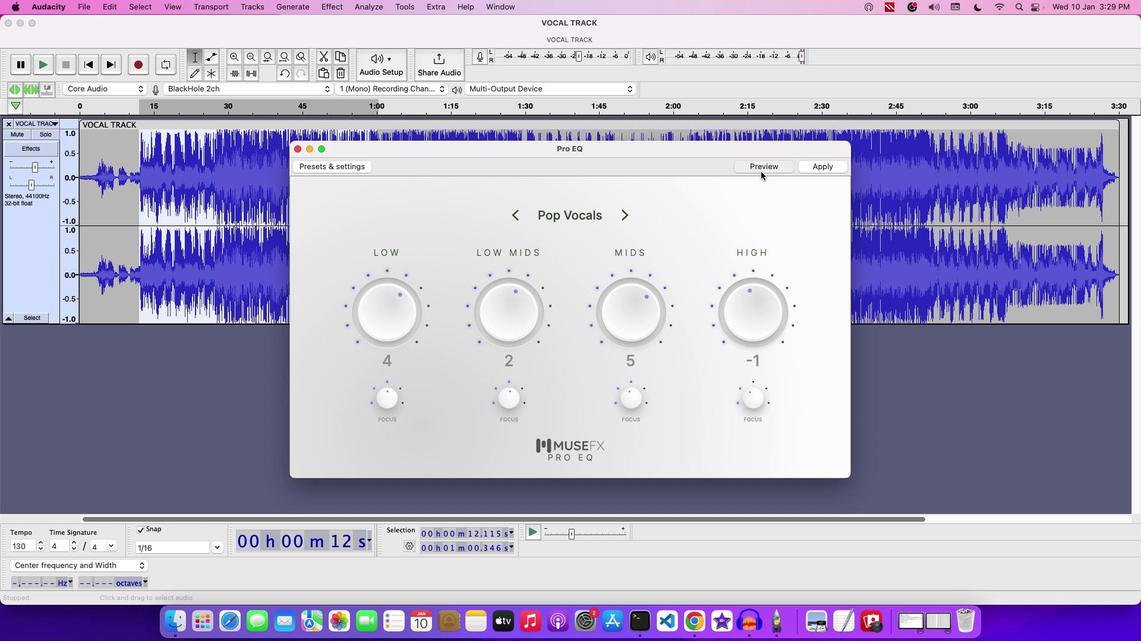 
Action: Mouse moved to (819, 163)
Screenshot: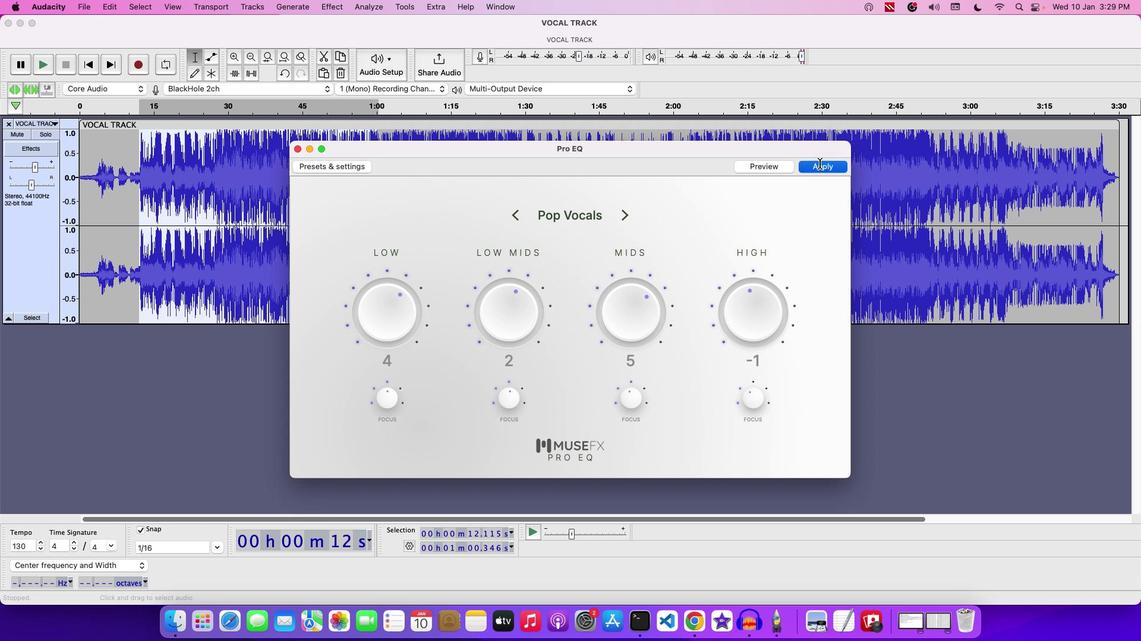 
Action: Mouse pressed left at (819, 163)
Screenshot: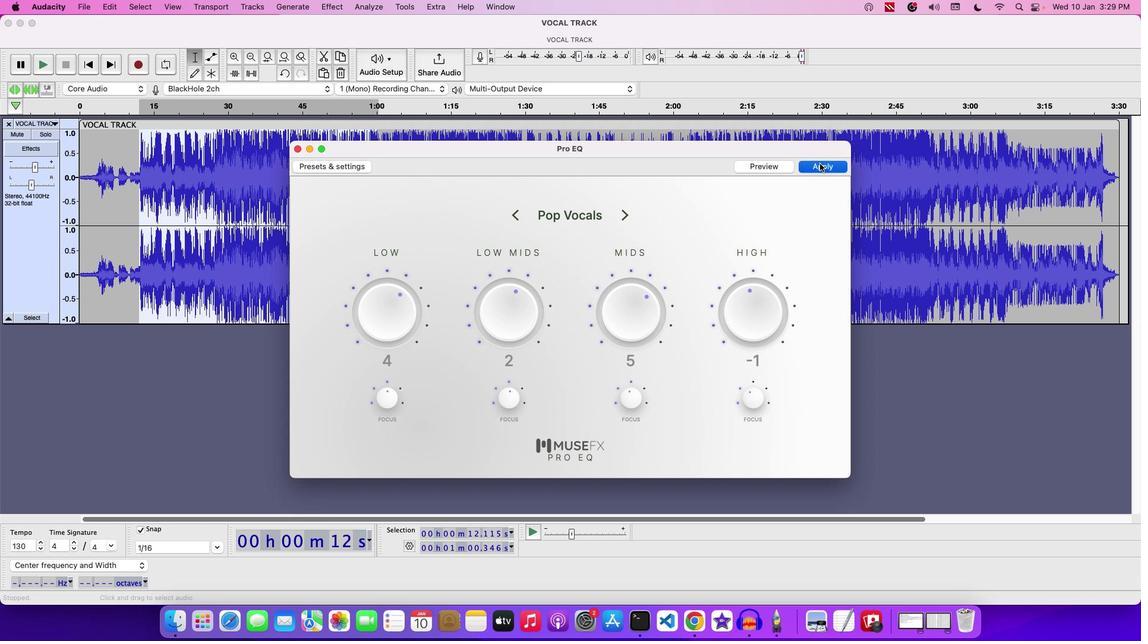
Action: Mouse moved to (819, 163)
Screenshot: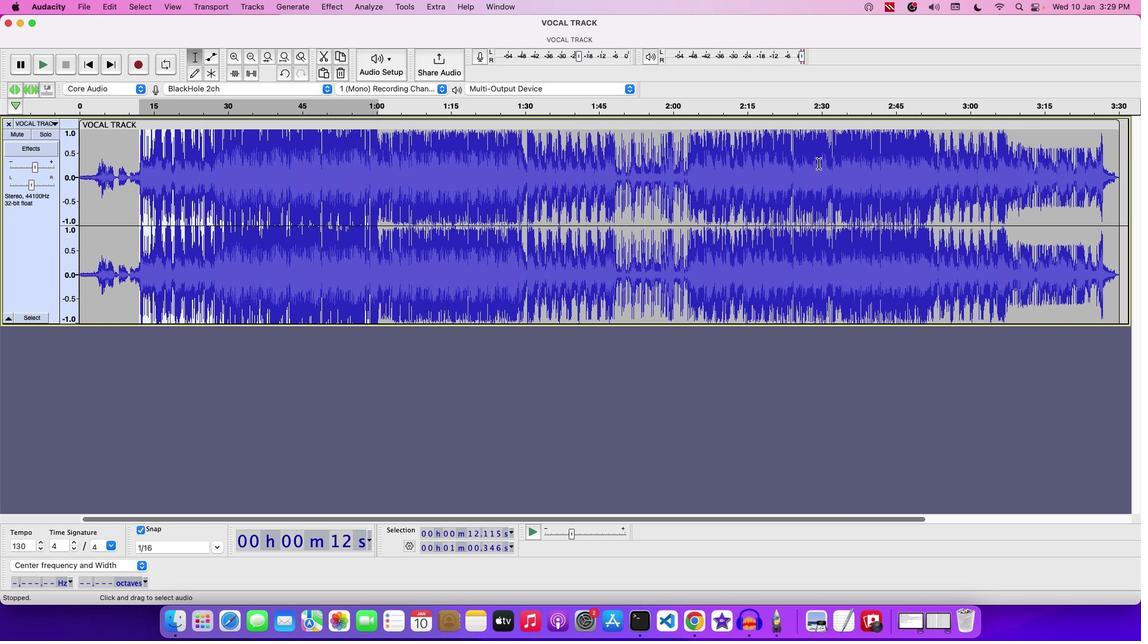 
Action: Key pressed Key.space
Screenshot: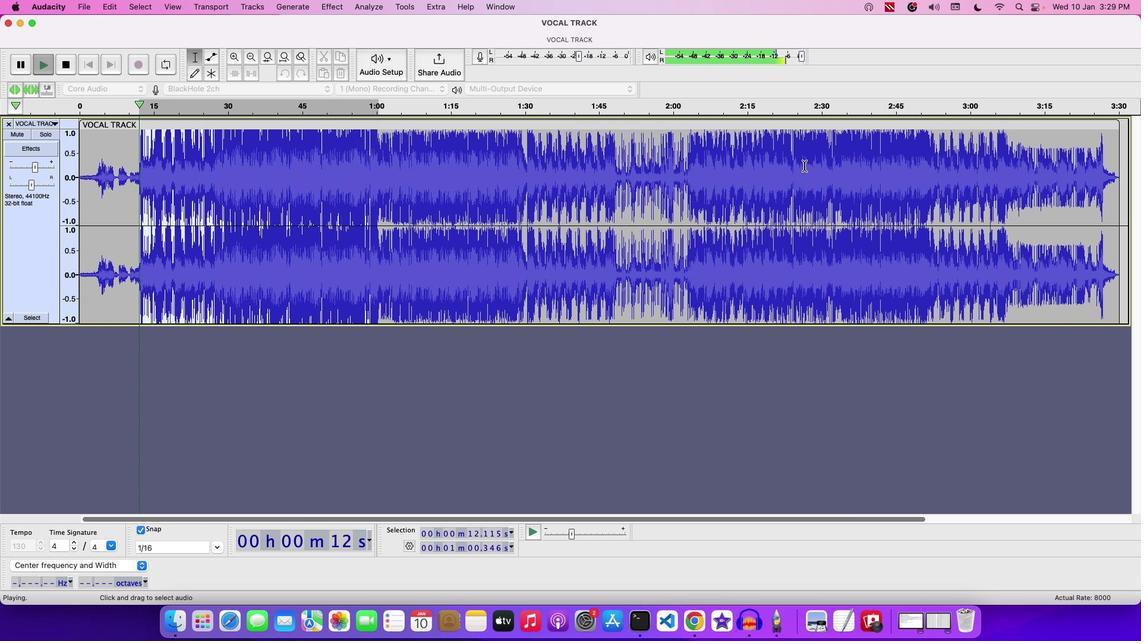 
Action: Mouse moved to (327, 189)
Screenshot: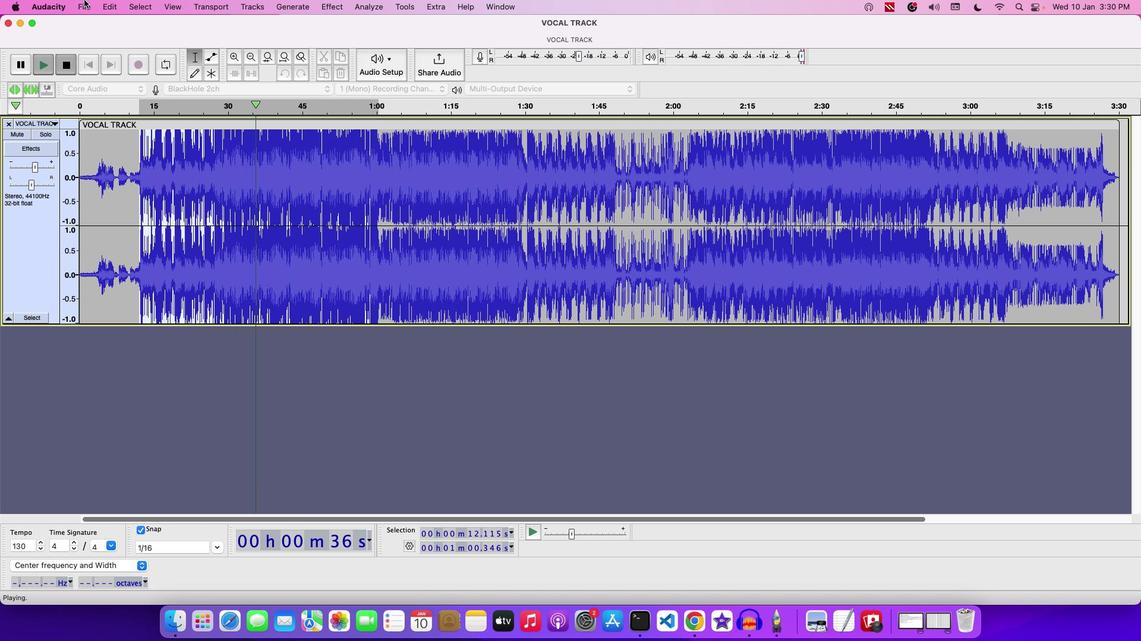 
Action: Key pressed Key.space
Screenshot: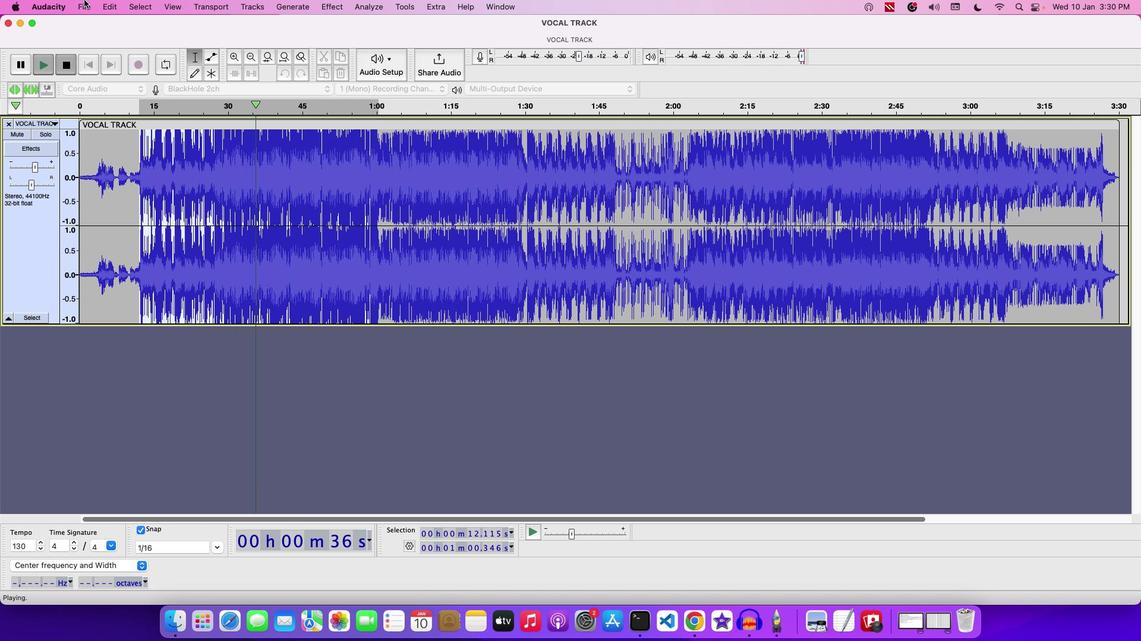 
Action: Mouse moved to (84, 7)
Screenshot: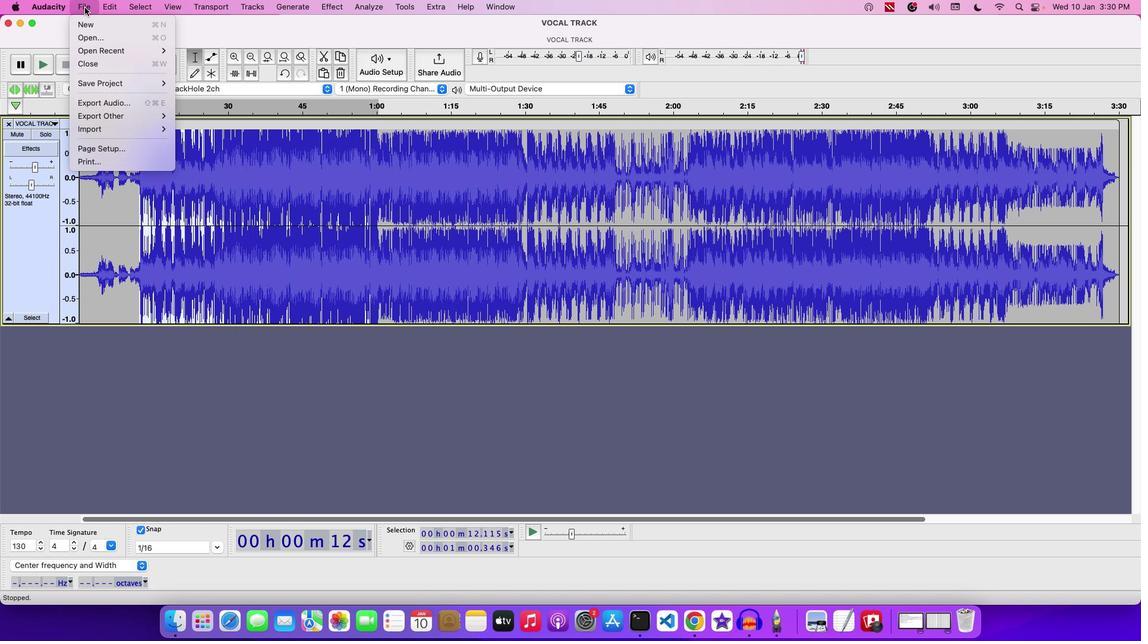
Action: Mouse pressed left at (84, 7)
Screenshot: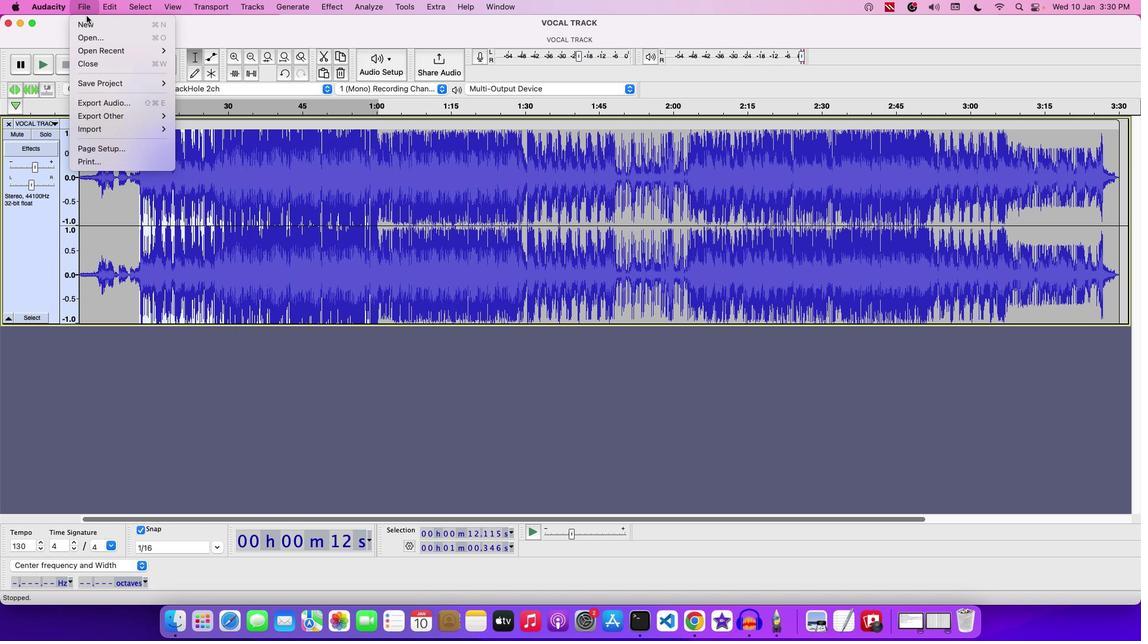 
Action: Mouse moved to (212, 83)
Screenshot: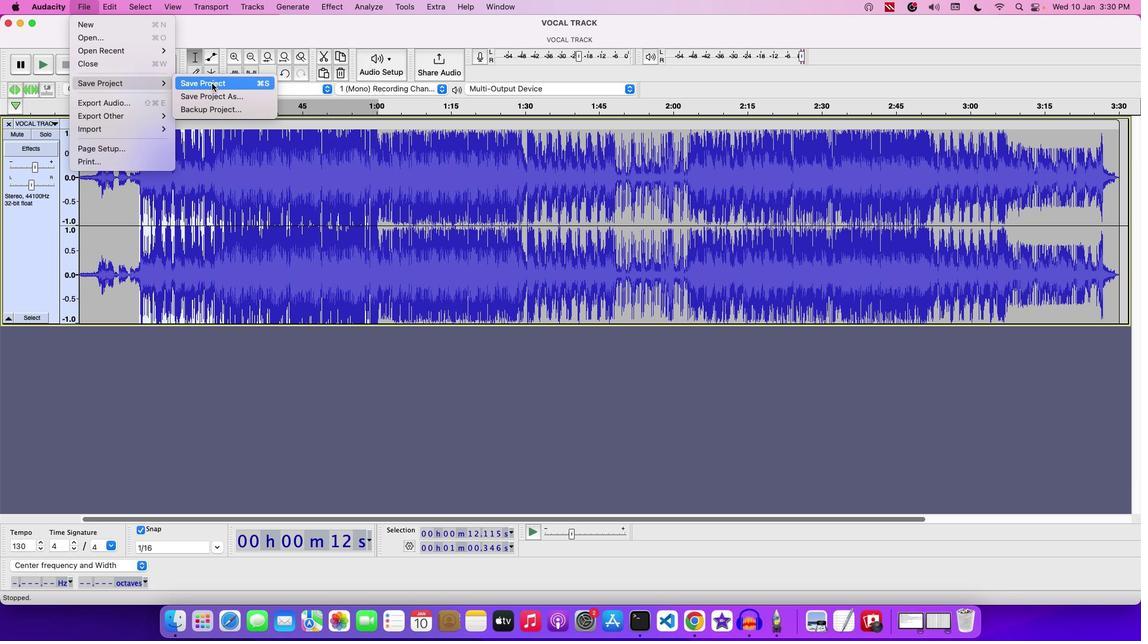 
Action: Mouse pressed left at (212, 83)
Screenshot: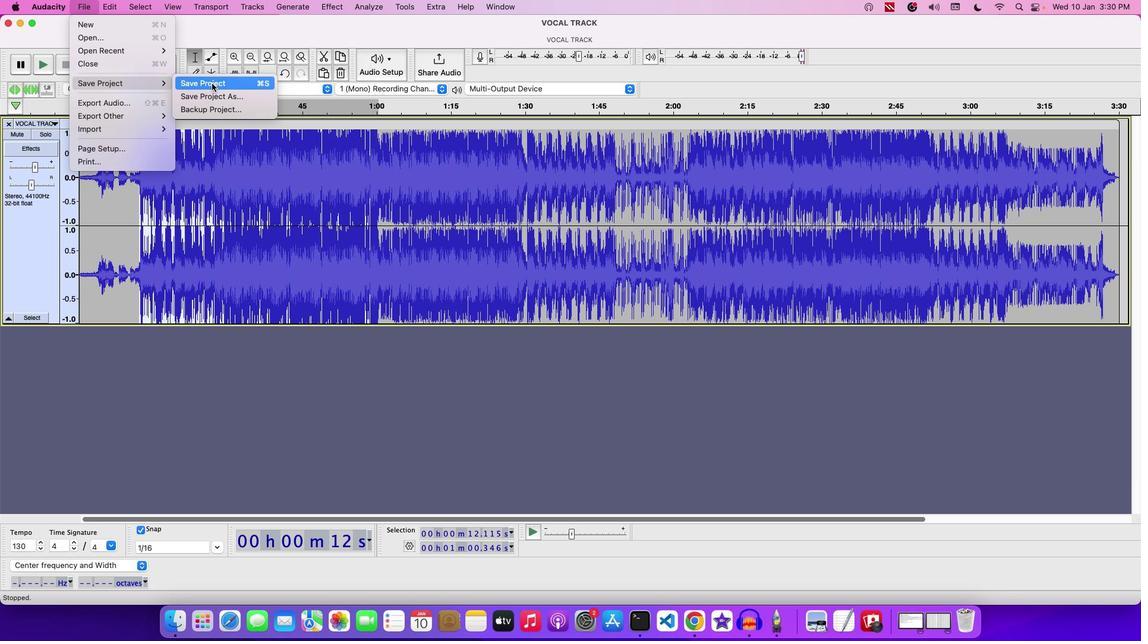 
Action: Mouse moved to (271, 206)
Screenshot: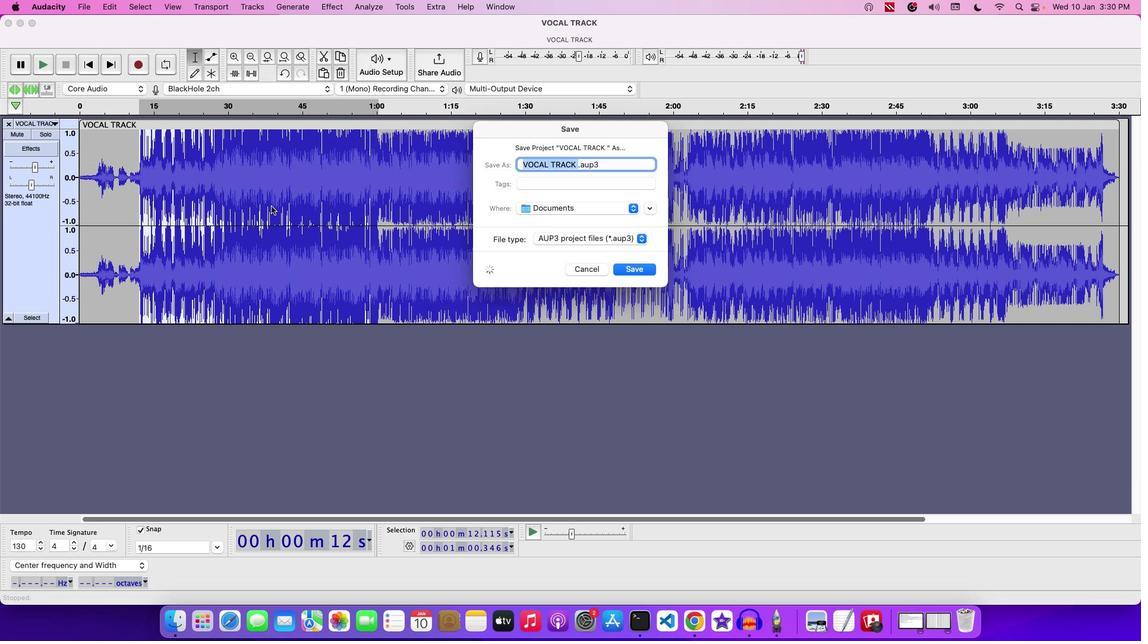 
Action: Key pressed Key.backspace'E''X''P'Key.space'W''I''T''H'Key.space'D''Y''N''A''M''I''C'Key.space'E''Q'Key.space
Screenshot: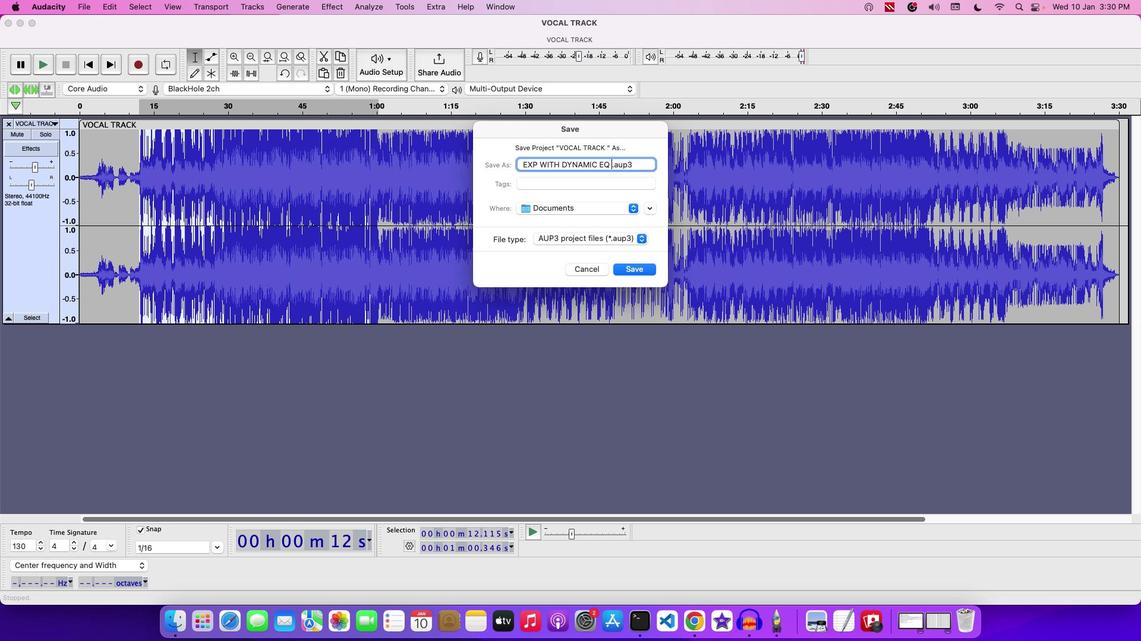 
Action: Mouse moved to (594, 259)
Screenshot: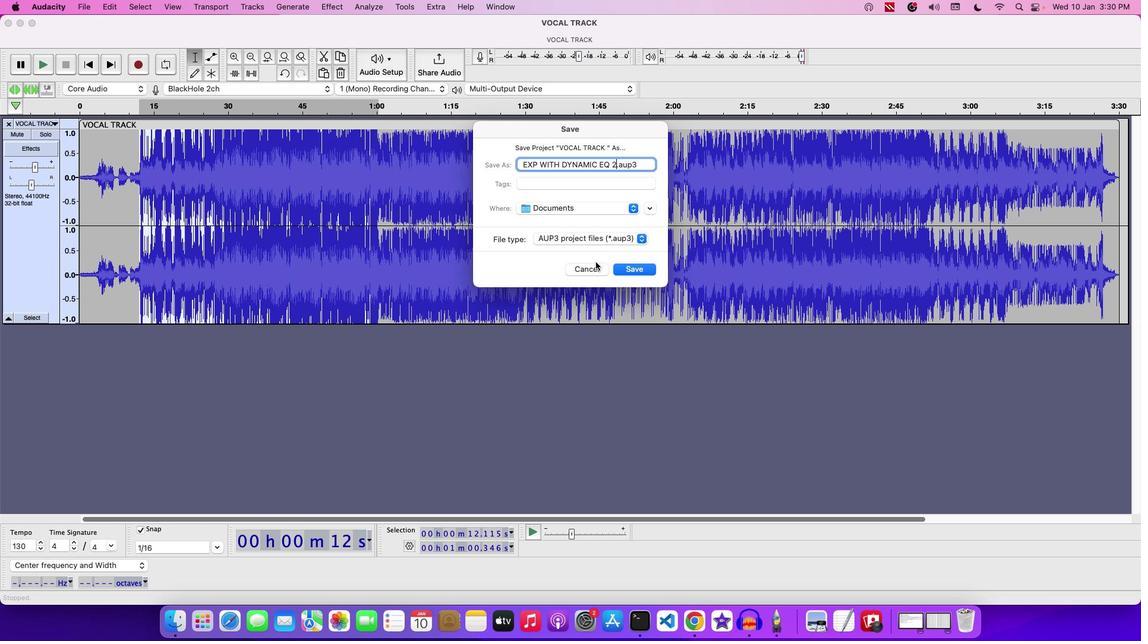 
Action: Key pressed '2'
Screenshot: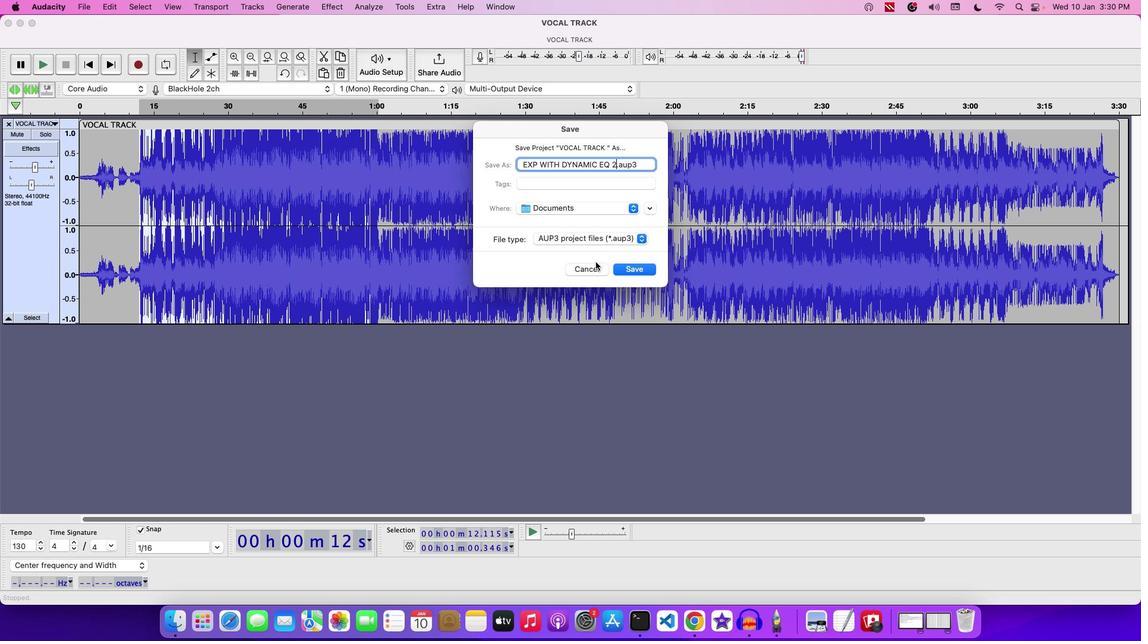 
Action: Mouse moved to (649, 267)
Screenshot: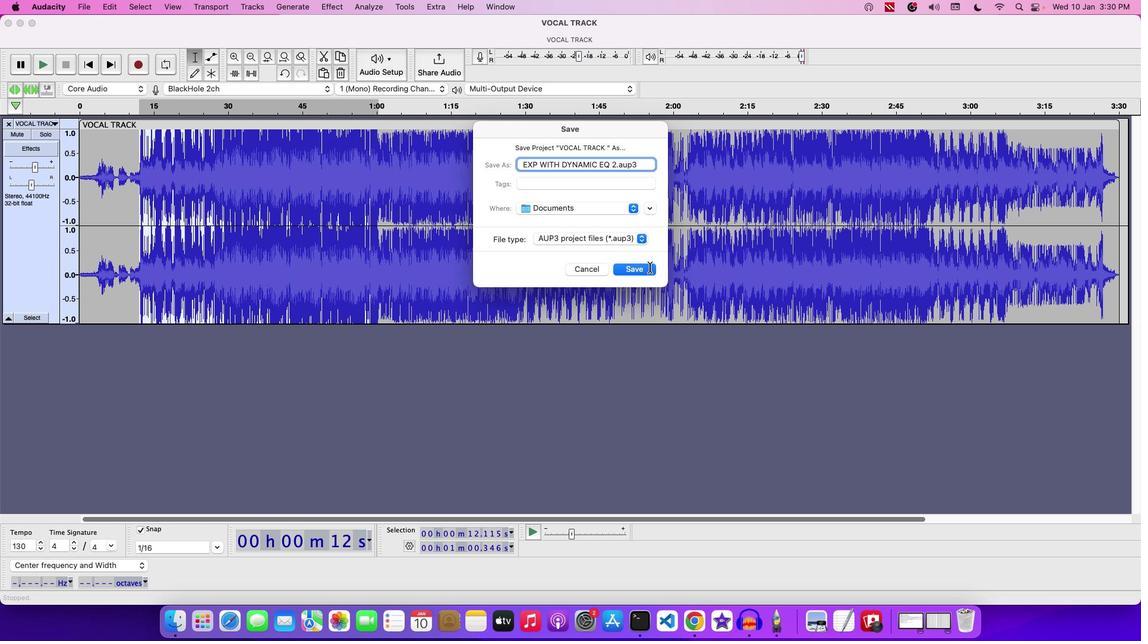 
Action: Mouse pressed left at (649, 267)
Screenshot: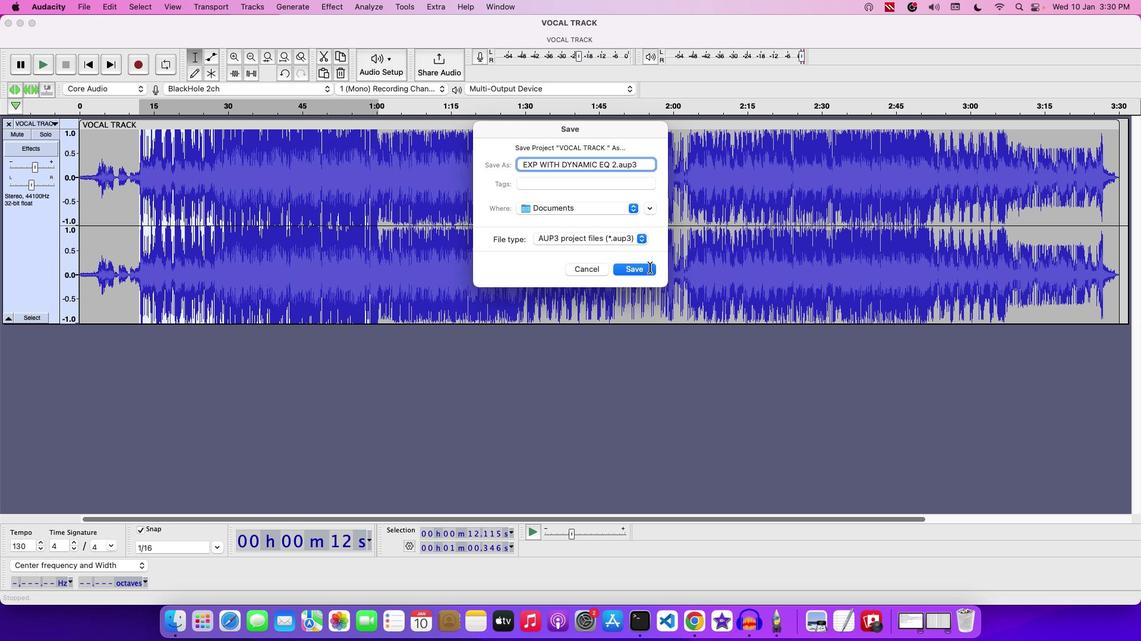 
Action: Mouse moved to (636, 261)
Screenshot: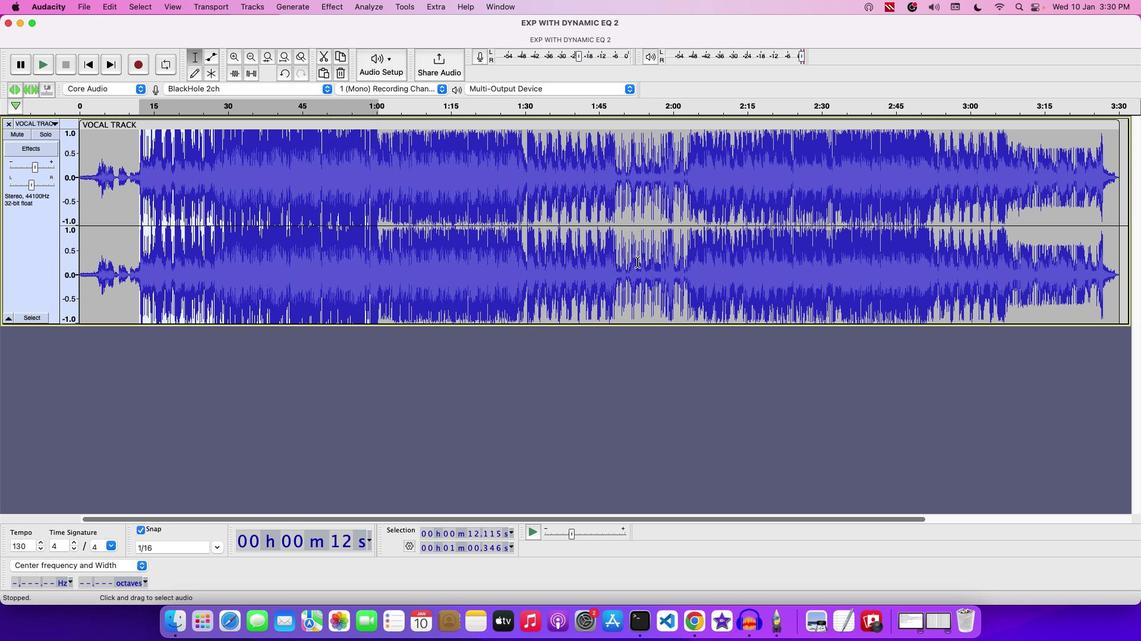 
